 Task: Add White Peach to the cart.
Action: Mouse moved to (290, 140)
Screenshot: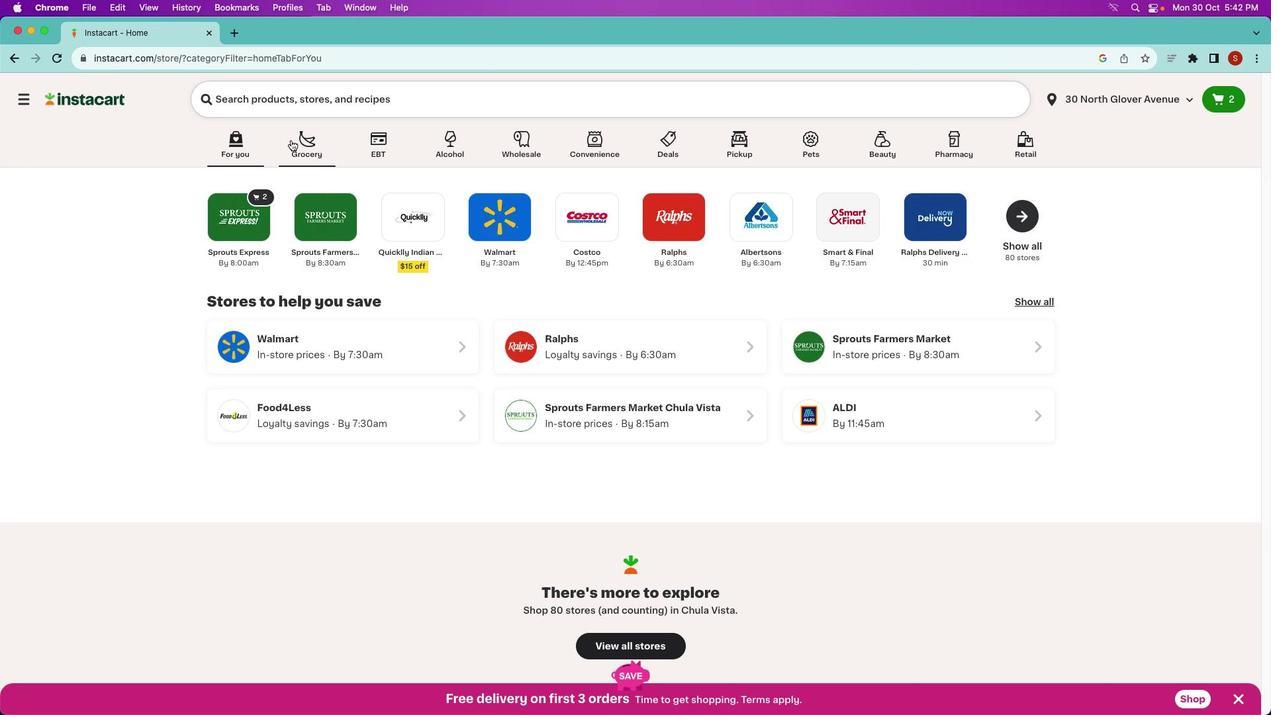 
Action: Mouse pressed left at (290, 140)
Screenshot: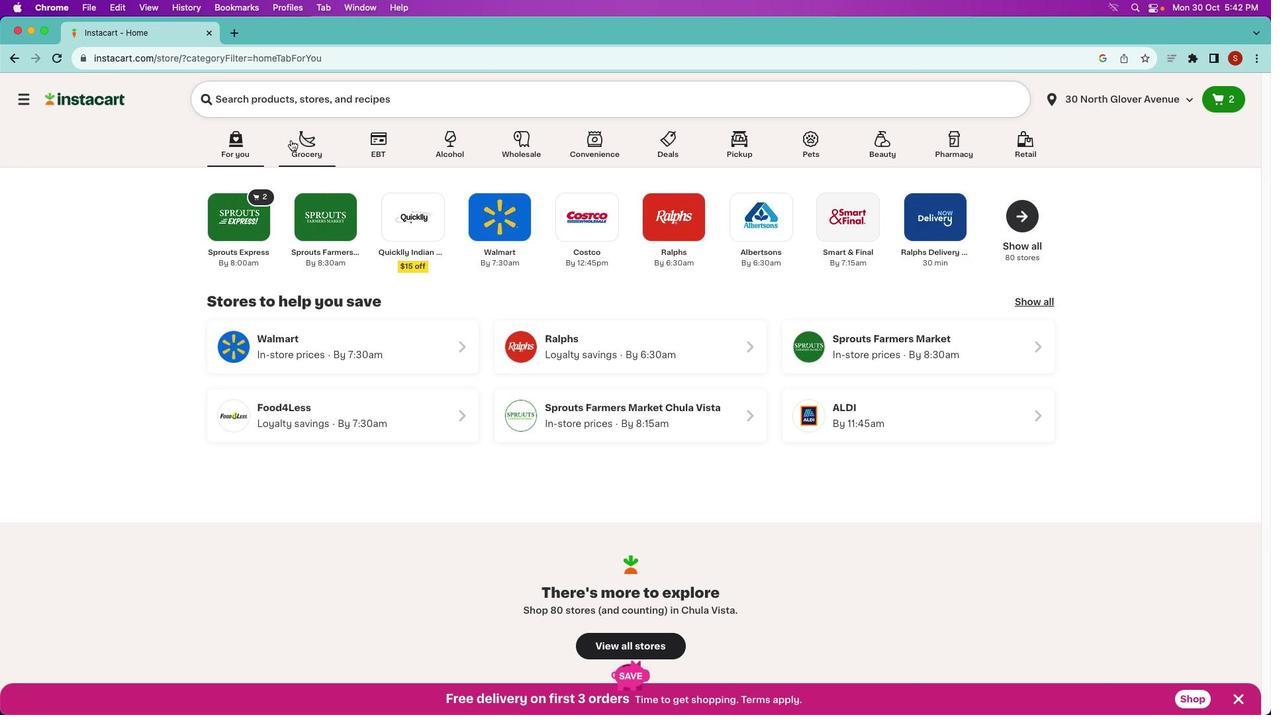 
Action: Mouse moved to (291, 140)
Screenshot: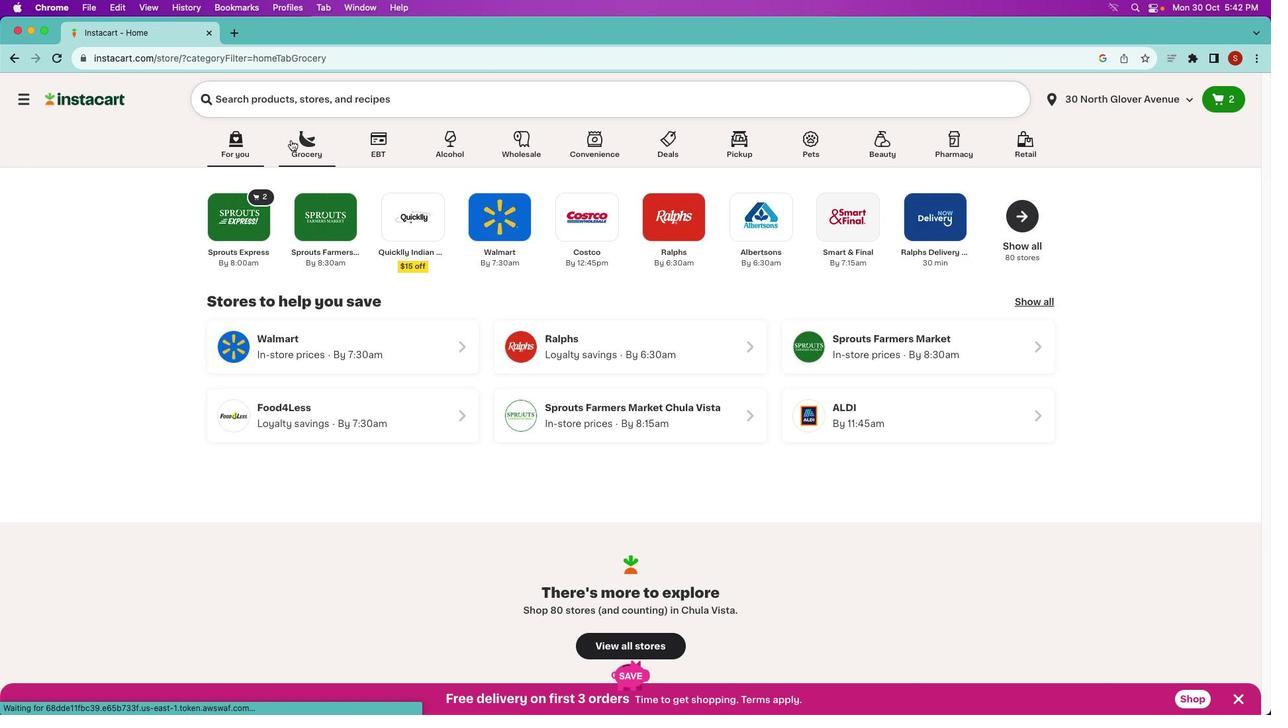 
Action: Mouse pressed left at (291, 140)
Screenshot: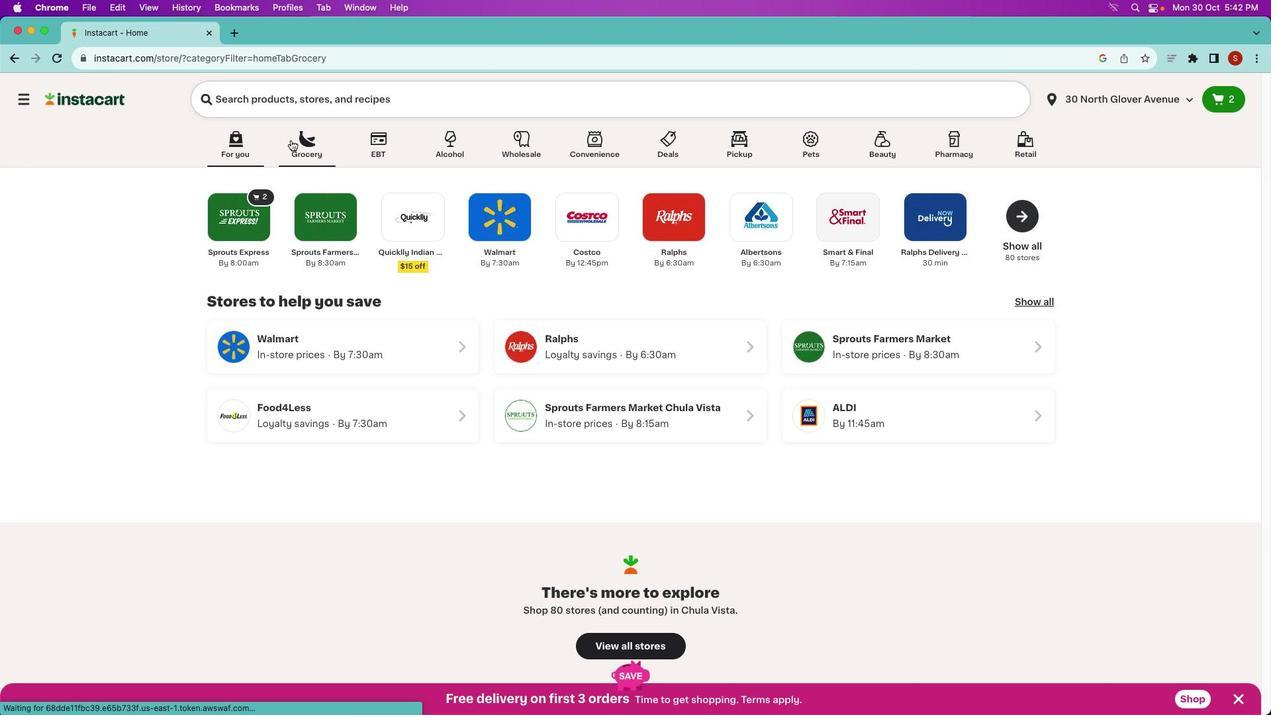 
Action: Mouse moved to (628, 294)
Screenshot: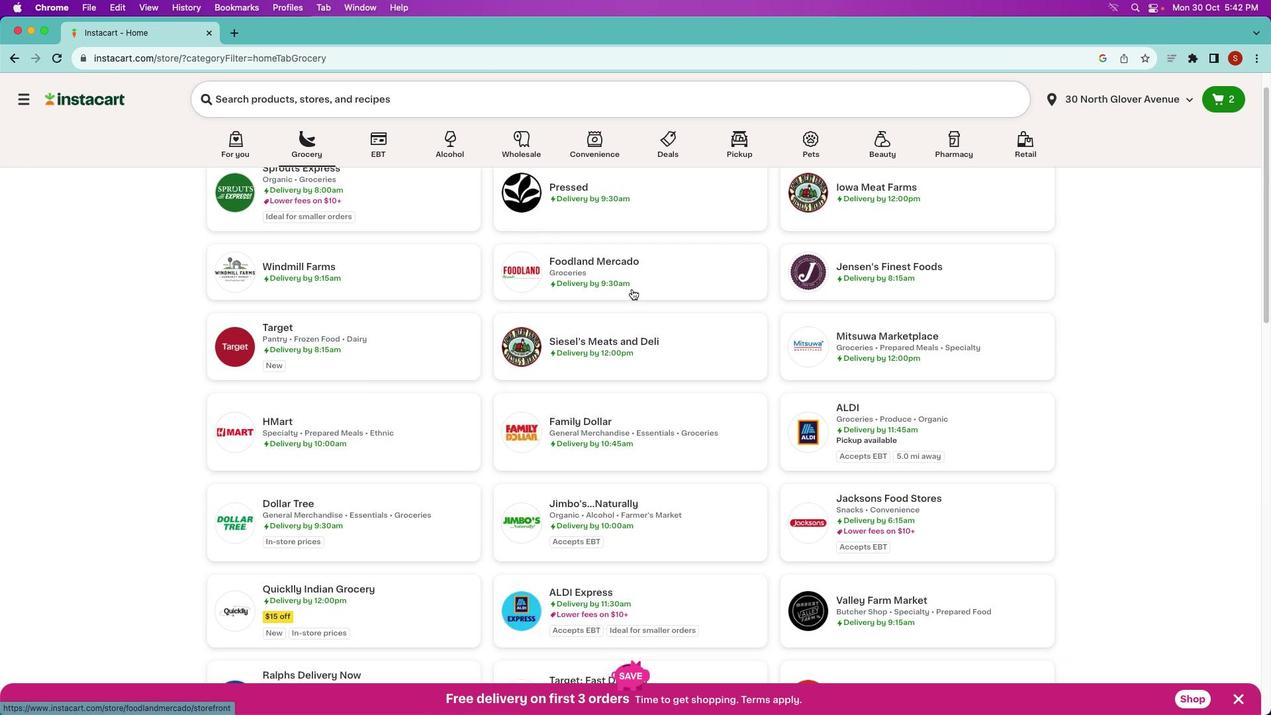 
Action: Mouse scrolled (628, 294) with delta (0, 0)
Screenshot: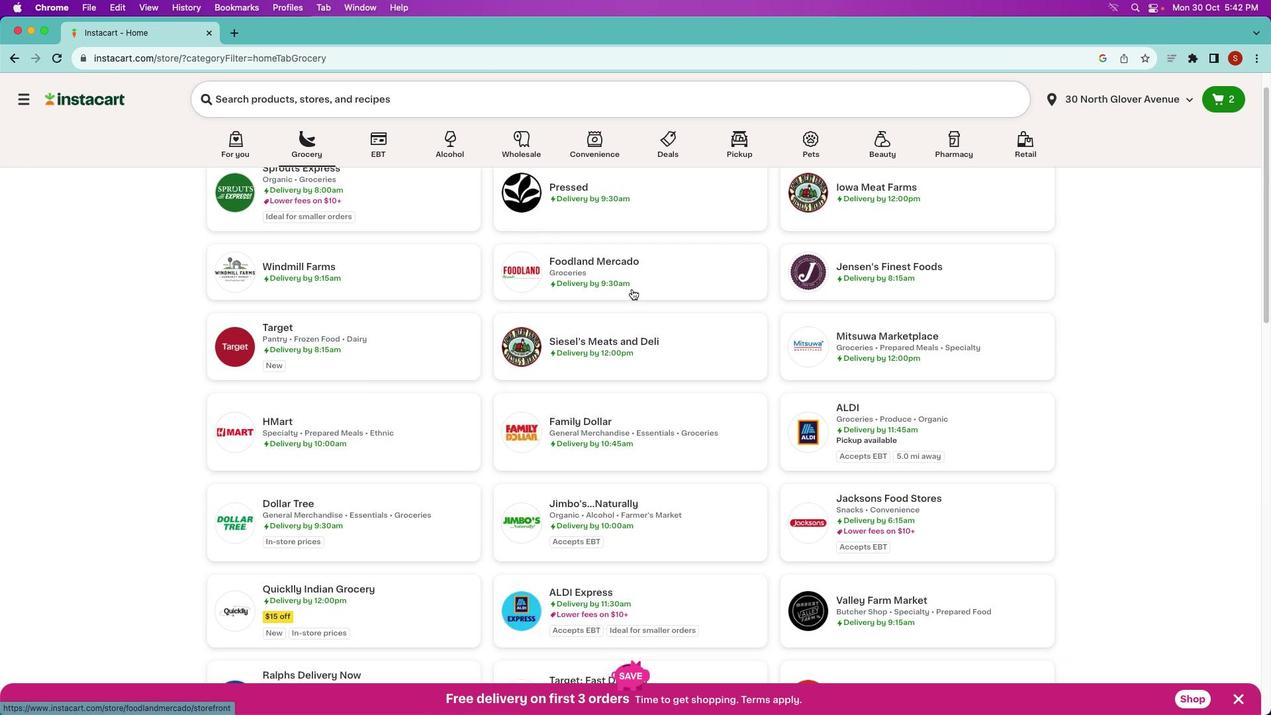 
Action: Mouse moved to (631, 292)
Screenshot: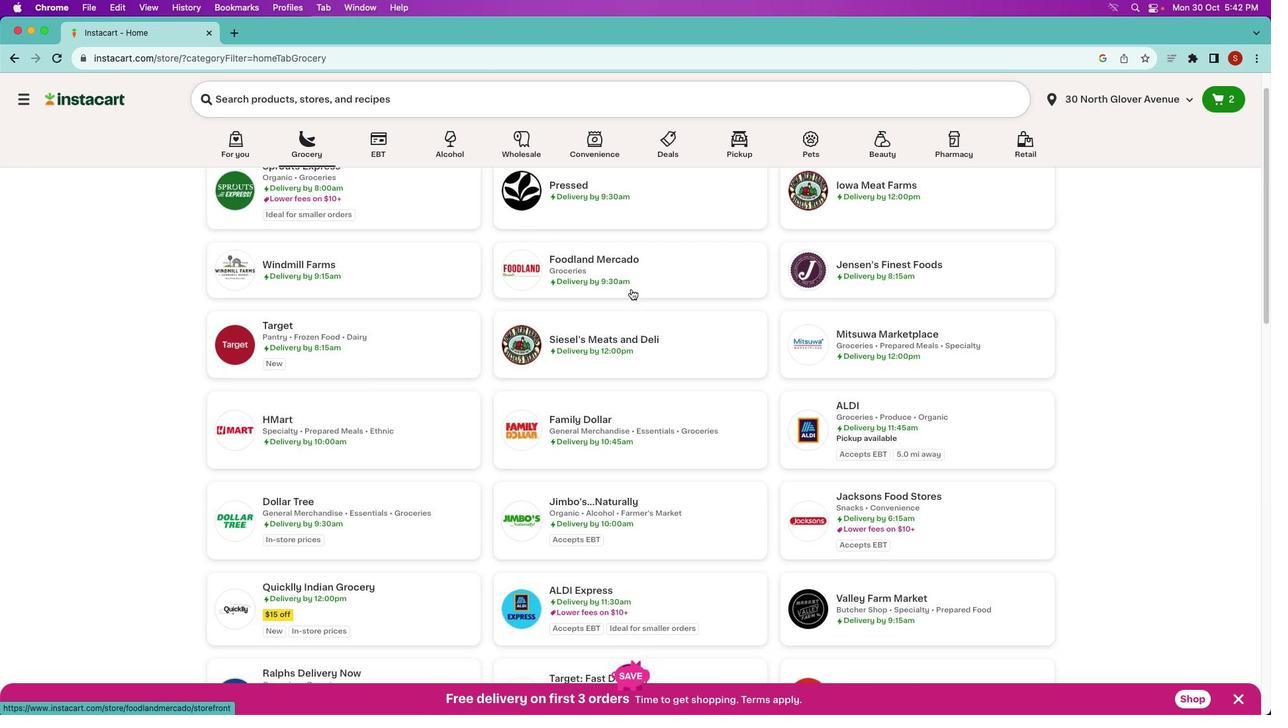 
Action: Mouse scrolled (631, 292) with delta (0, 0)
Screenshot: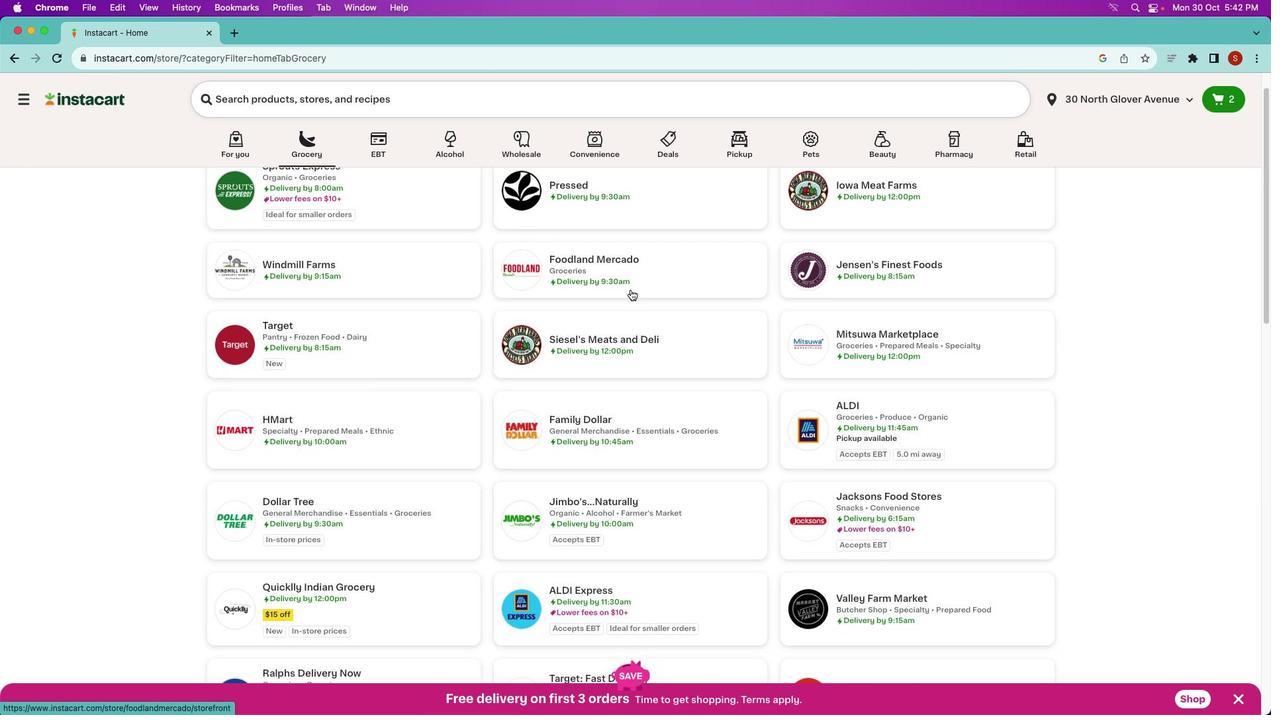 
Action: Mouse moved to (631, 292)
Screenshot: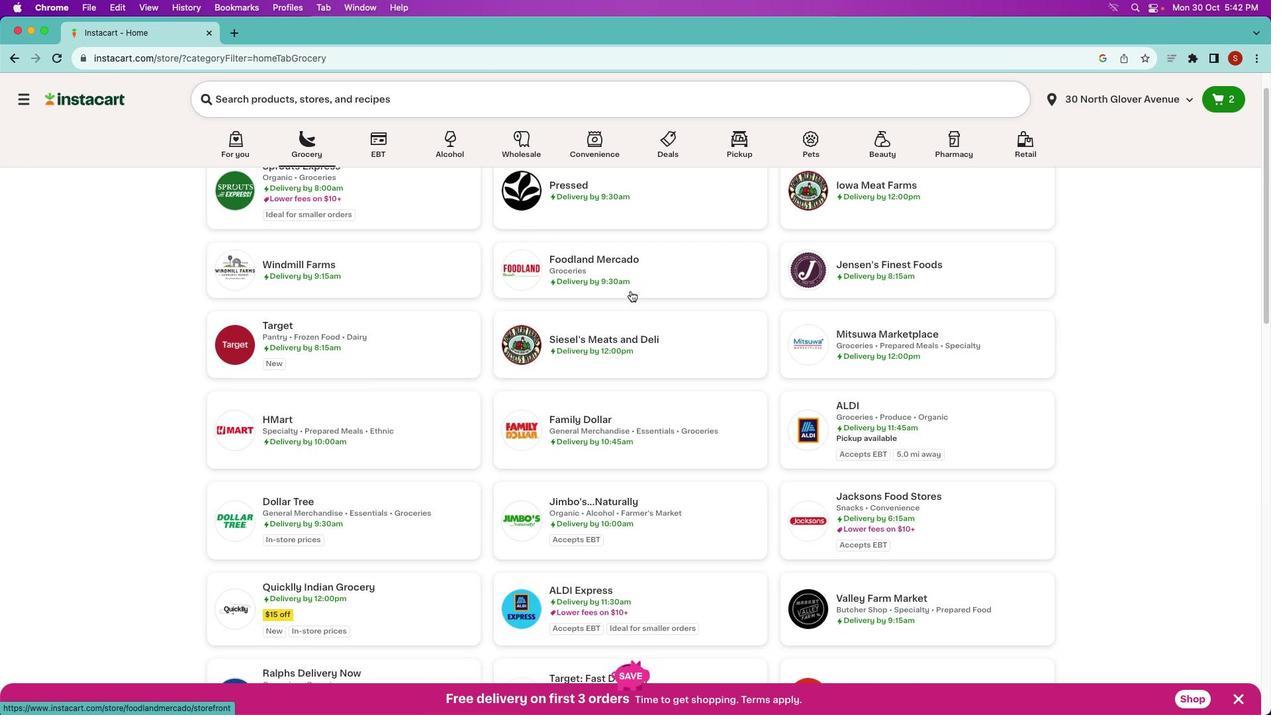 
Action: Mouse scrolled (631, 292) with delta (0, 0)
Screenshot: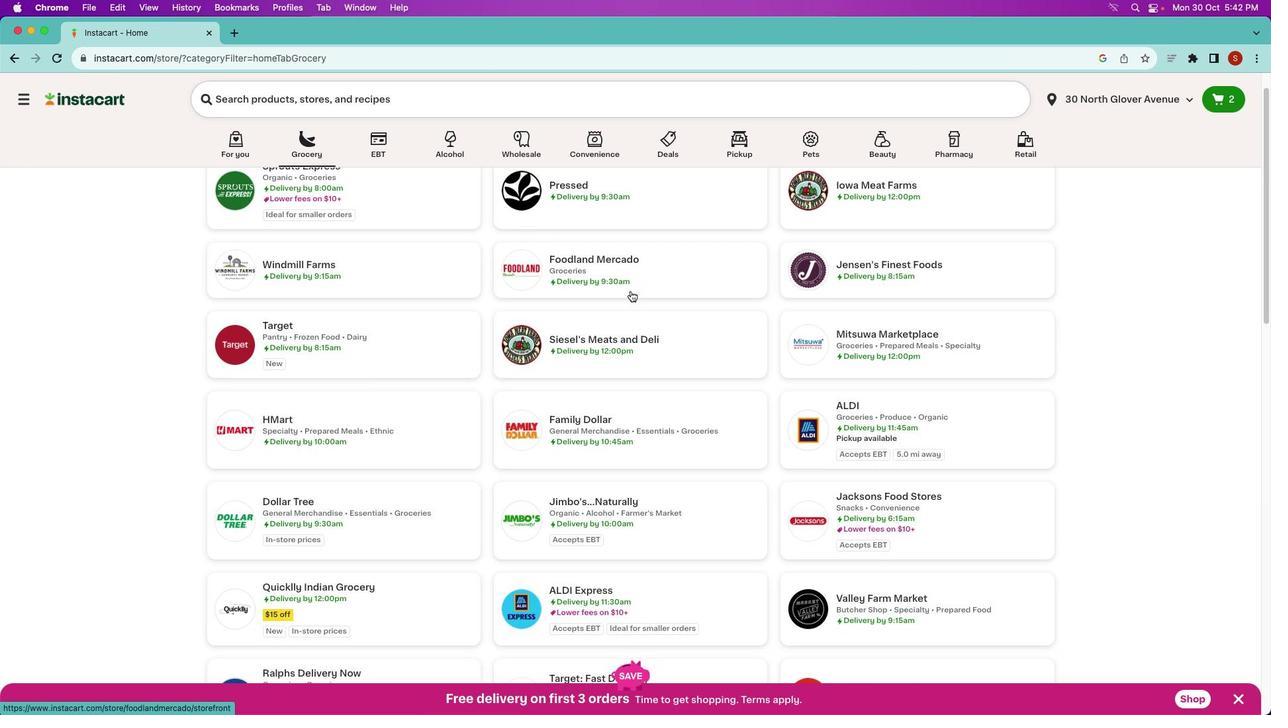 
Action: Mouse moved to (631, 291)
Screenshot: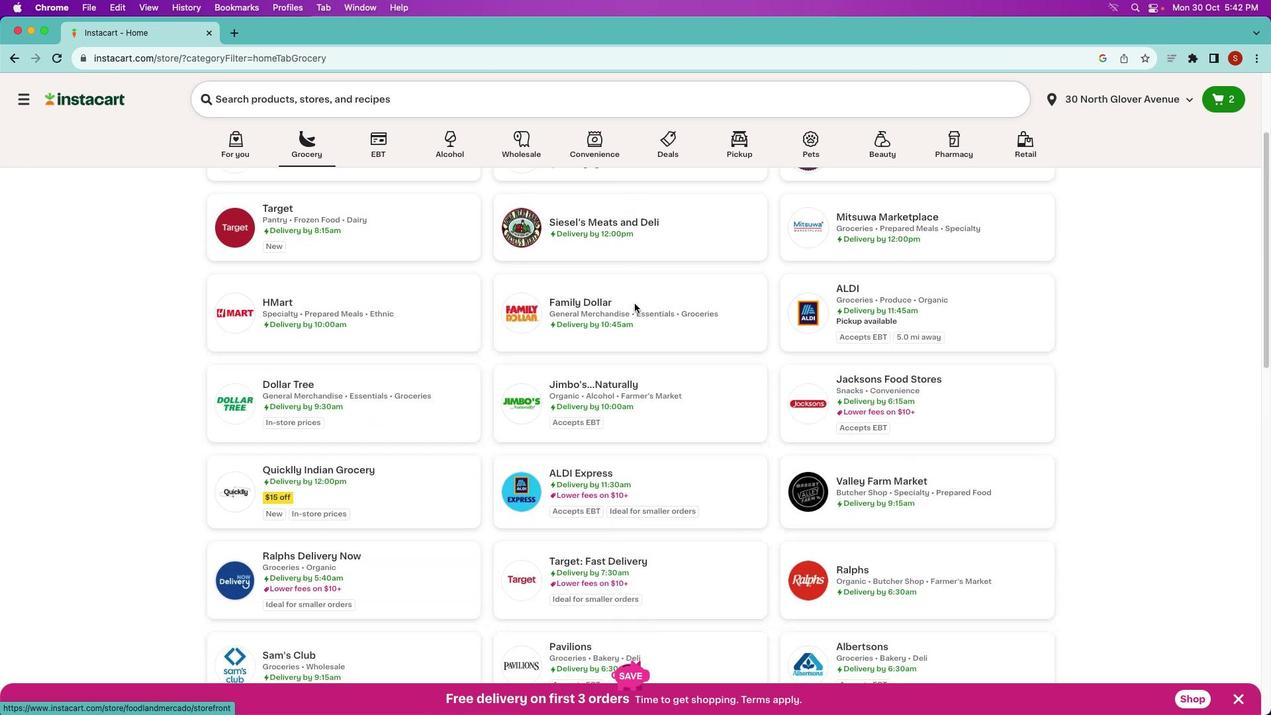 
Action: Mouse scrolled (631, 291) with delta (0, 0)
Screenshot: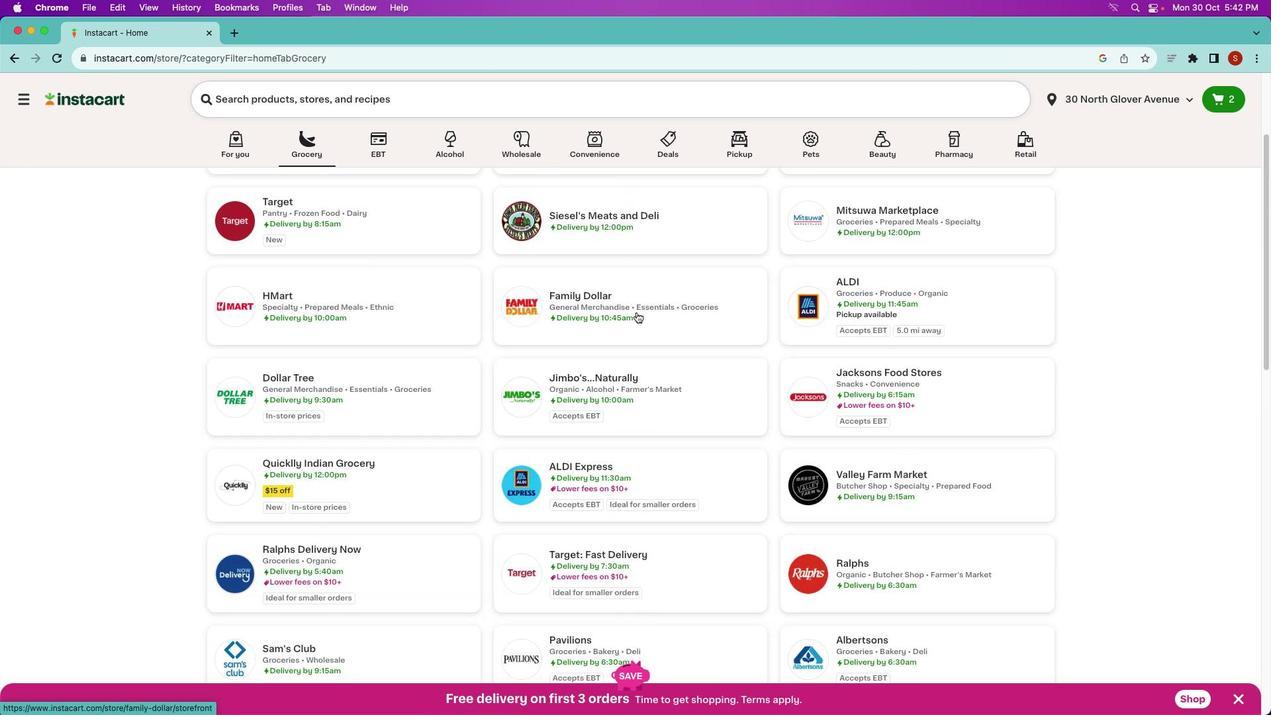 
Action: Mouse moved to (631, 291)
Screenshot: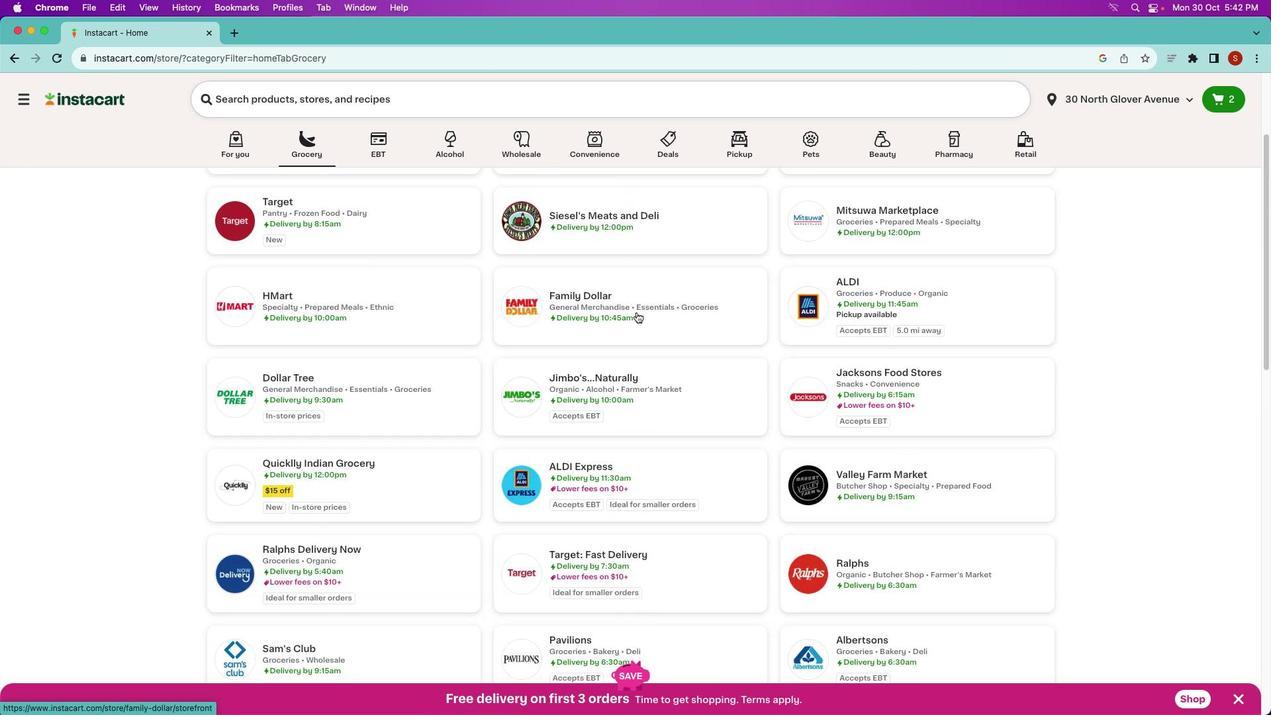 
Action: Mouse scrolled (631, 291) with delta (0, 0)
Screenshot: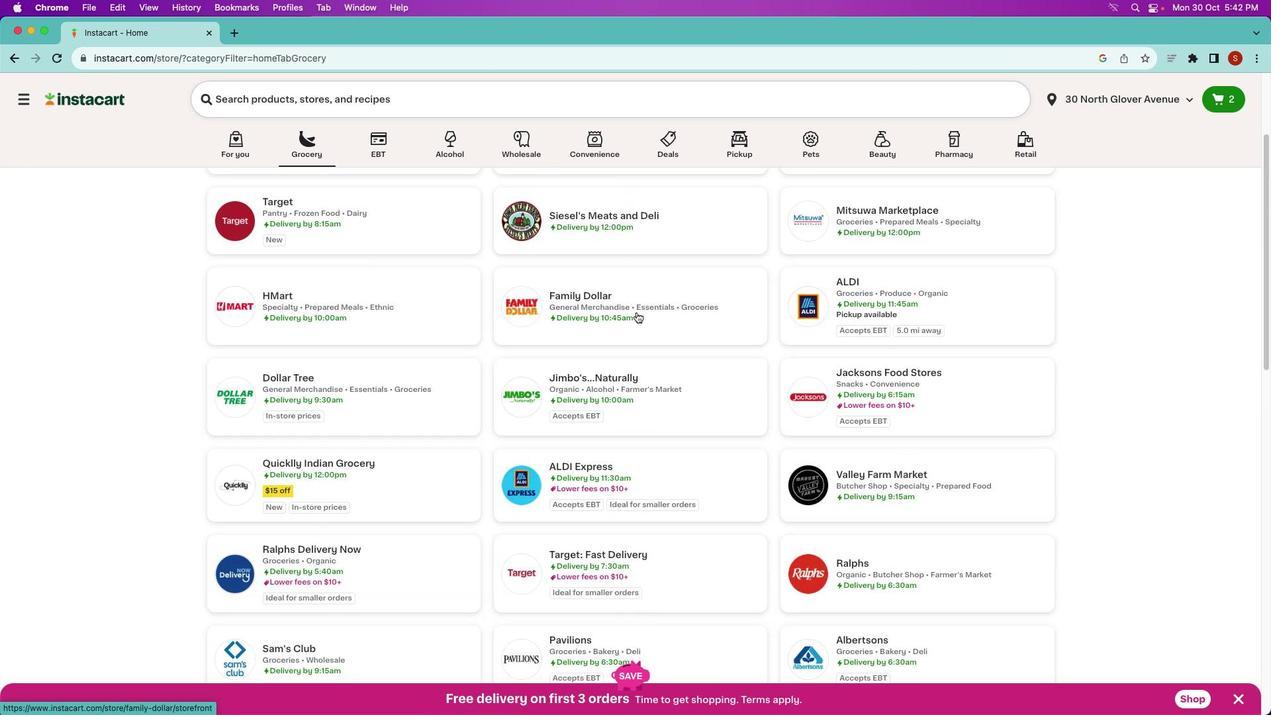 
Action: Mouse moved to (631, 291)
Screenshot: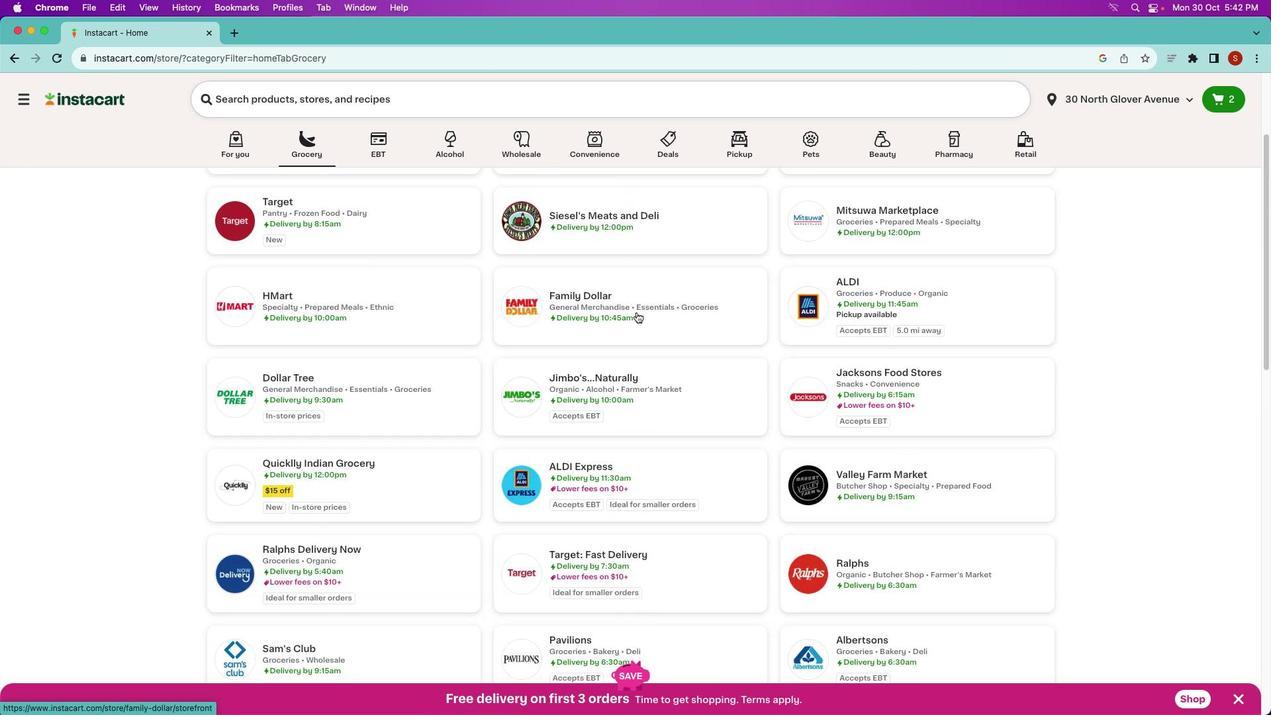 
Action: Mouse scrolled (631, 291) with delta (0, -1)
Screenshot: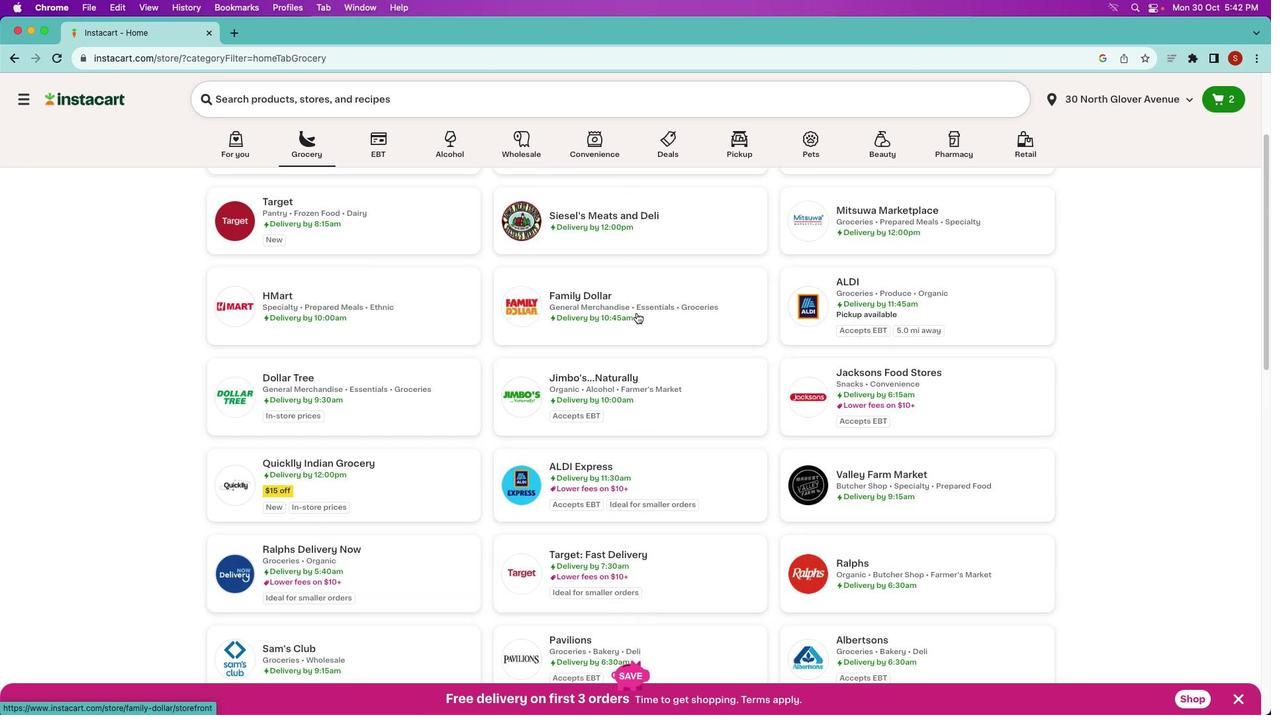 
Action: Mouse moved to (637, 313)
Screenshot: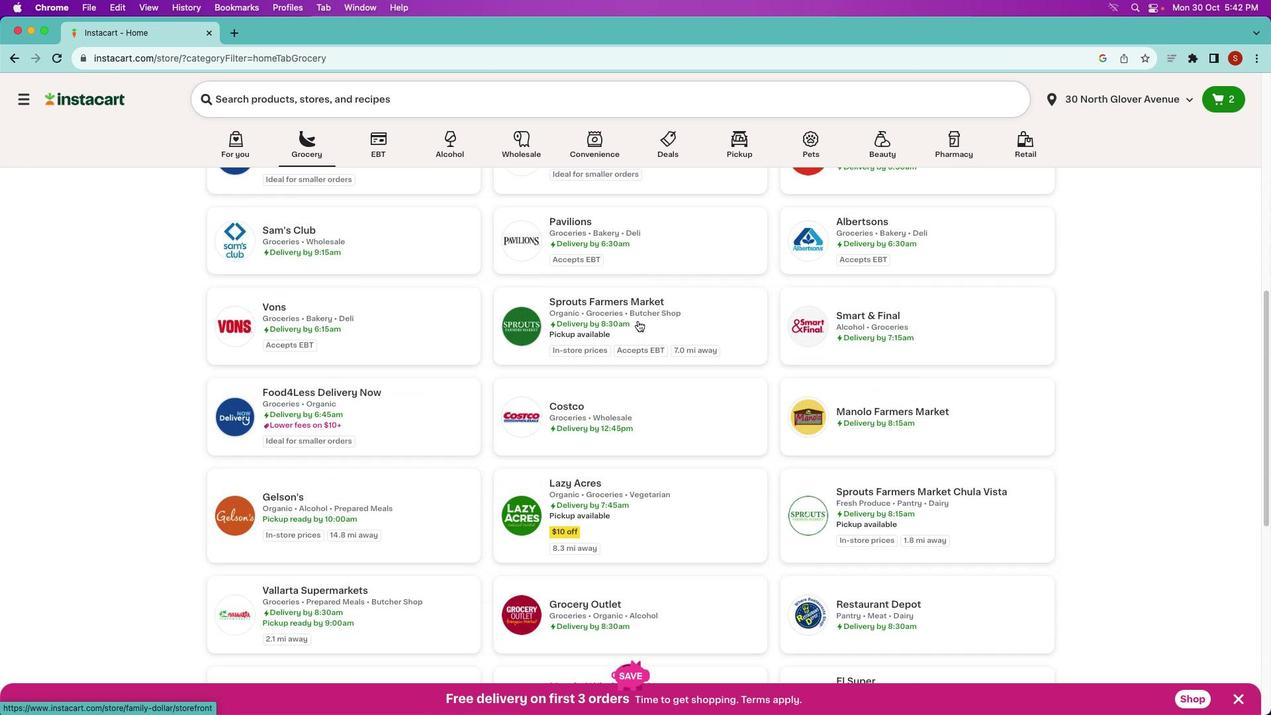 
Action: Mouse scrolled (637, 313) with delta (0, 0)
Screenshot: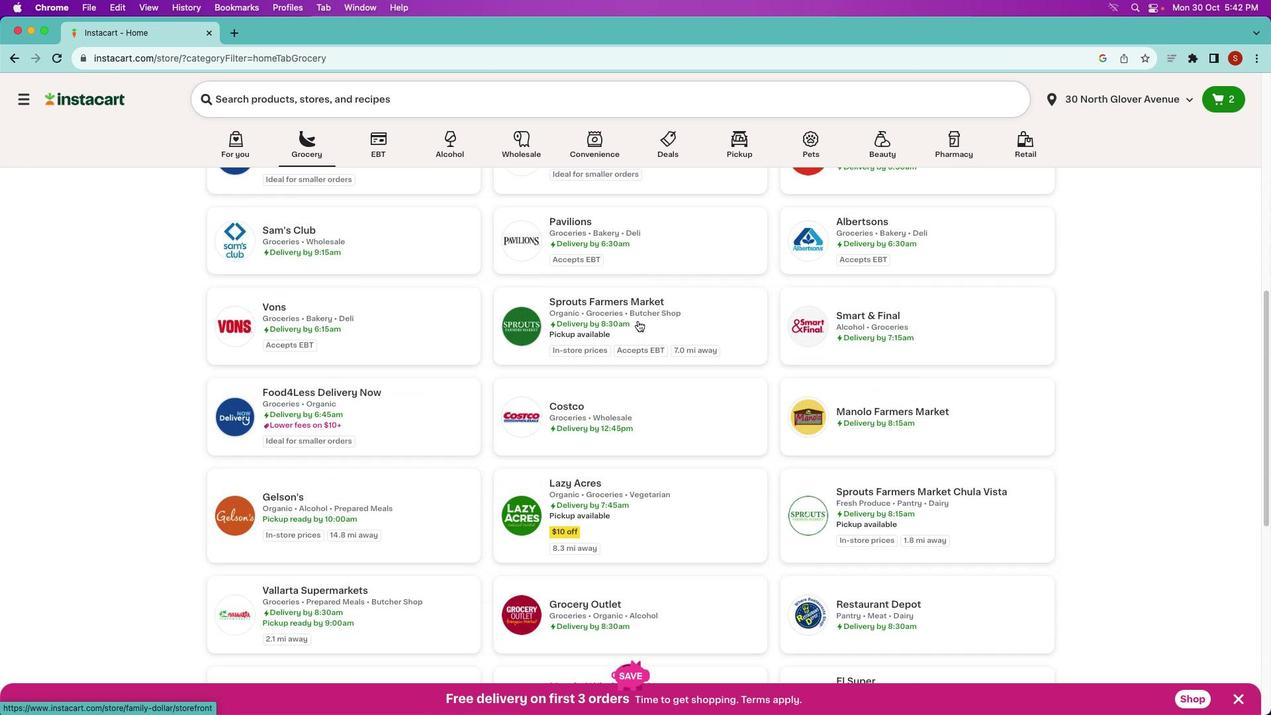 
Action: Mouse moved to (640, 315)
Screenshot: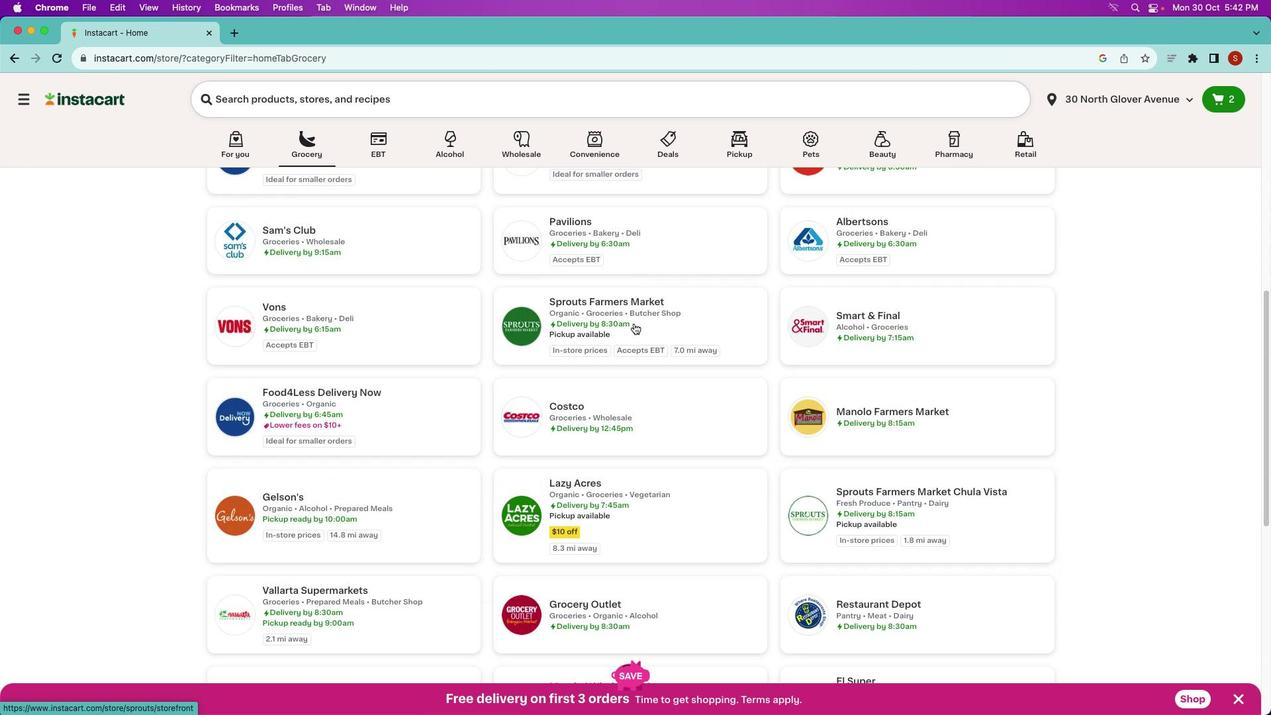 
Action: Mouse scrolled (640, 315) with delta (0, 0)
Screenshot: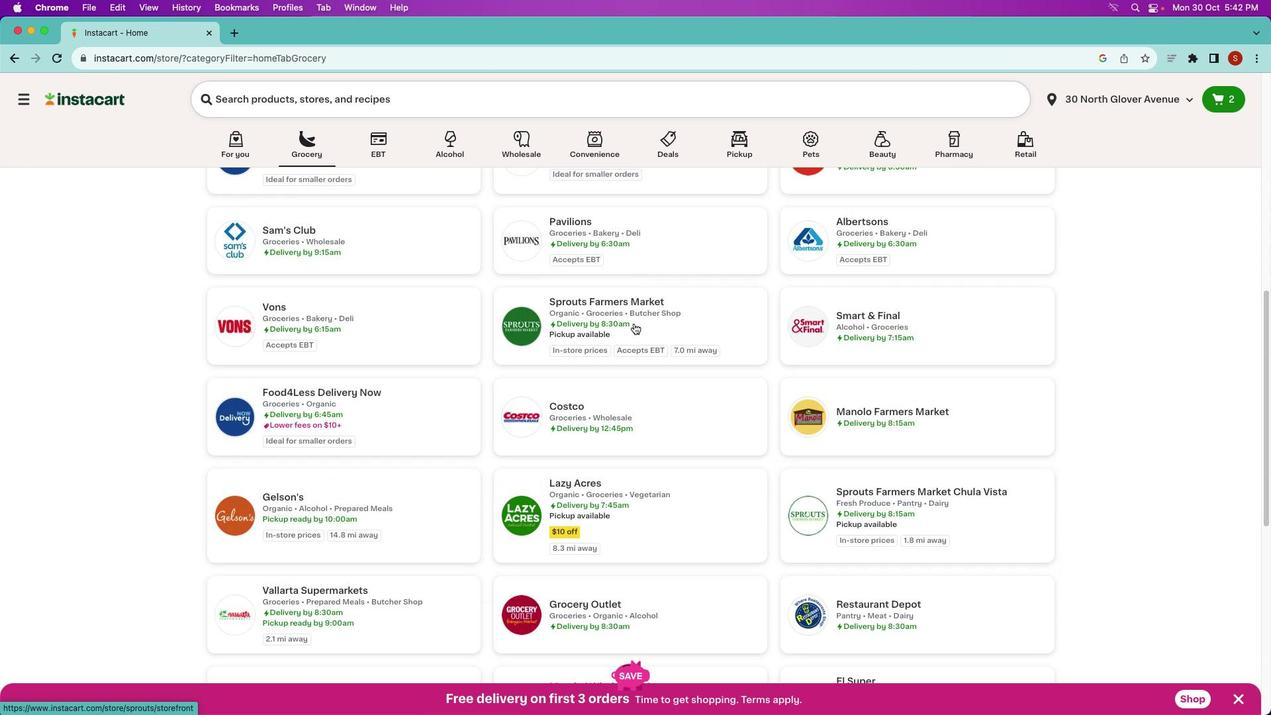 
Action: Mouse moved to (641, 316)
Screenshot: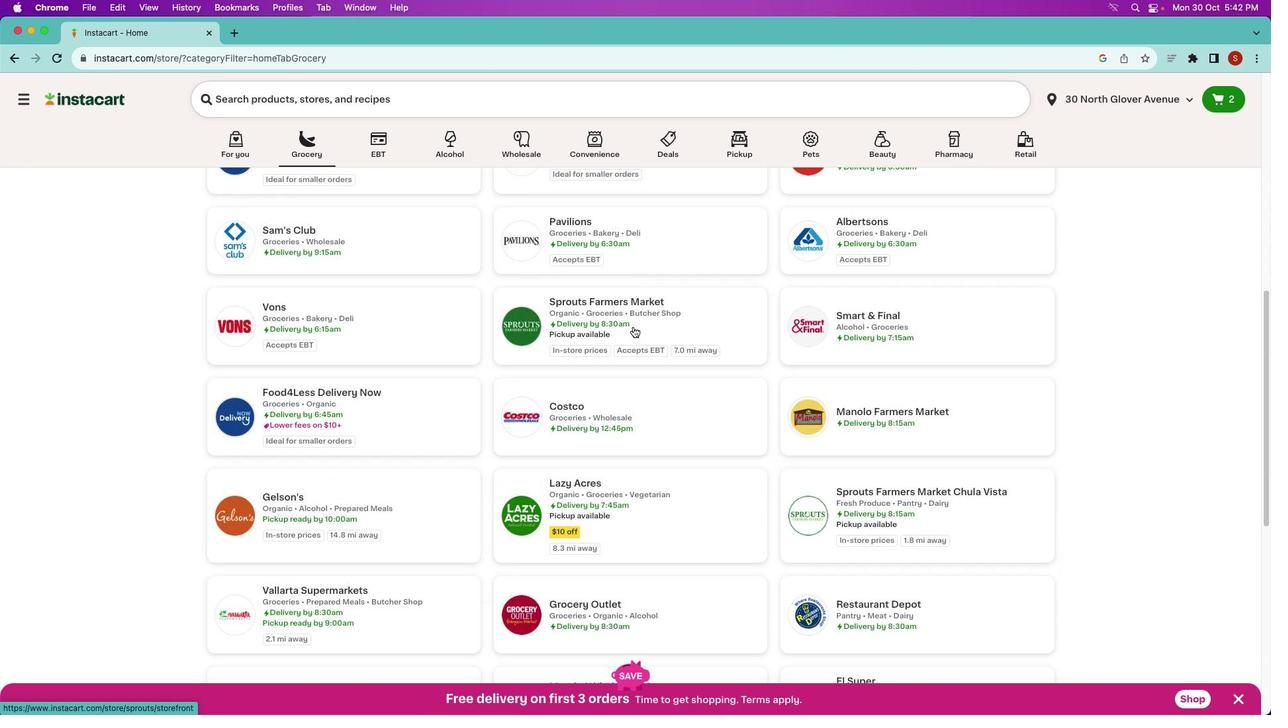 
Action: Mouse scrolled (641, 316) with delta (0, -1)
Screenshot: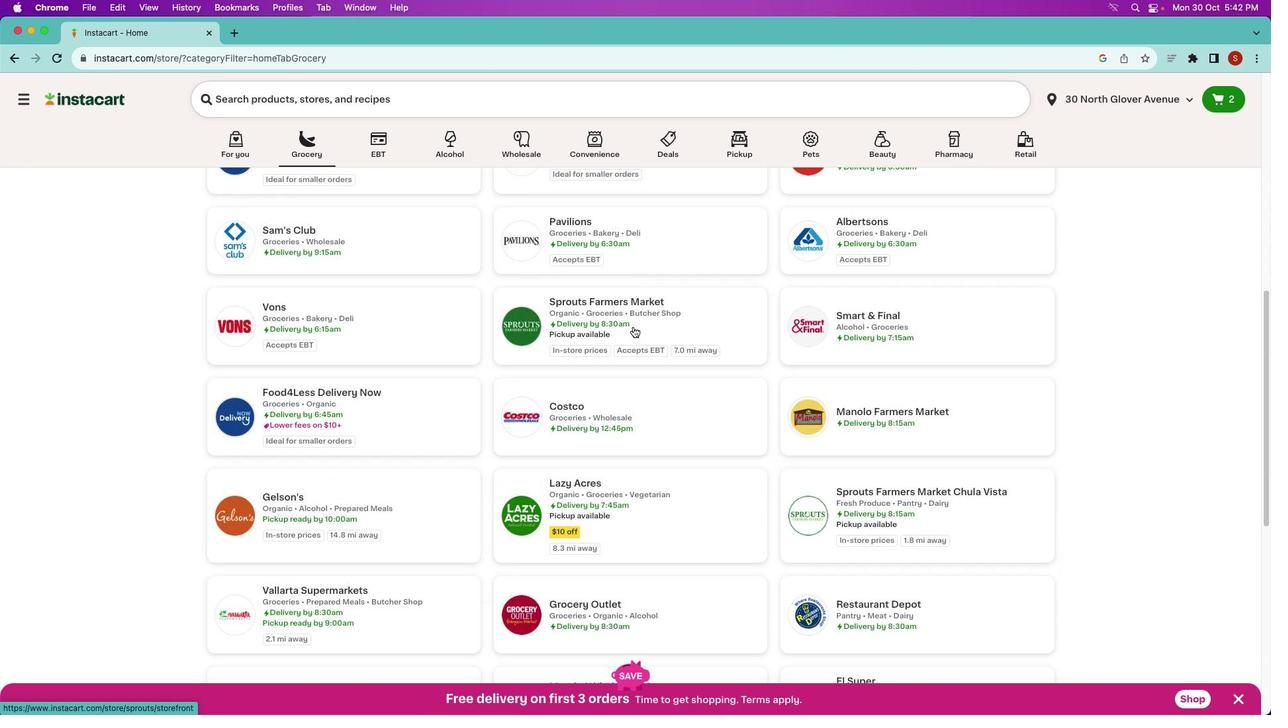 
Action: Mouse moved to (641, 316)
Screenshot: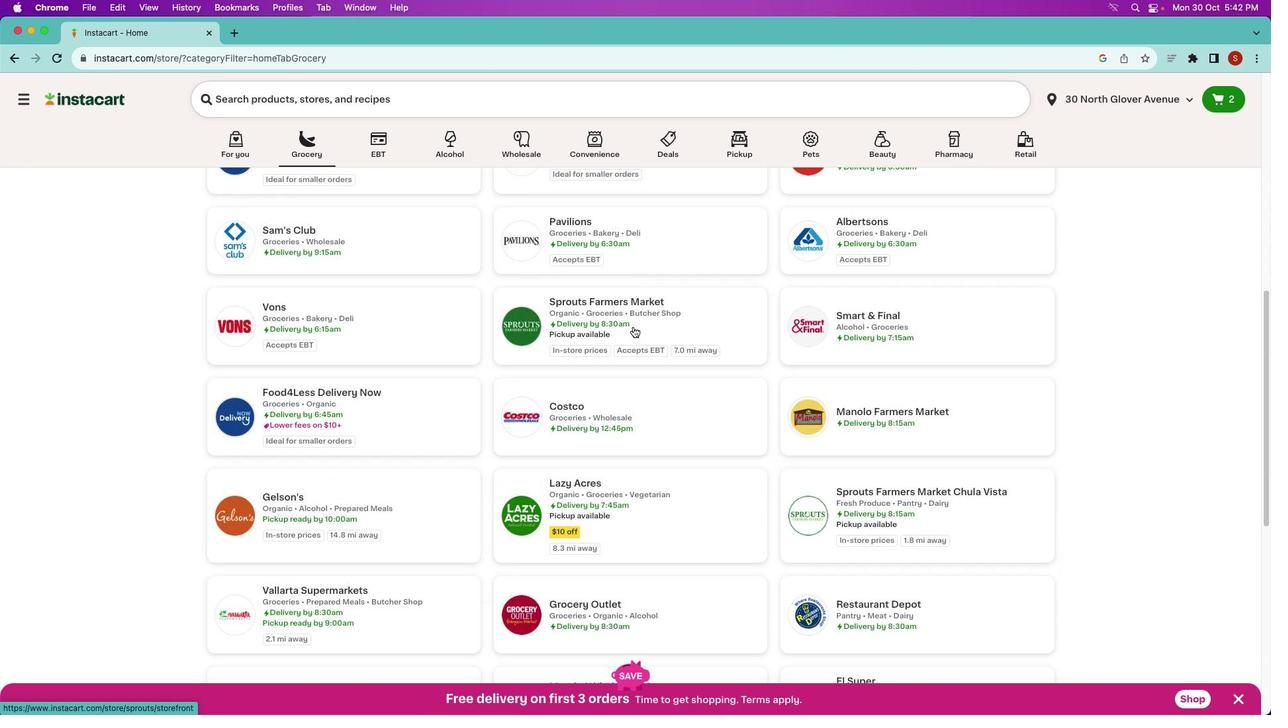
Action: Mouse scrolled (641, 316) with delta (0, -3)
Screenshot: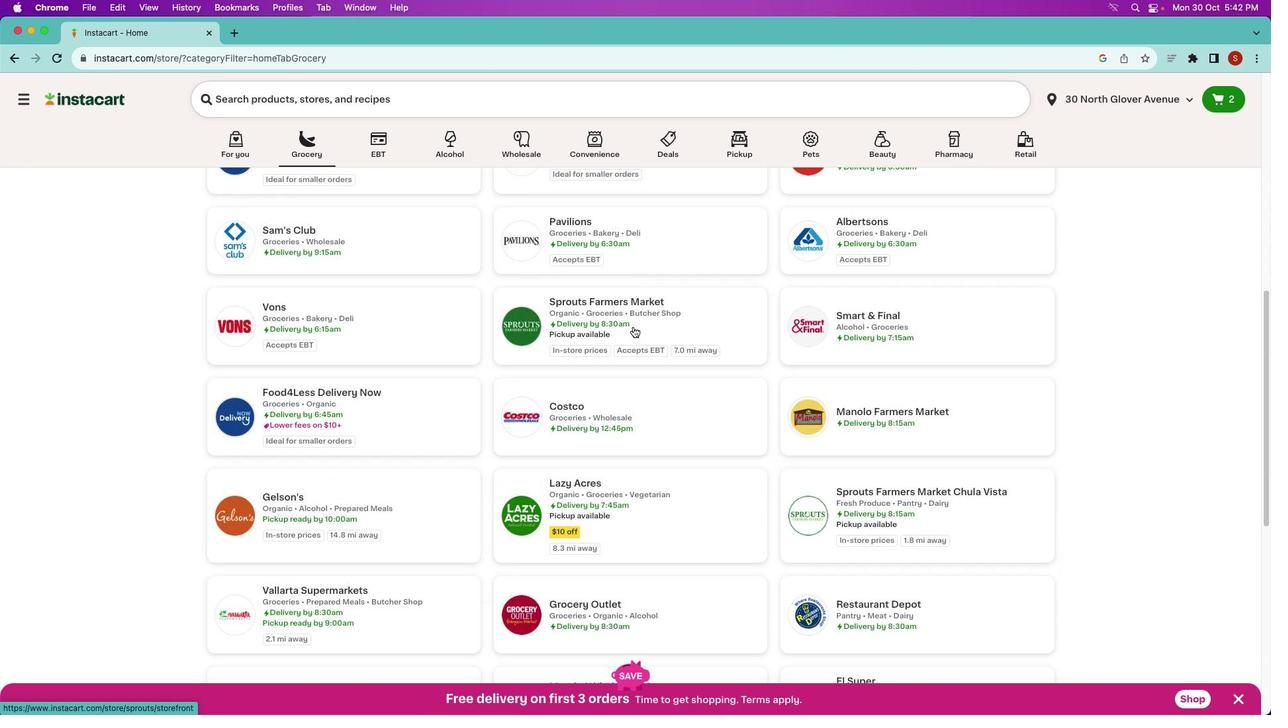 
Action: Mouse scrolled (641, 316) with delta (0, -3)
Screenshot: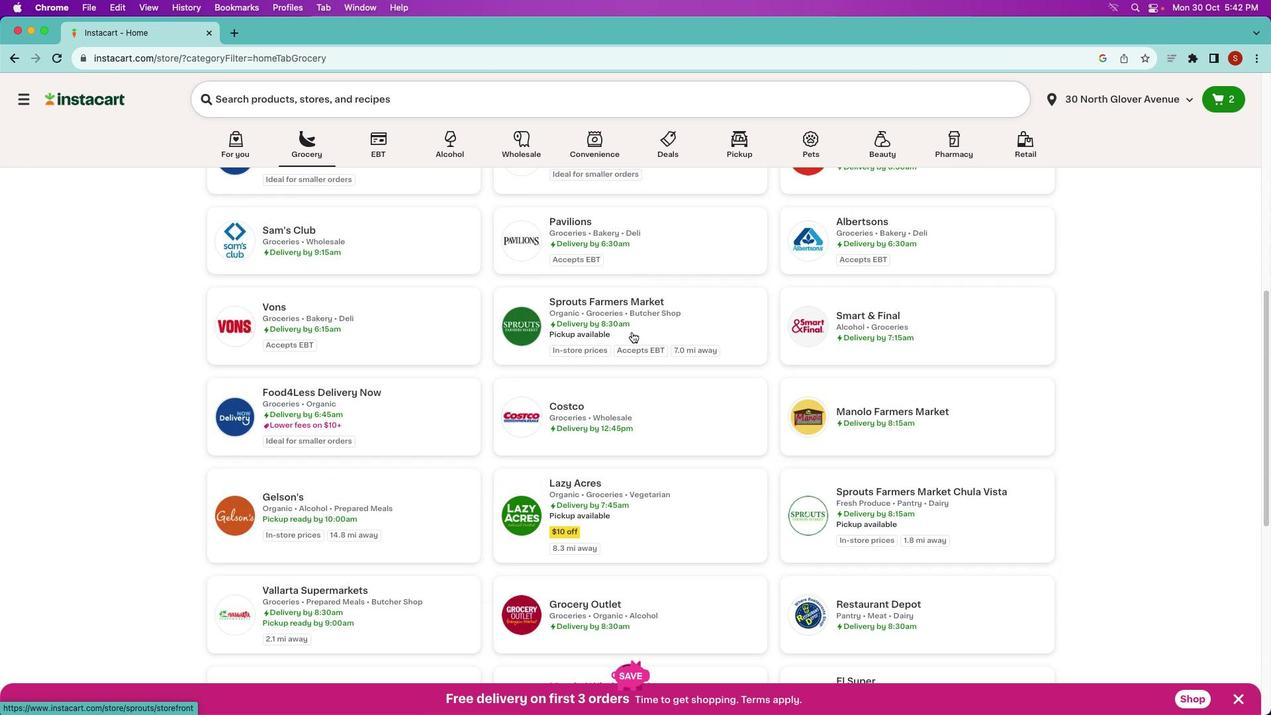 
Action: Mouse moved to (596, 303)
Screenshot: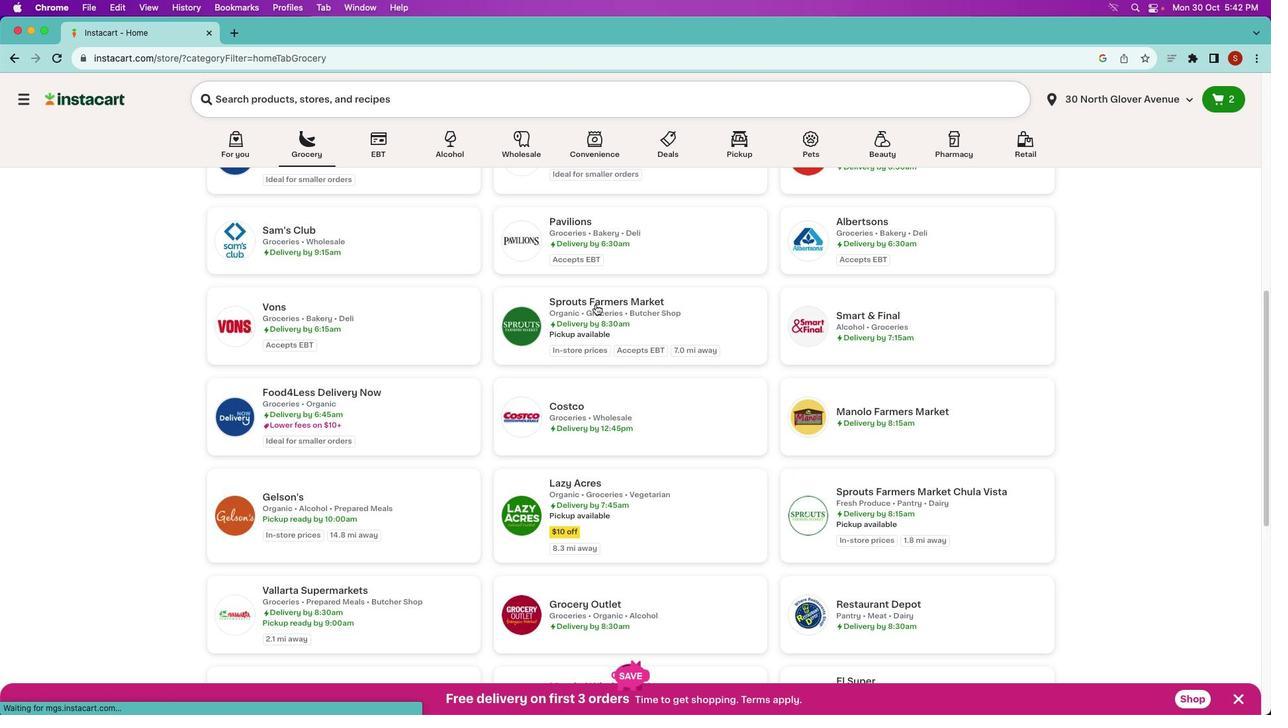 
Action: Mouse pressed left at (596, 303)
Screenshot: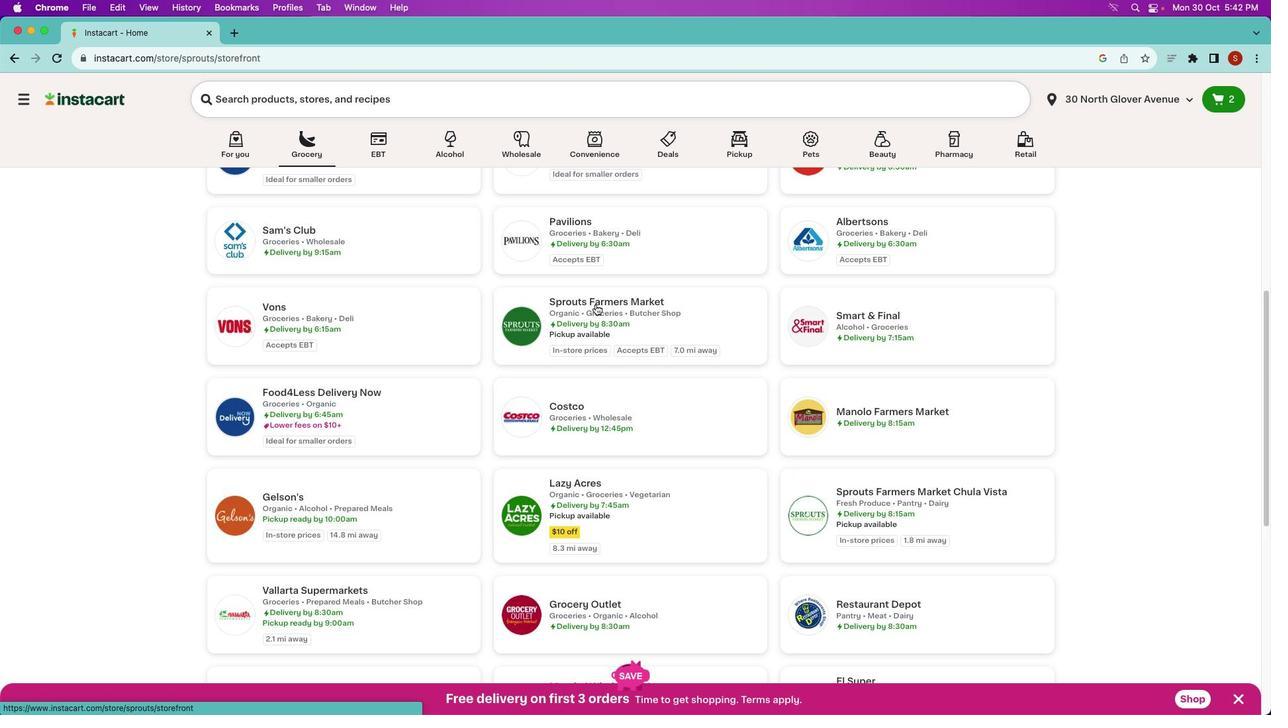 
Action: Mouse moved to (481, 147)
Screenshot: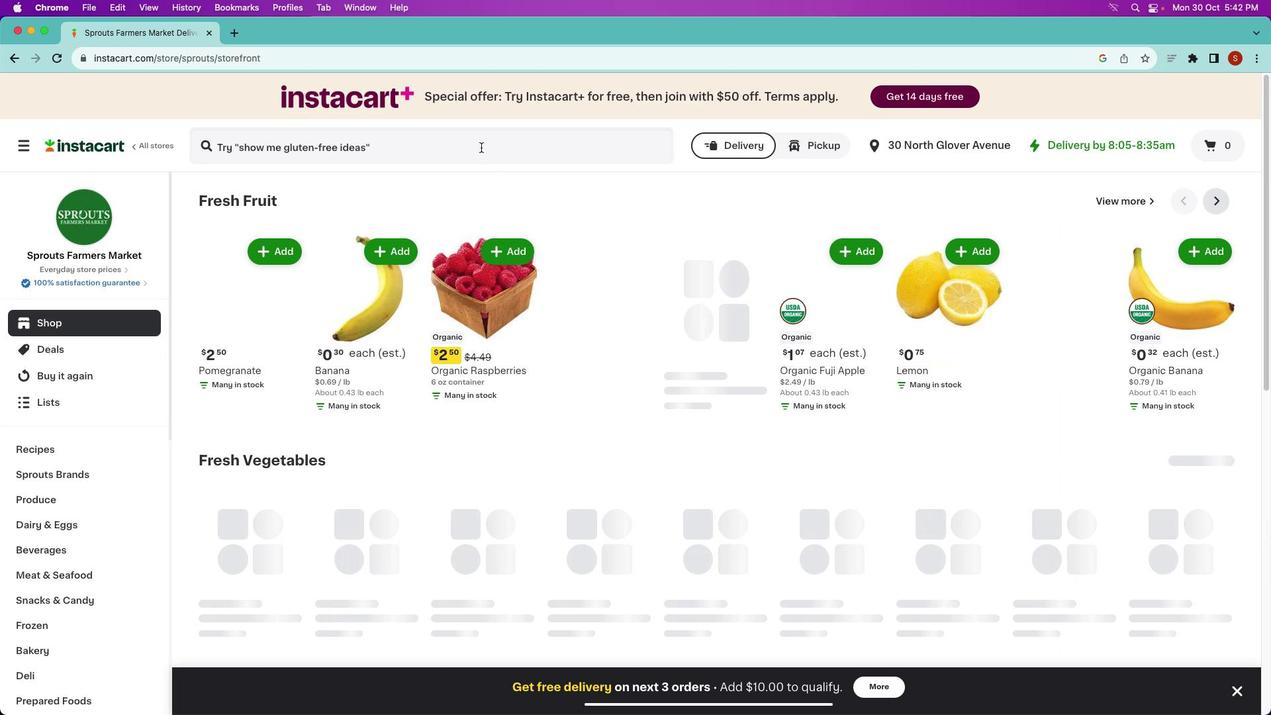 
Action: Mouse pressed left at (481, 147)
Screenshot: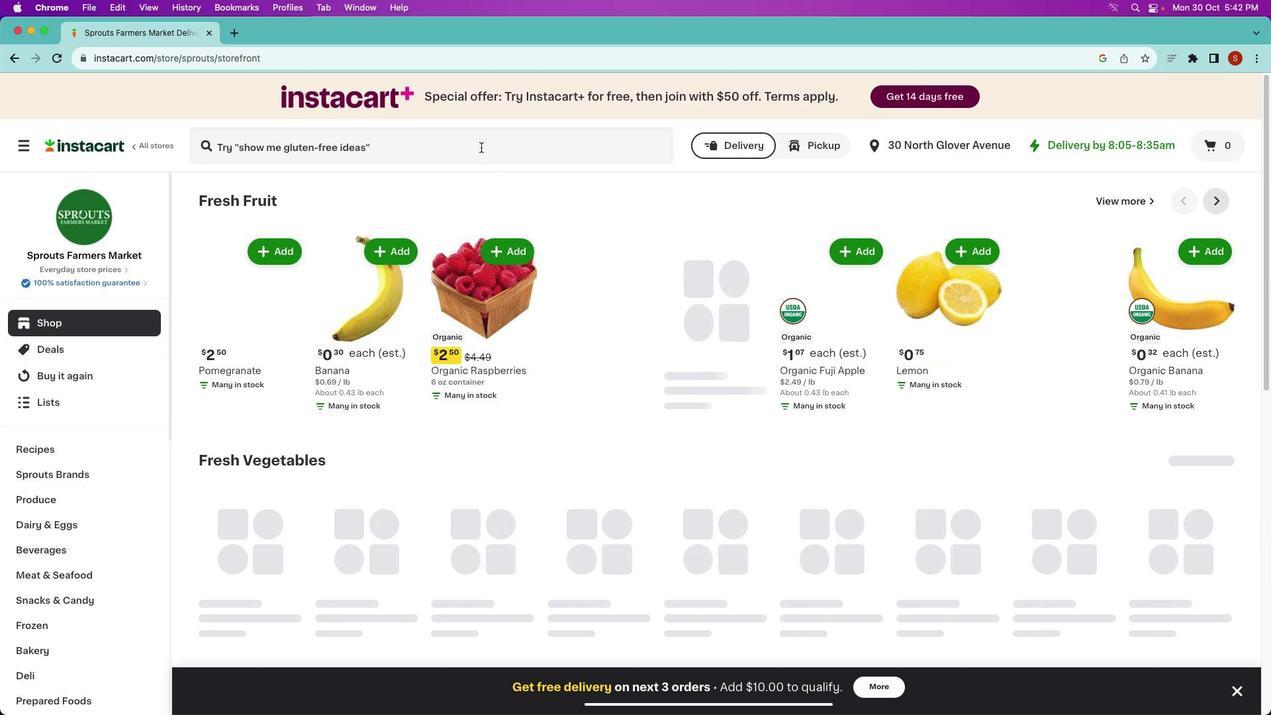 
Action: Key pressed 'w''h''i''t''e'Key.space'p''e''a''c''h'Key.enter
Screenshot: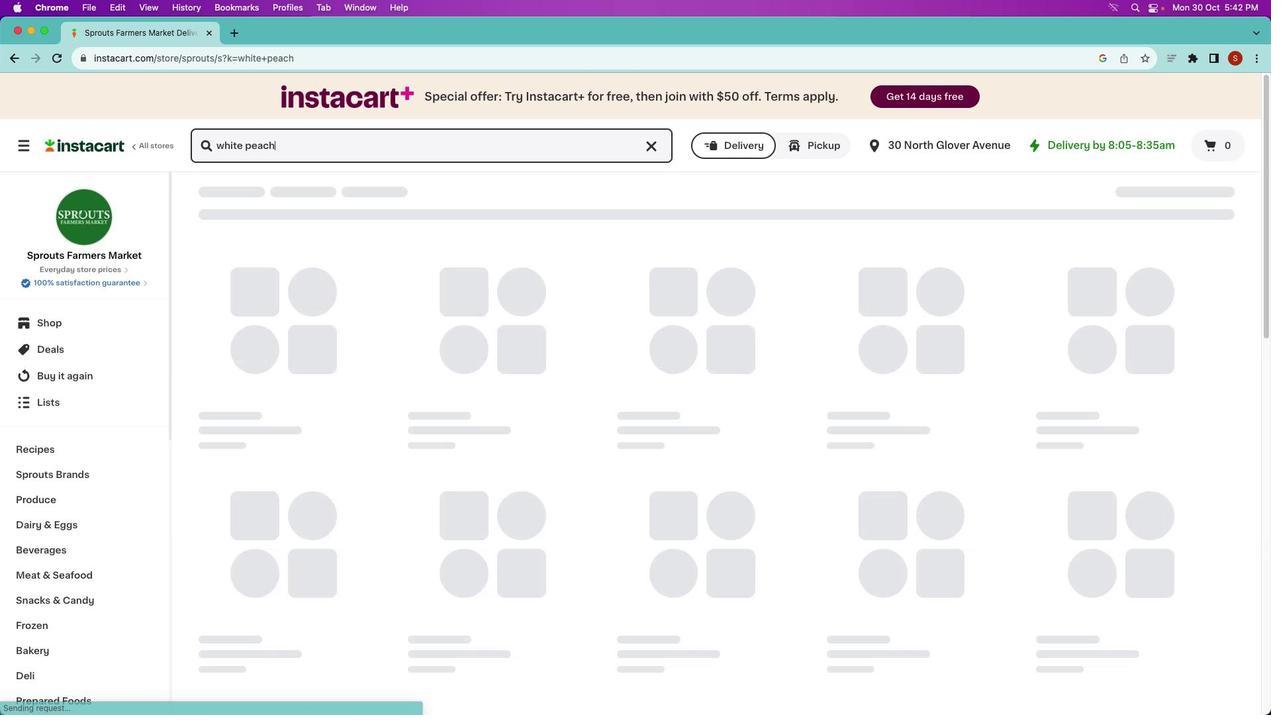 
Action: Mouse moved to (584, 449)
Screenshot: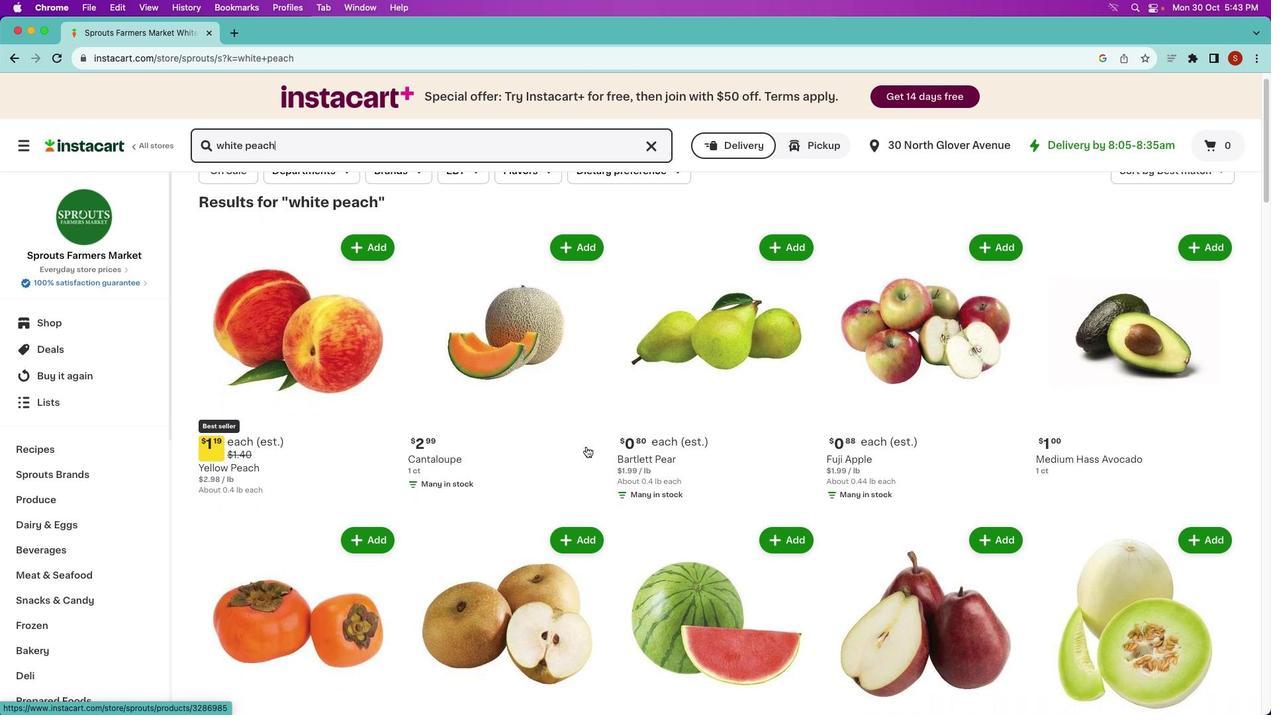 
Action: Mouse scrolled (584, 449) with delta (0, 0)
Screenshot: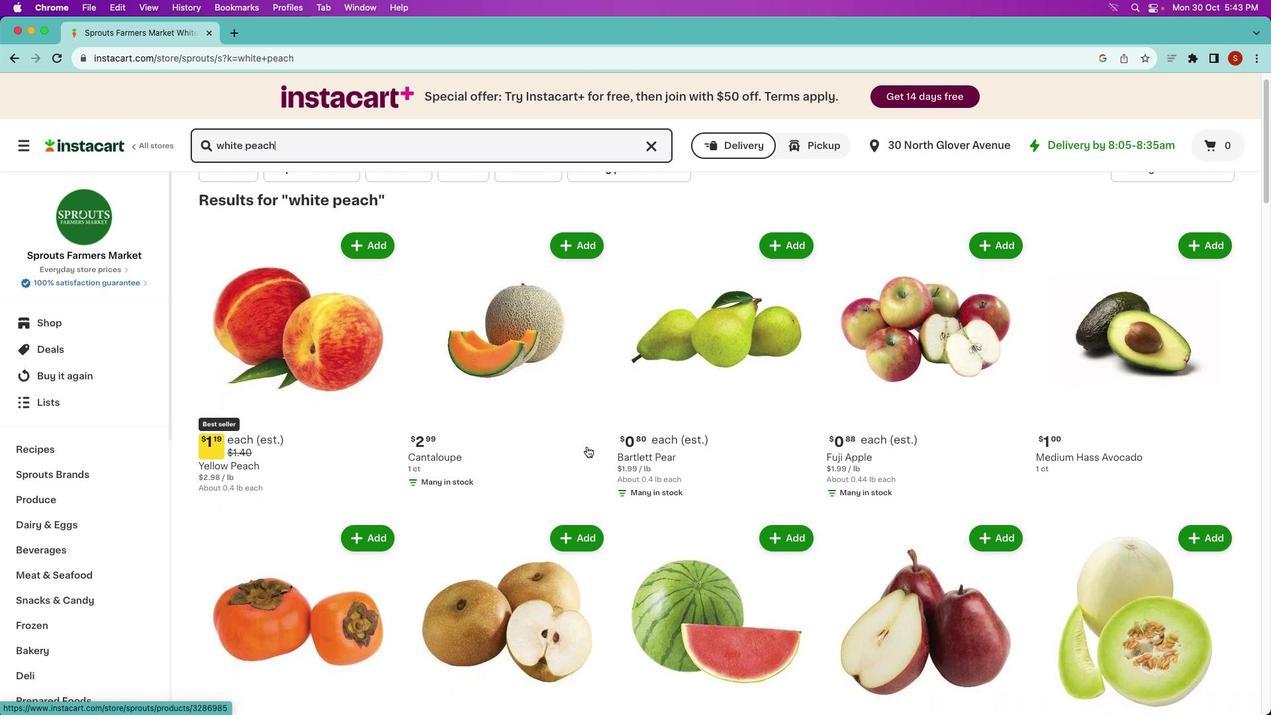 
Action: Mouse moved to (583, 449)
Screenshot: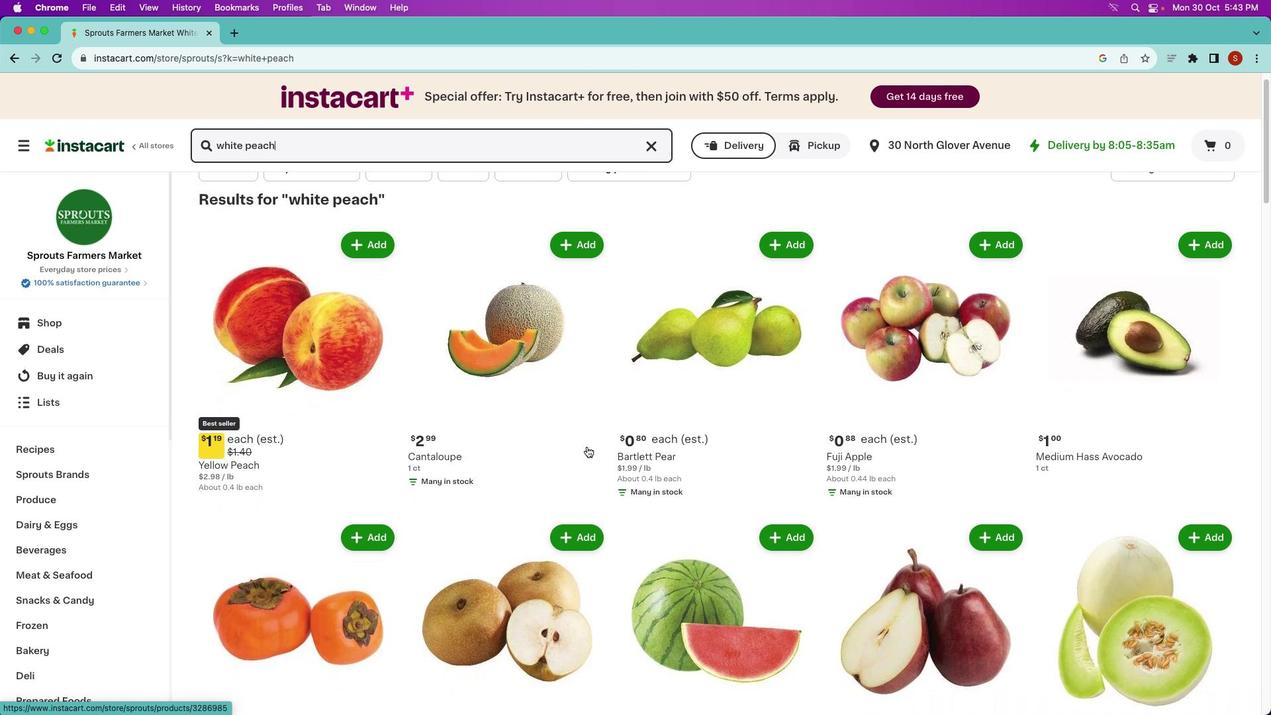 
Action: Mouse scrolled (583, 449) with delta (0, 0)
Screenshot: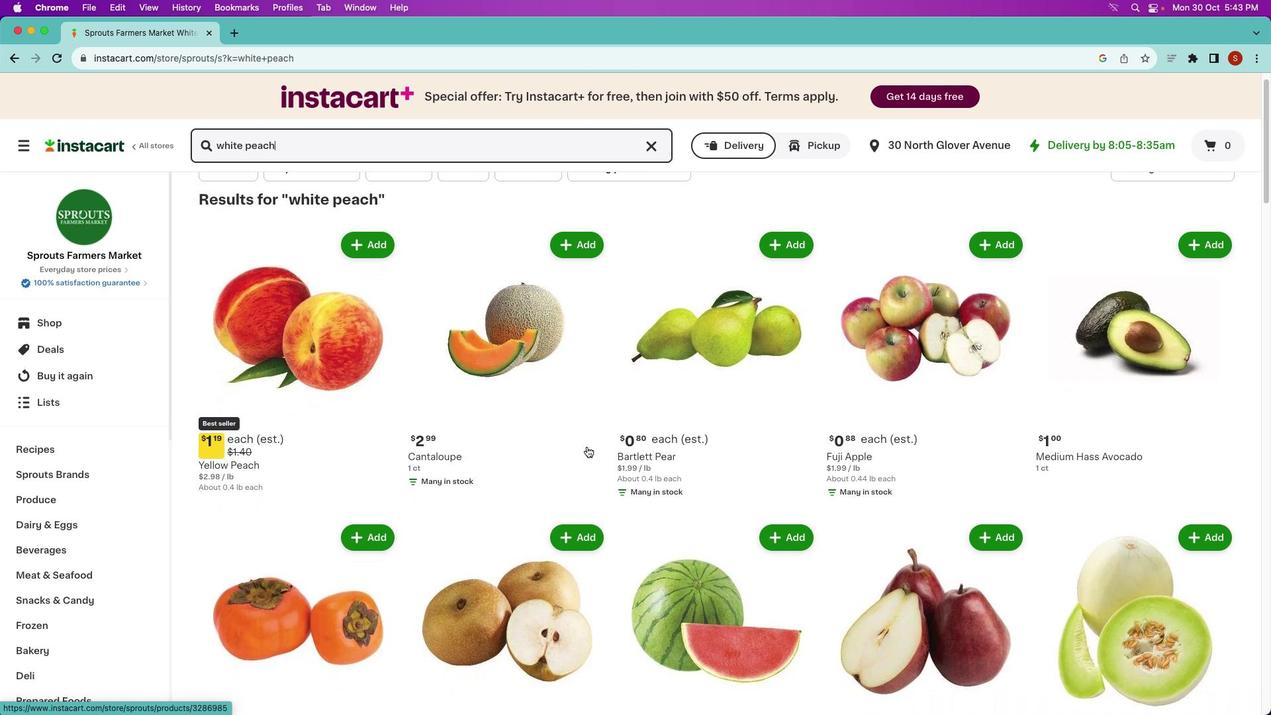 
Action: Mouse moved to (586, 447)
Screenshot: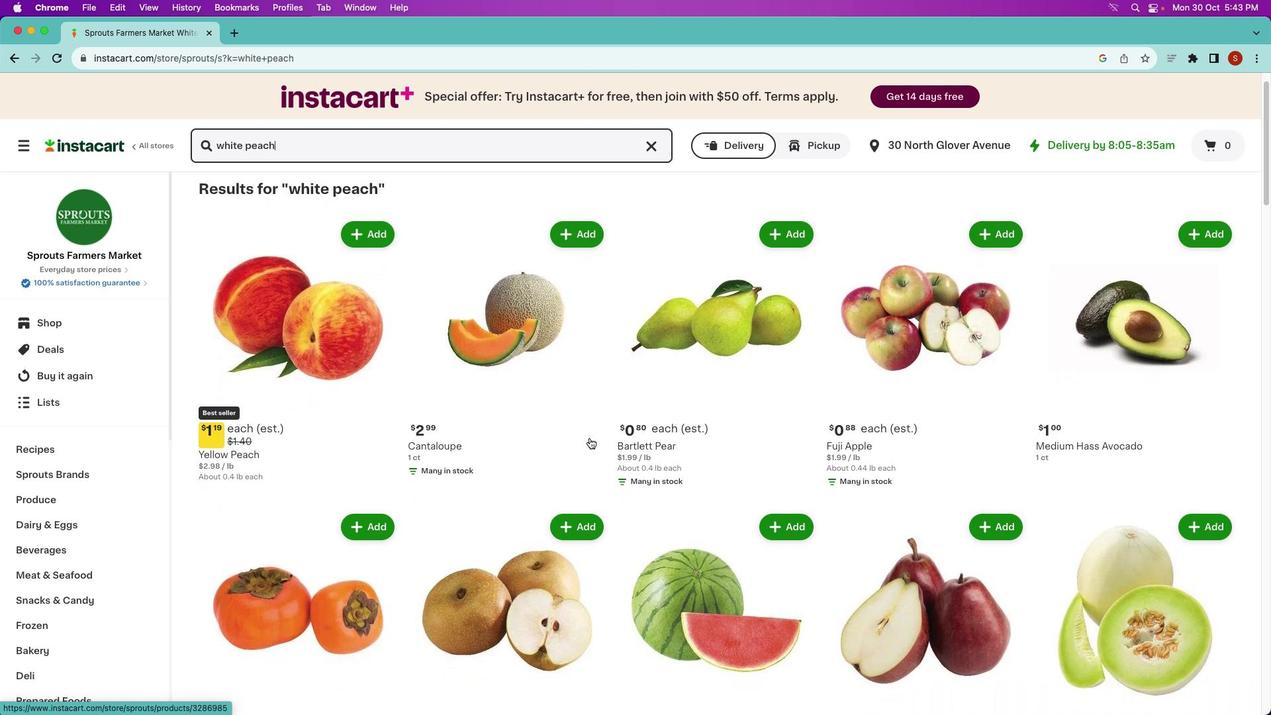 
Action: Mouse scrolled (586, 447) with delta (0, 0)
Screenshot: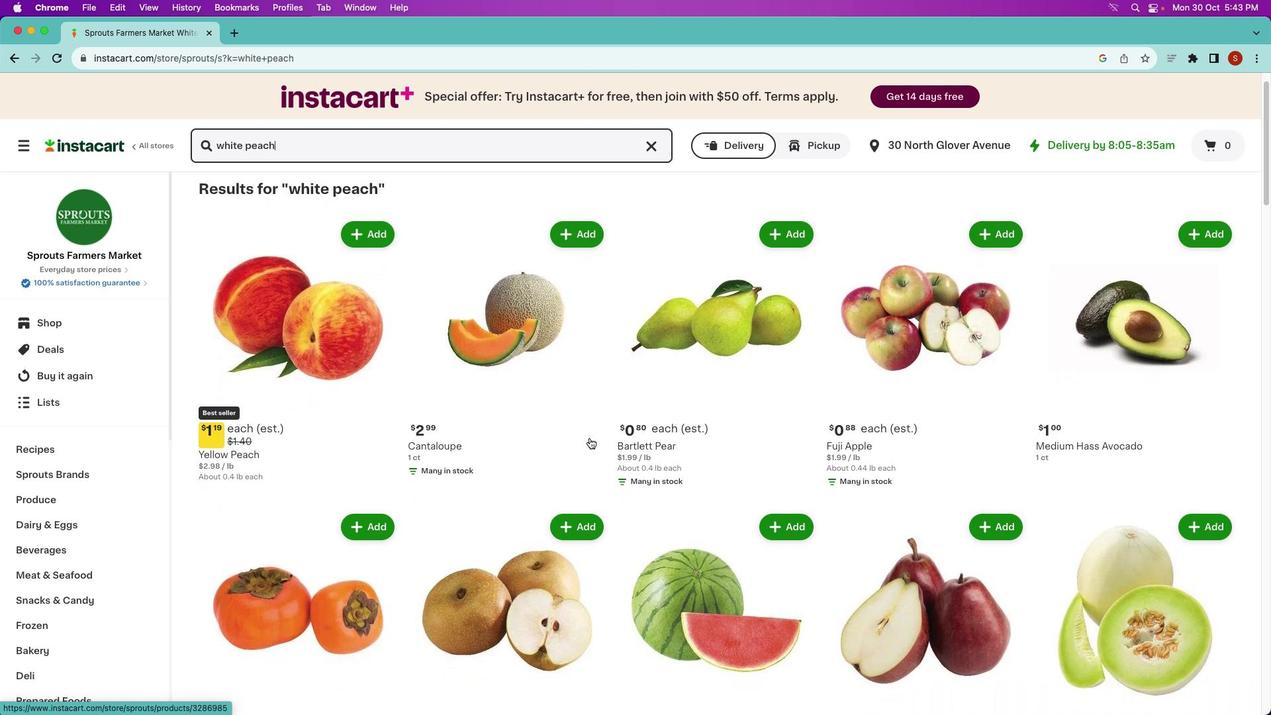 
Action: Mouse moved to (586, 446)
Screenshot: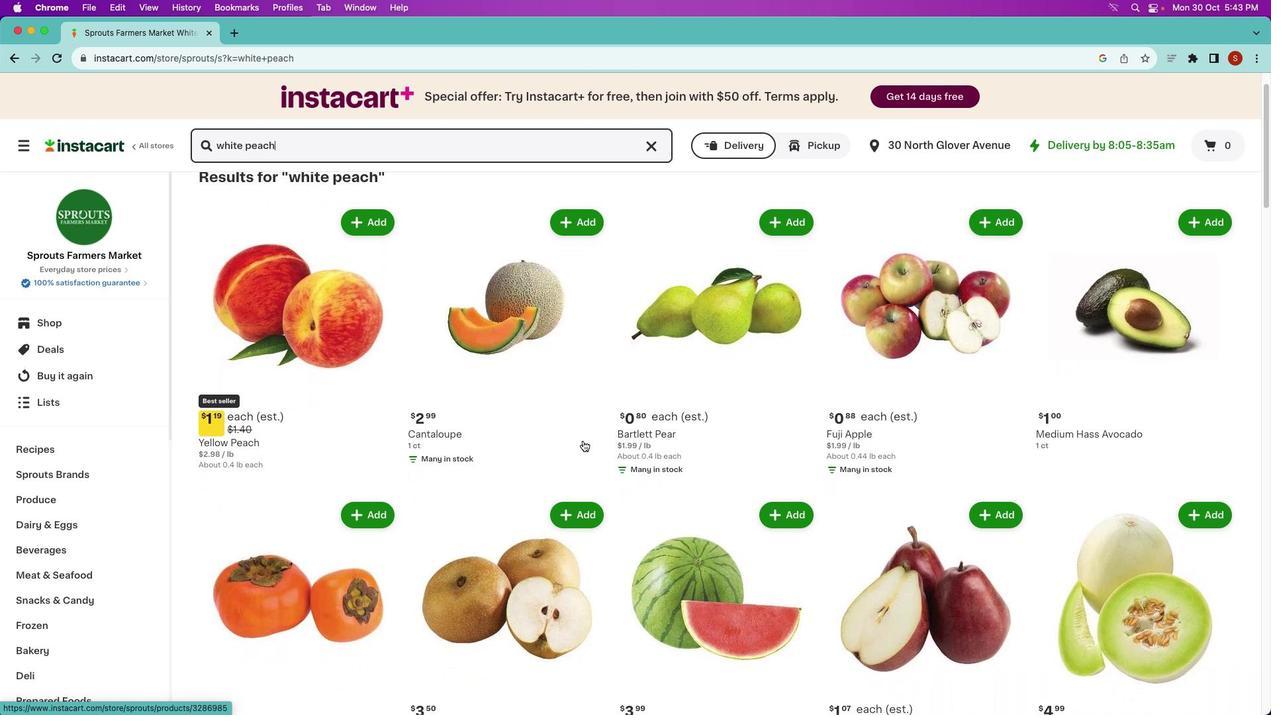 
Action: Mouse scrolled (586, 446) with delta (0, 0)
Screenshot: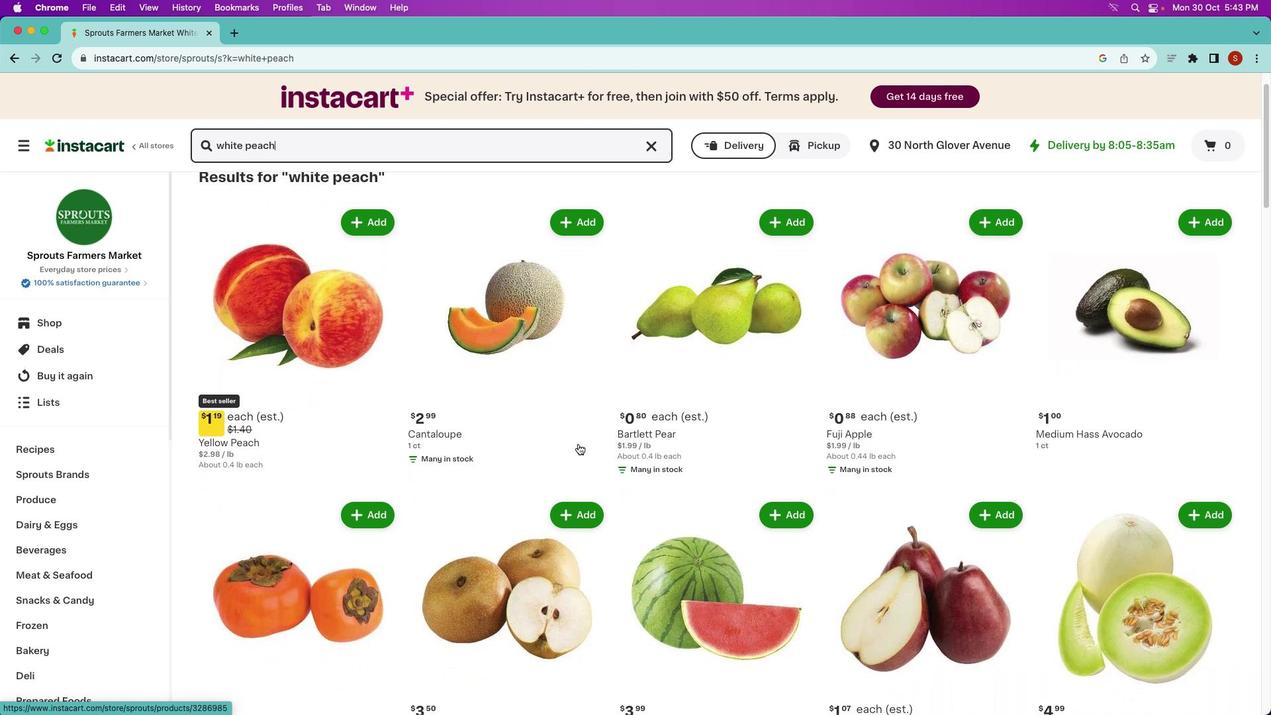 
Action: Mouse moved to (588, 445)
Screenshot: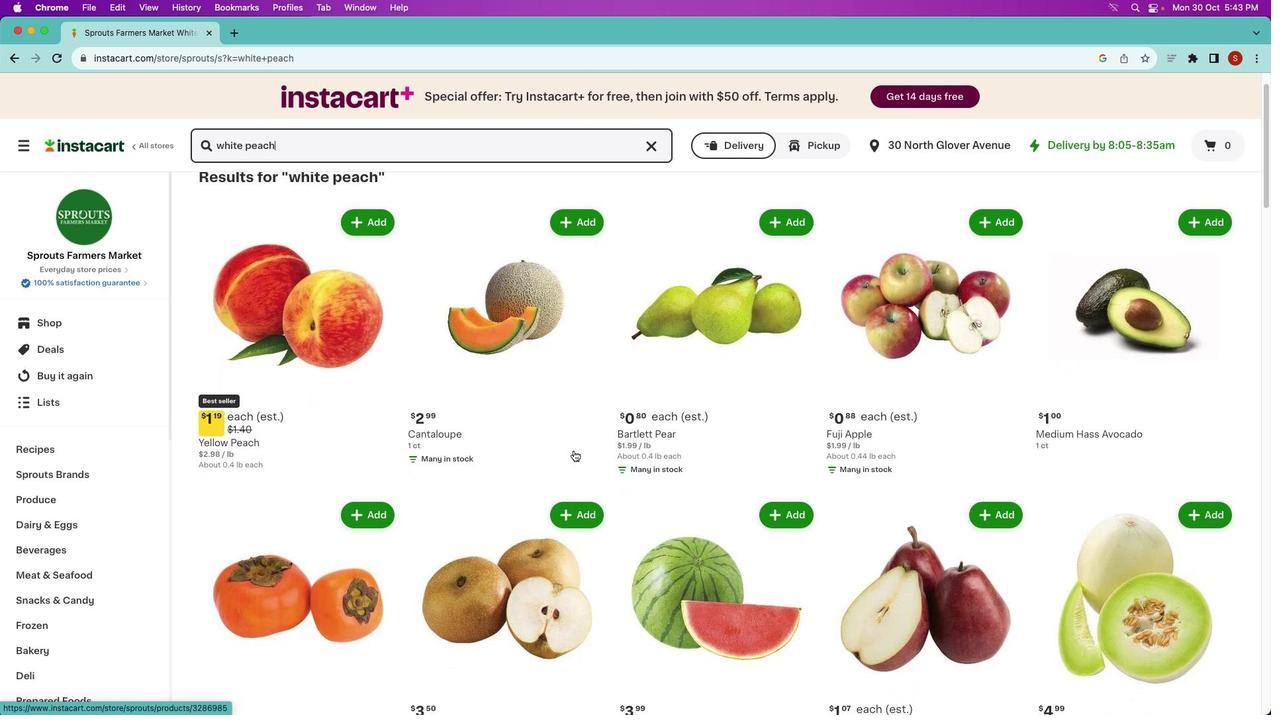 
Action: Mouse scrolled (588, 445) with delta (0, 0)
Screenshot: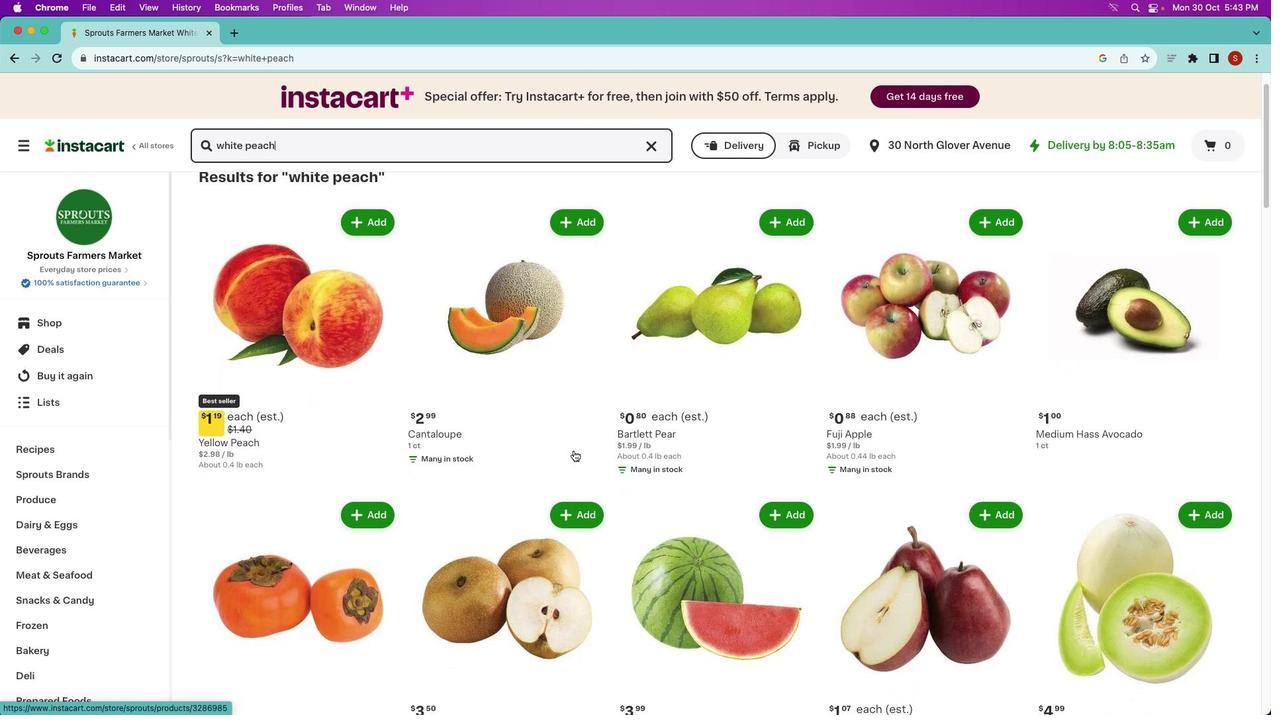 
Action: Mouse moved to (572, 451)
Screenshot: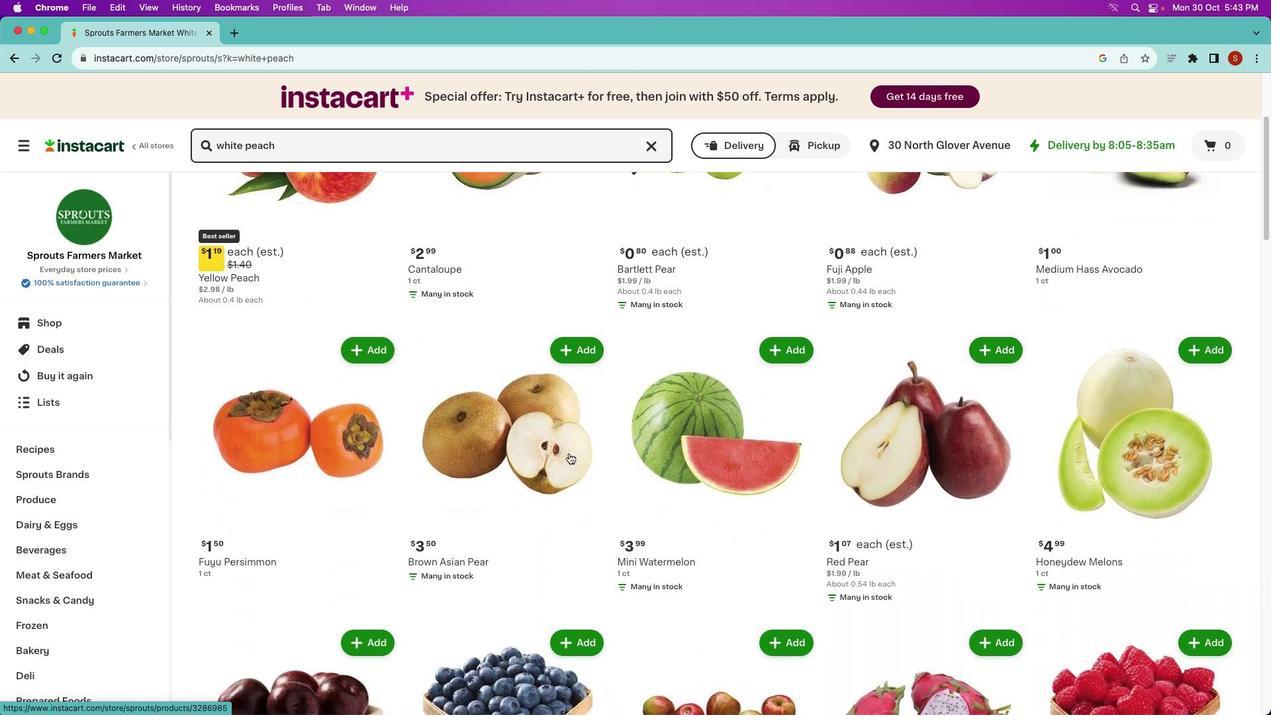 
Action: Mouse scrolled (572, 451) with delta (0, 0)
Screenshot: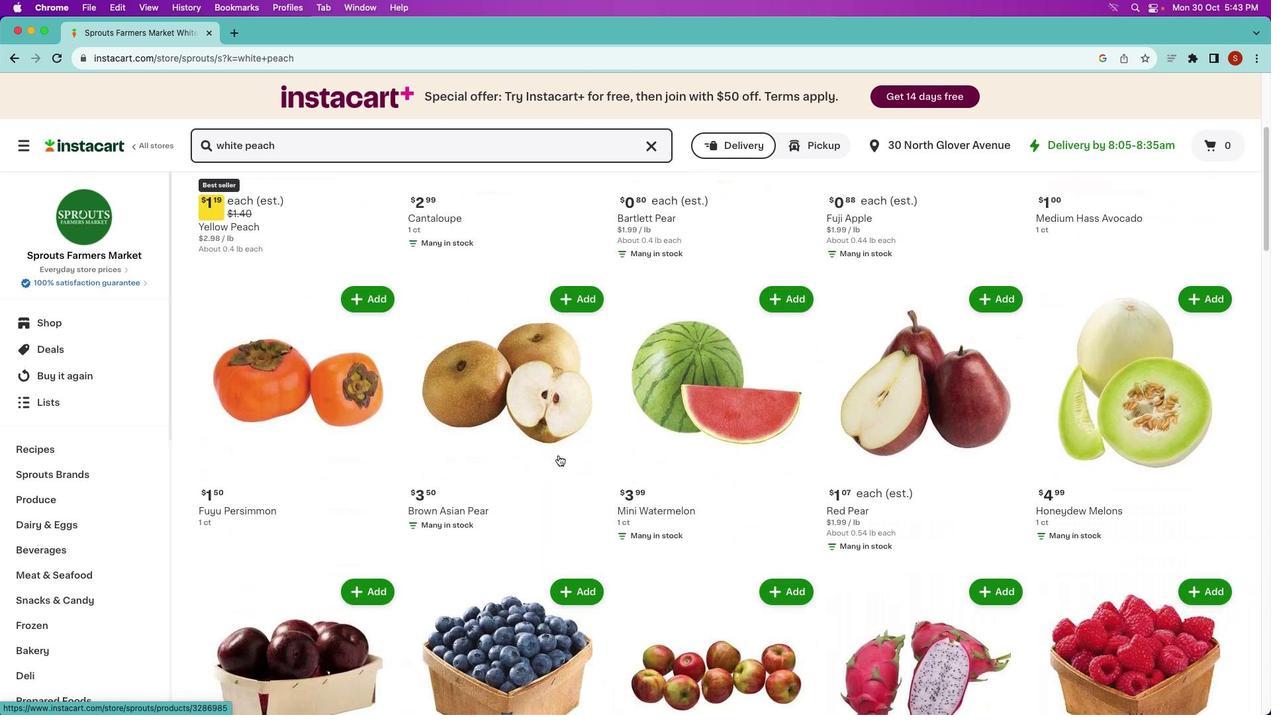 
Action: Mouse scrolled (572, 451) with delta (0, 0)
Screenshot: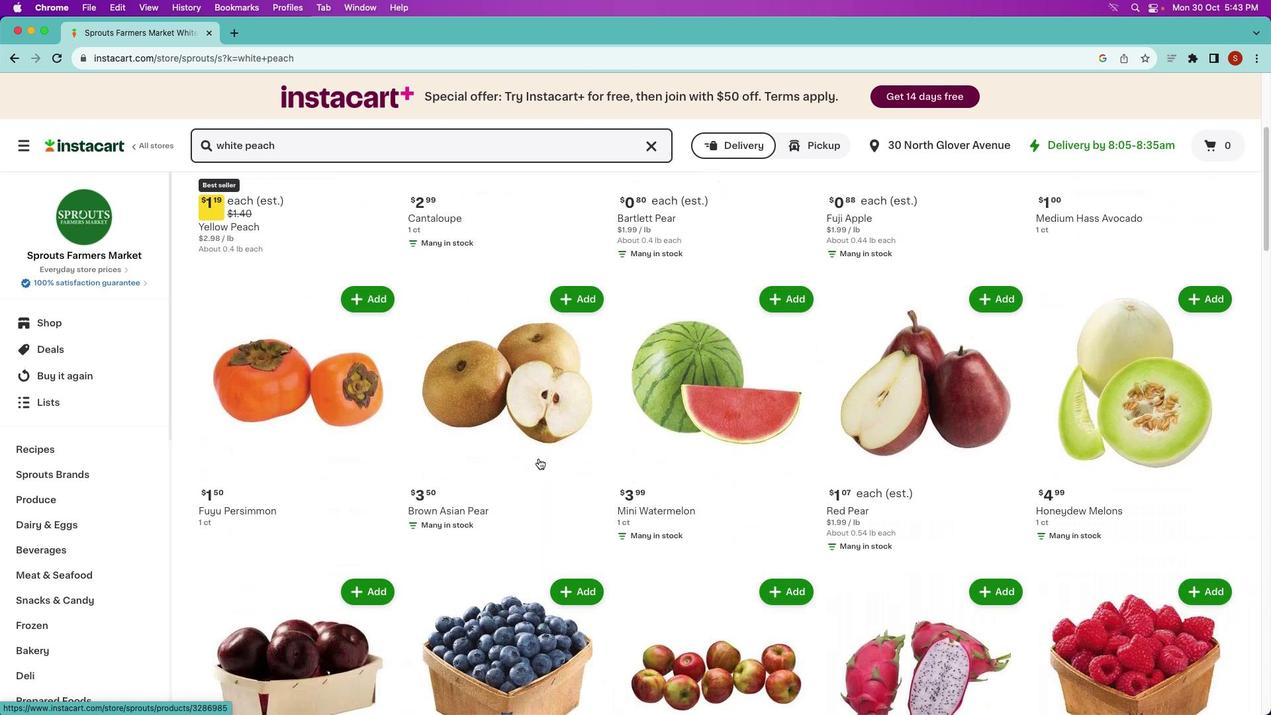 
Action: Mouse scrolled (572, 451) with delta (0, -1)
Screenshot: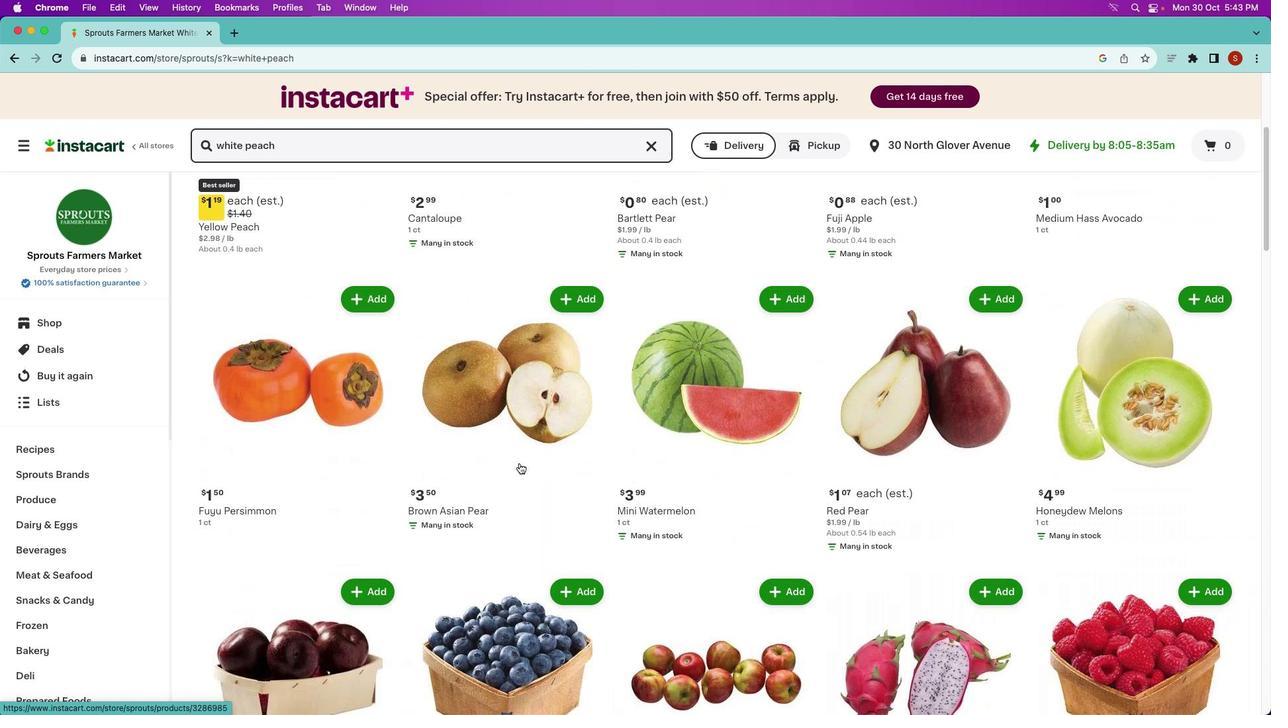
Action: Mouse scrolled (572, 451) with delta (0, -2)
Screenshot: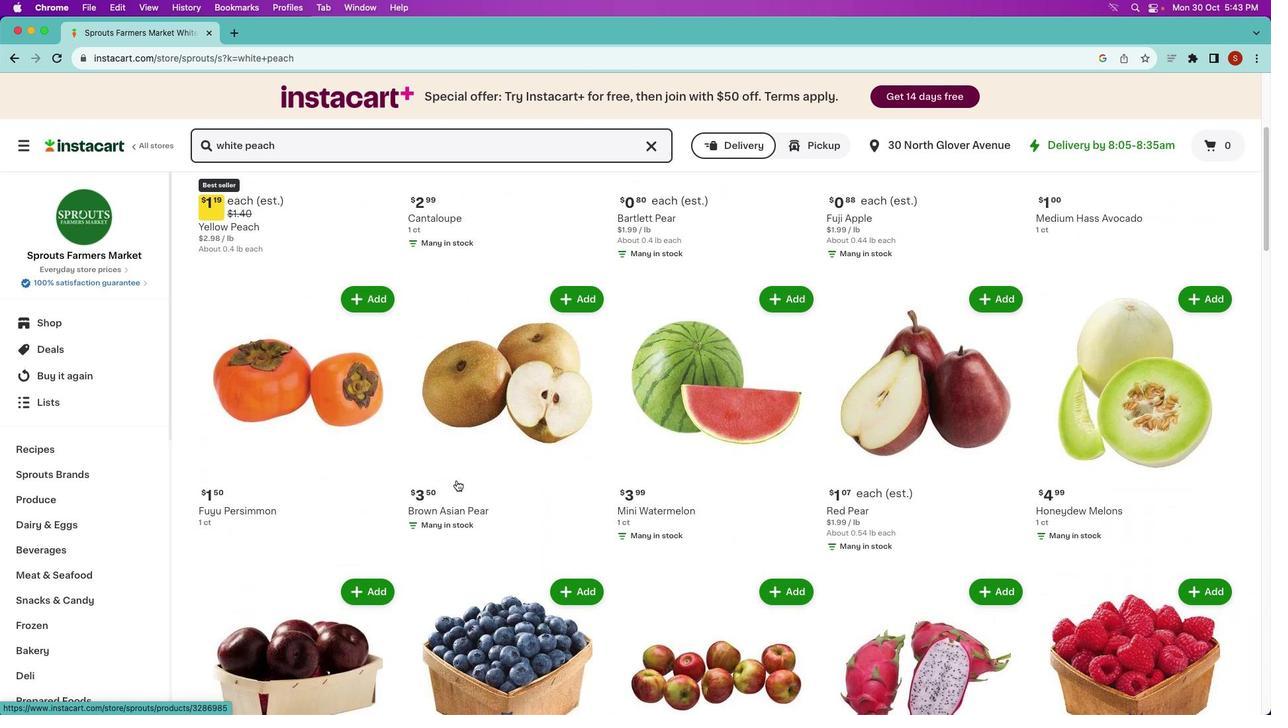 
Action: Mouse moved to (780, 486)
Screenshot: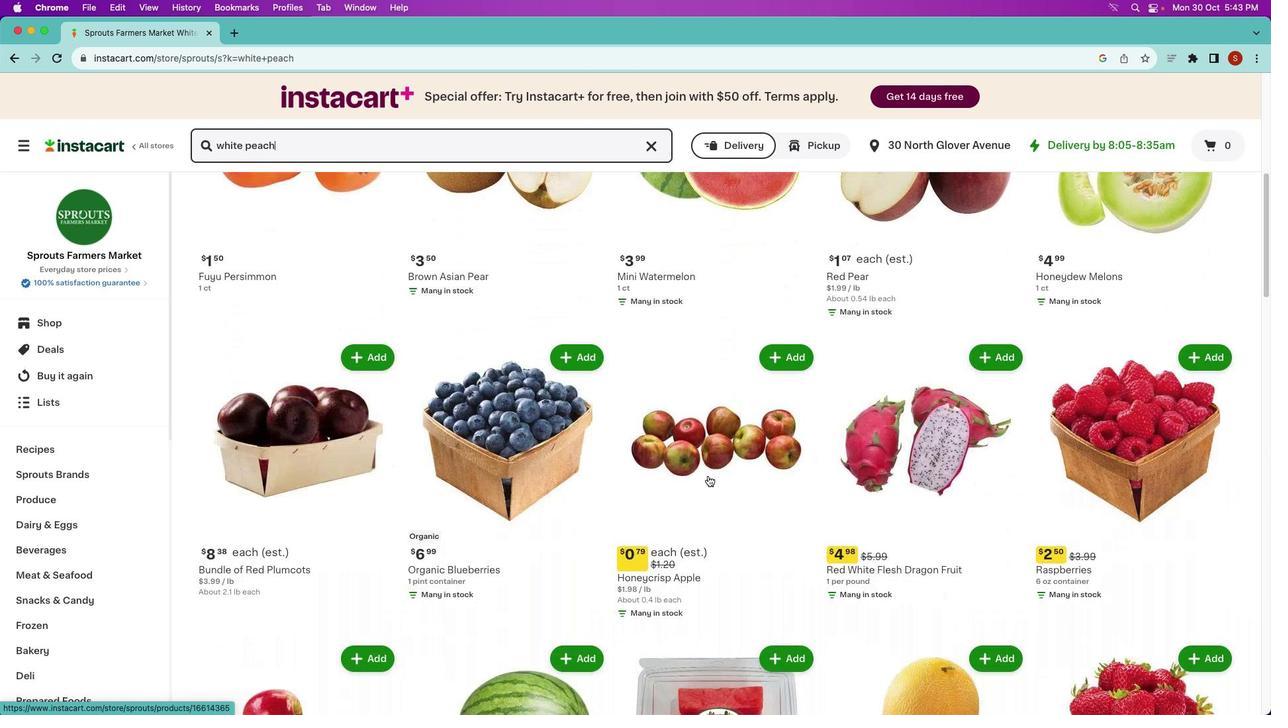 
Action: Mouse scrolled (780, 486) with delta (0, 0)
Screenshot: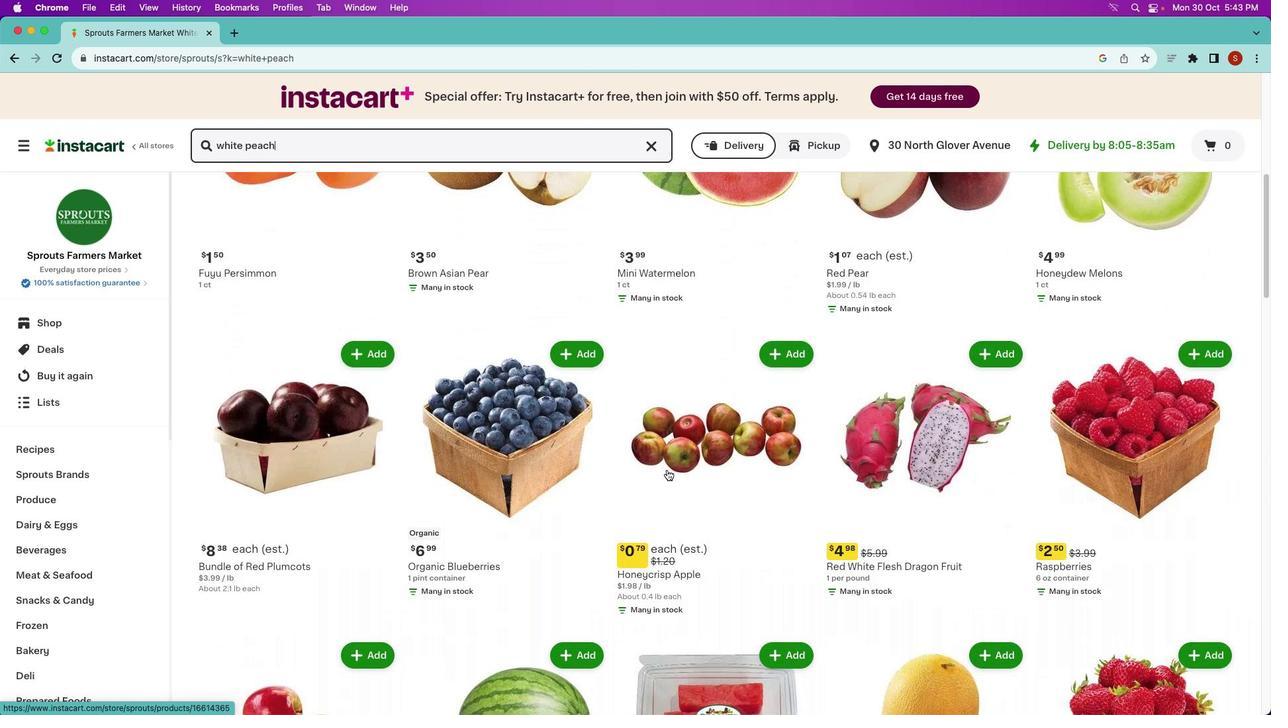 
Action: Mouse scrolled (780, 486) with delta (0, 0)
Screenshot: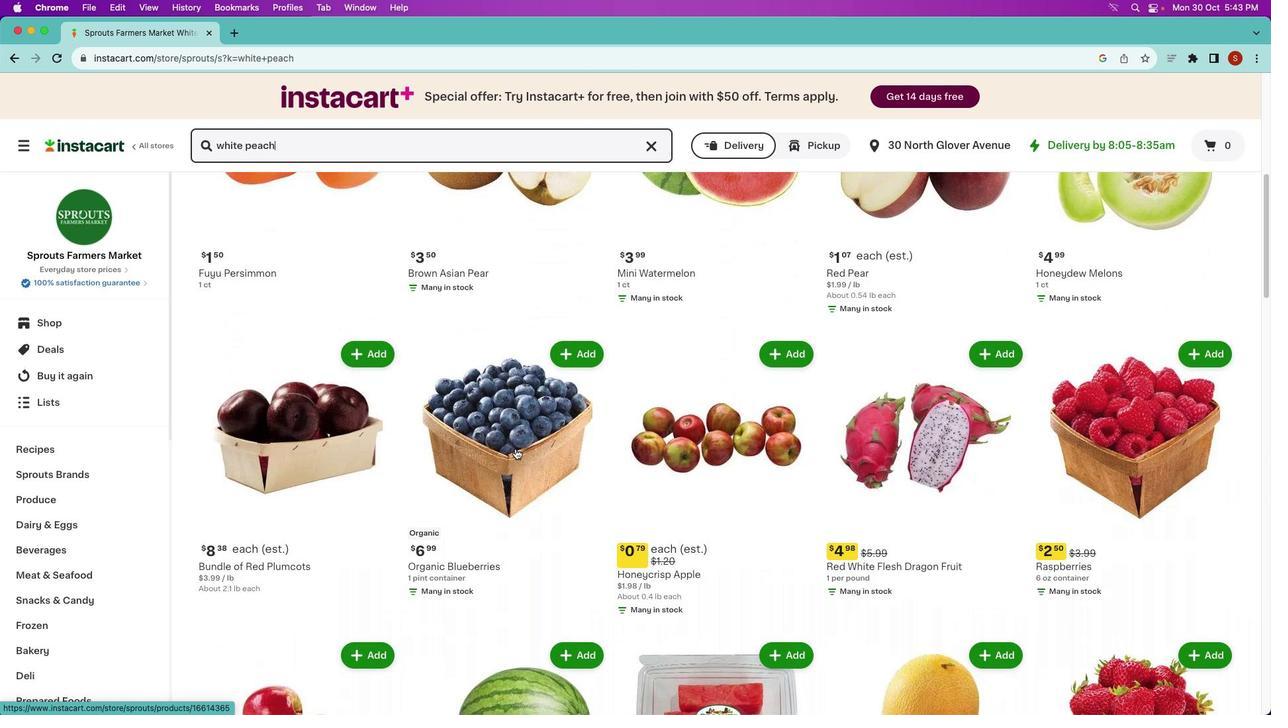 
Action: Mouse moved to (780, 486)
Screenshot: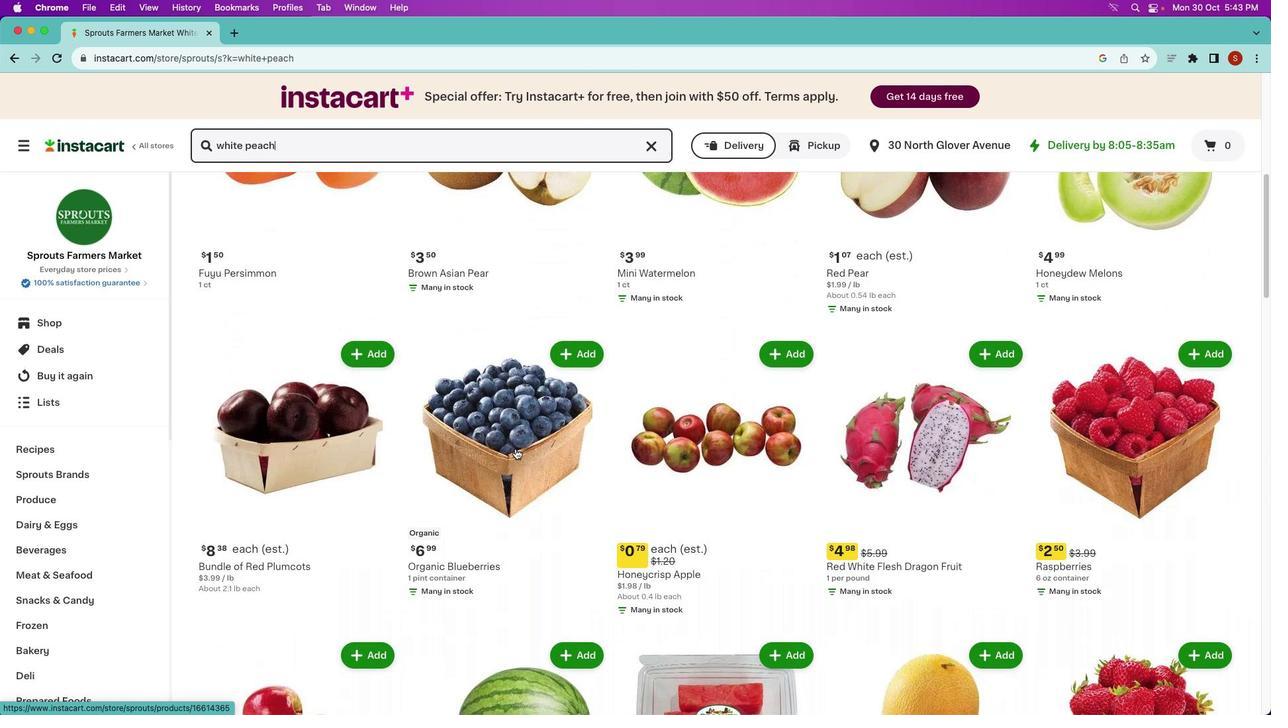 
Action: Mouse scrolled (780, 486) with delta (0, -1)
Screenshot: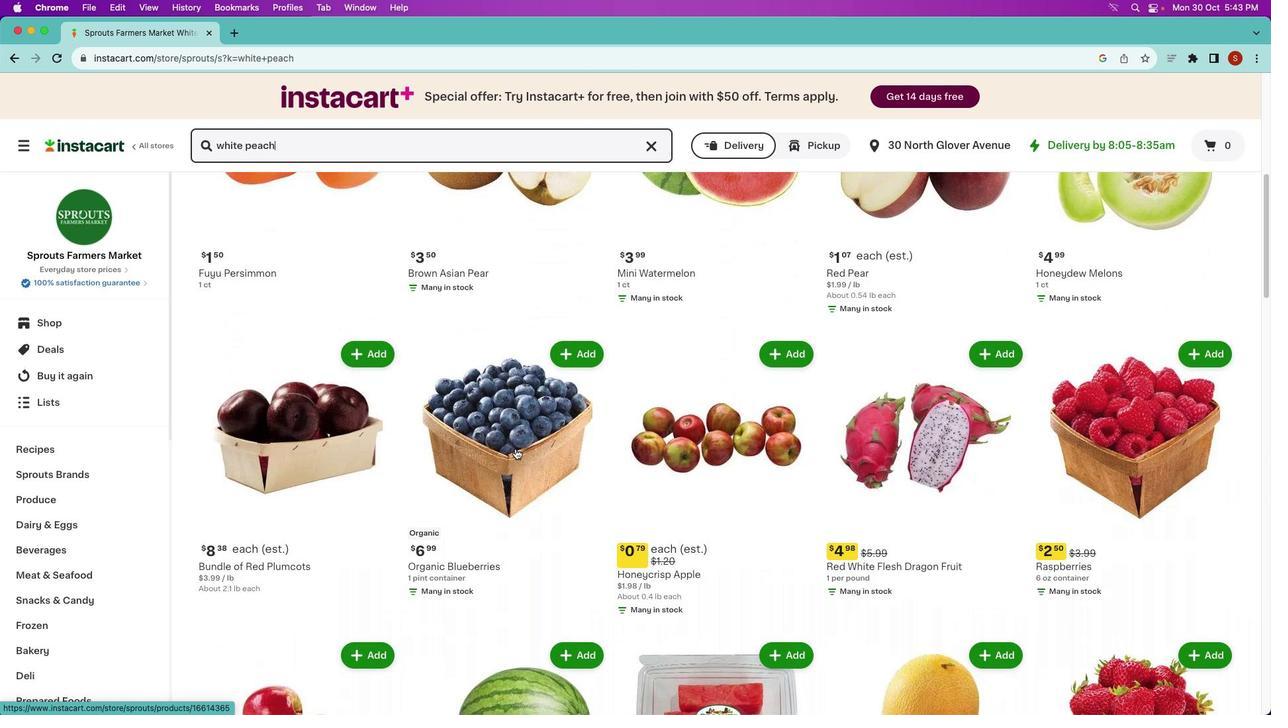 
Action: Mouse moved to (780, 485)
Screenshot: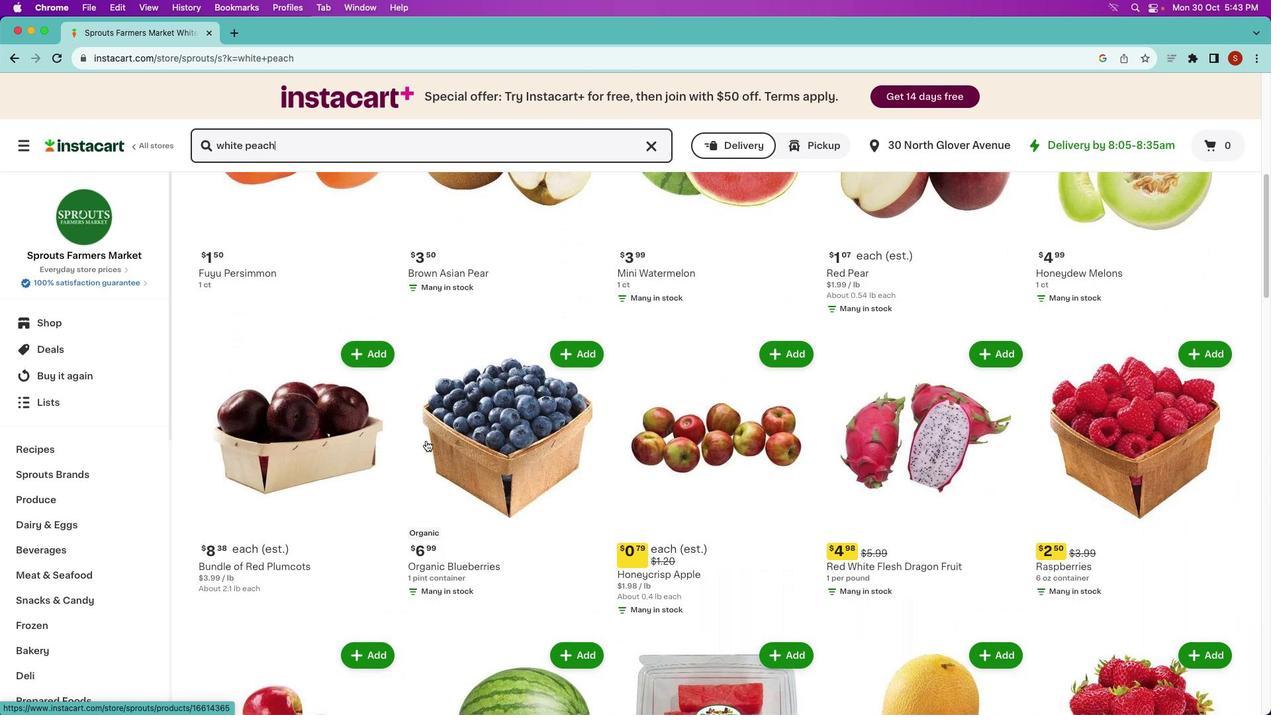 
Action: Mouse scrolled (780, 485) with delta (0, -2)
Screenshot: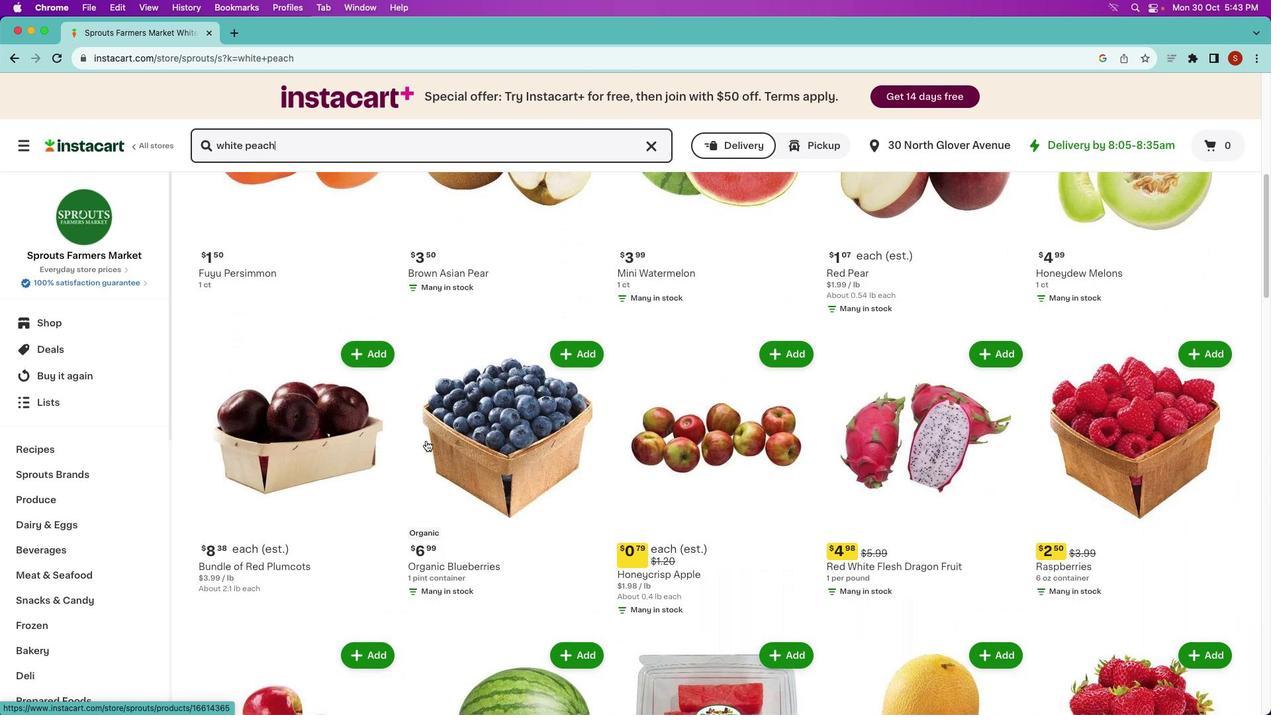 
Action: Mouse moved to (421, 444)
Screenshot: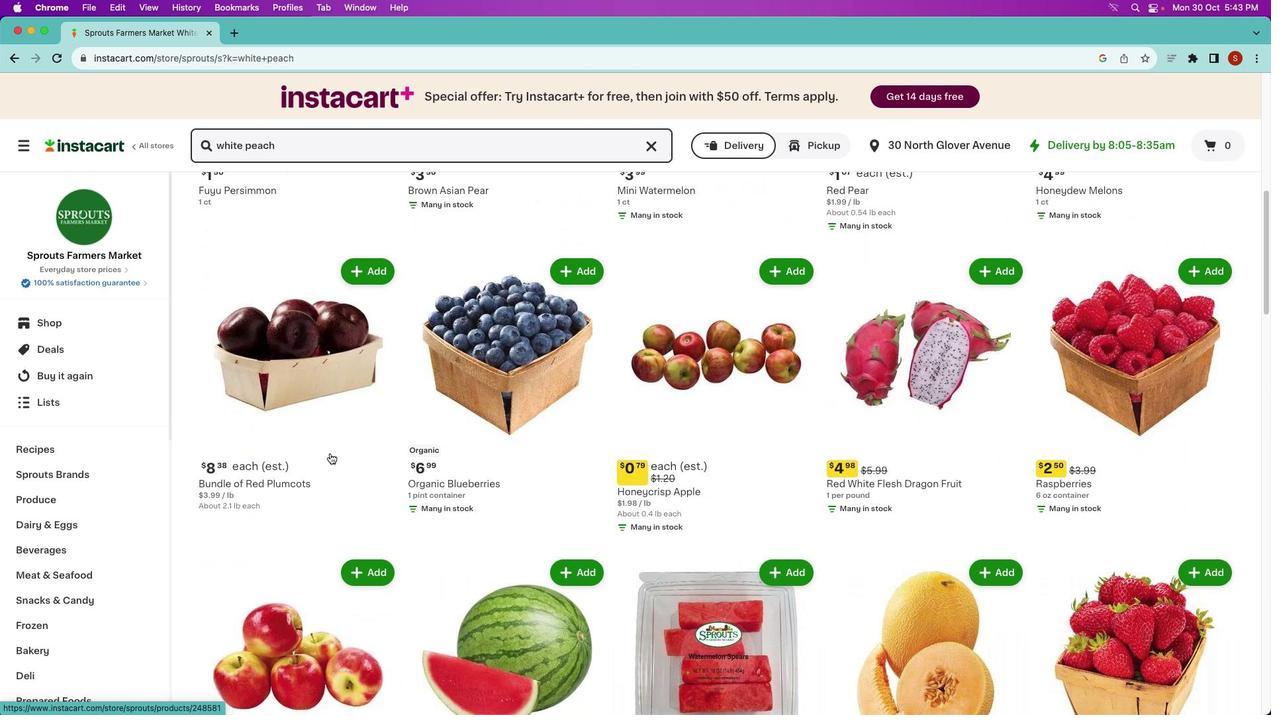 
Action: Mouse scrolled (421, 444) with delta (0, 0)
Screenshot: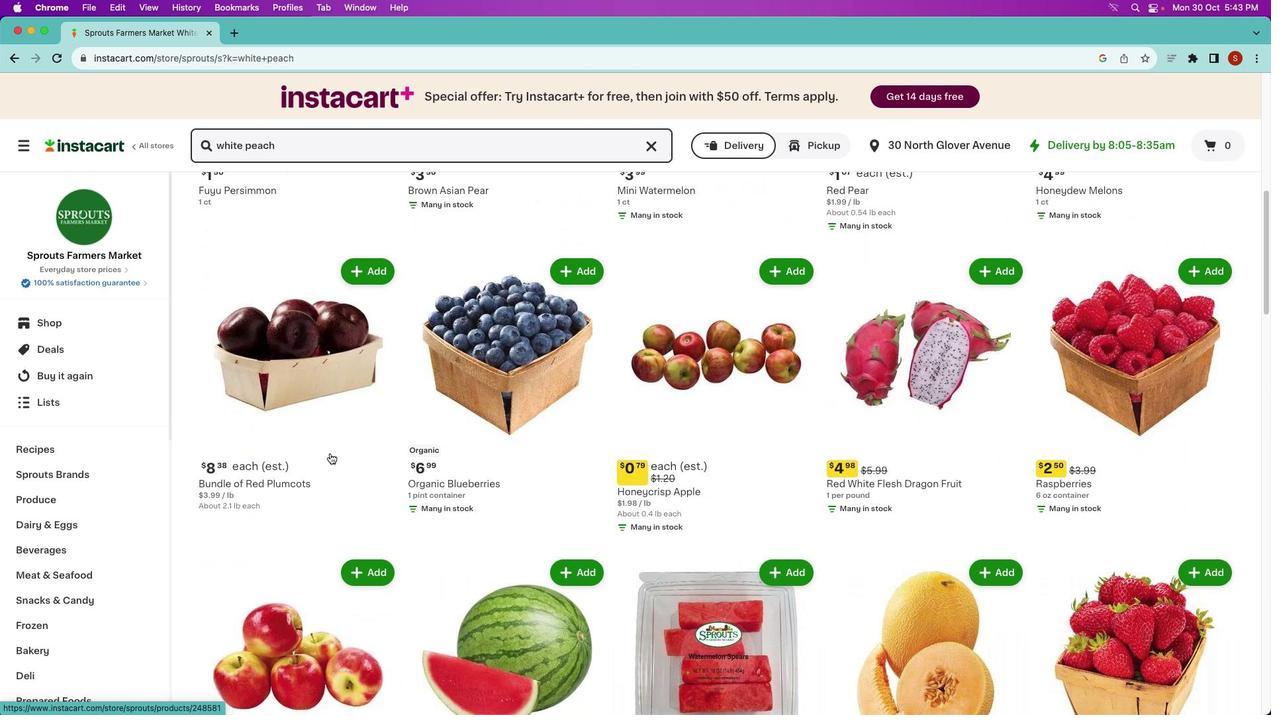 
Action: Mouse moved to (421, 444)
Screenshot: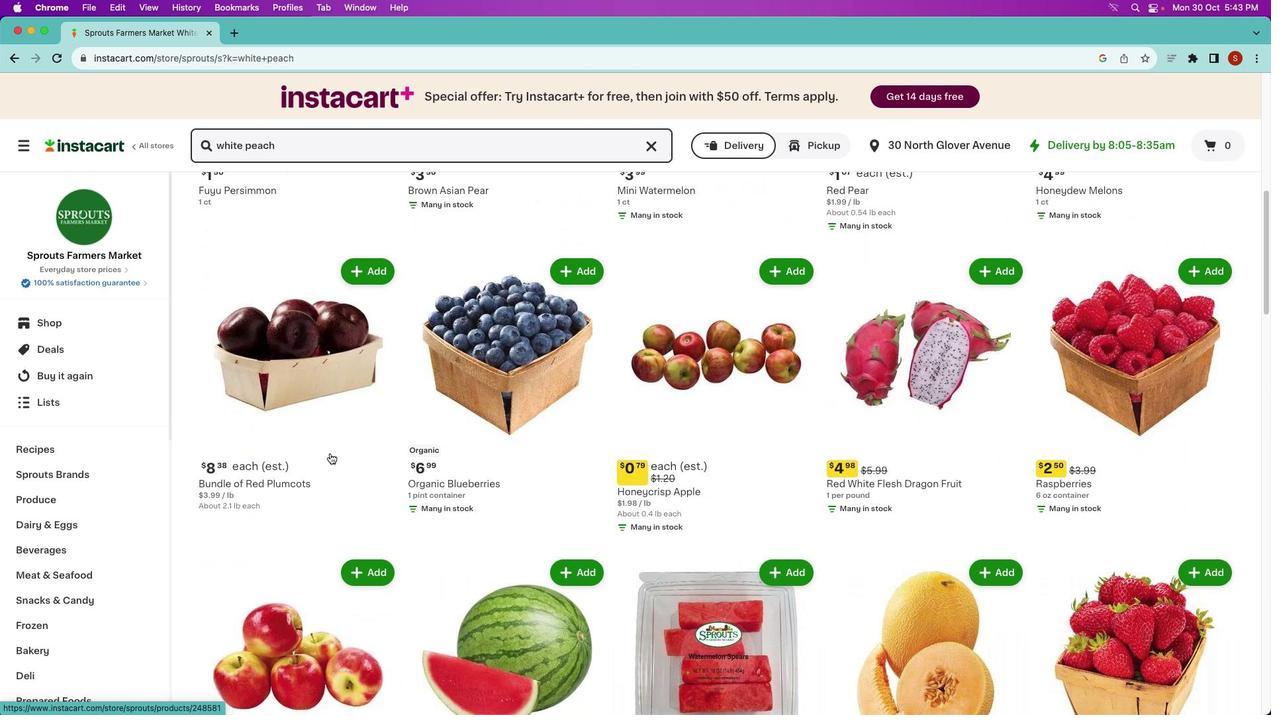 
Action: Mouse scrolled (421, 444) with delta (0, 0)
Screenshot: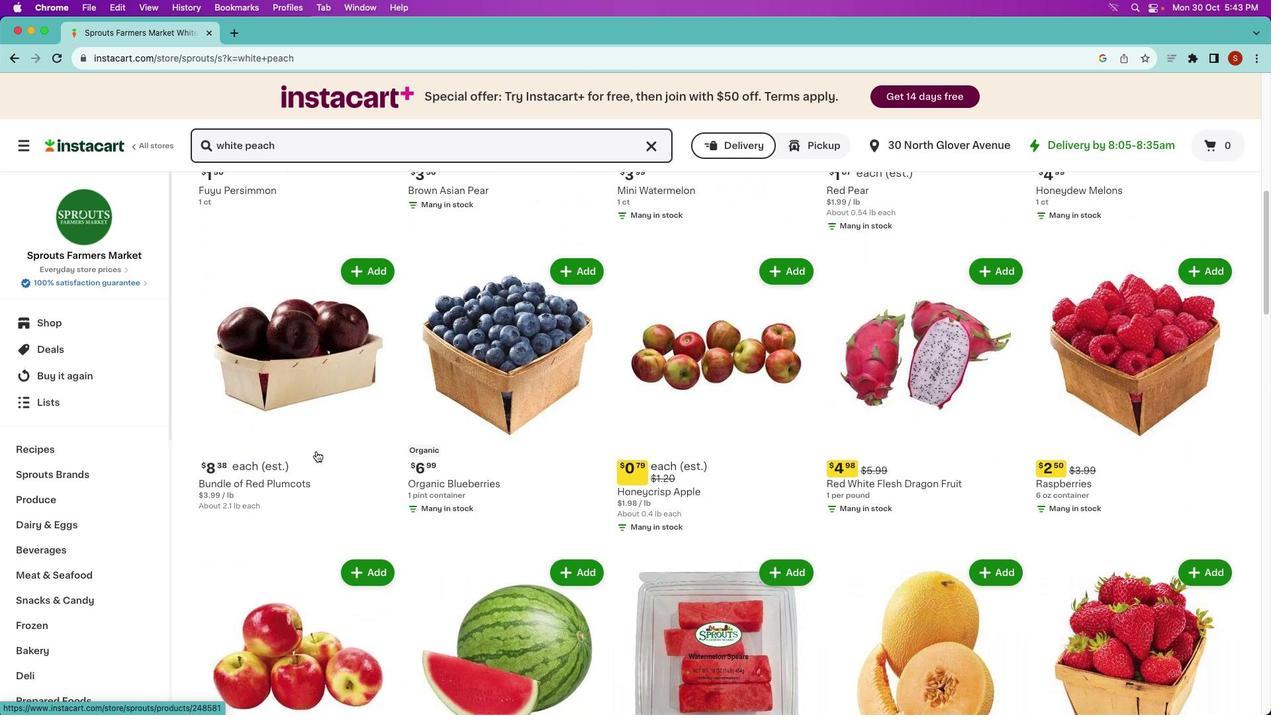 
Action: Mouse scrolled (421, 444) with delta (0, -1)
Screenshot: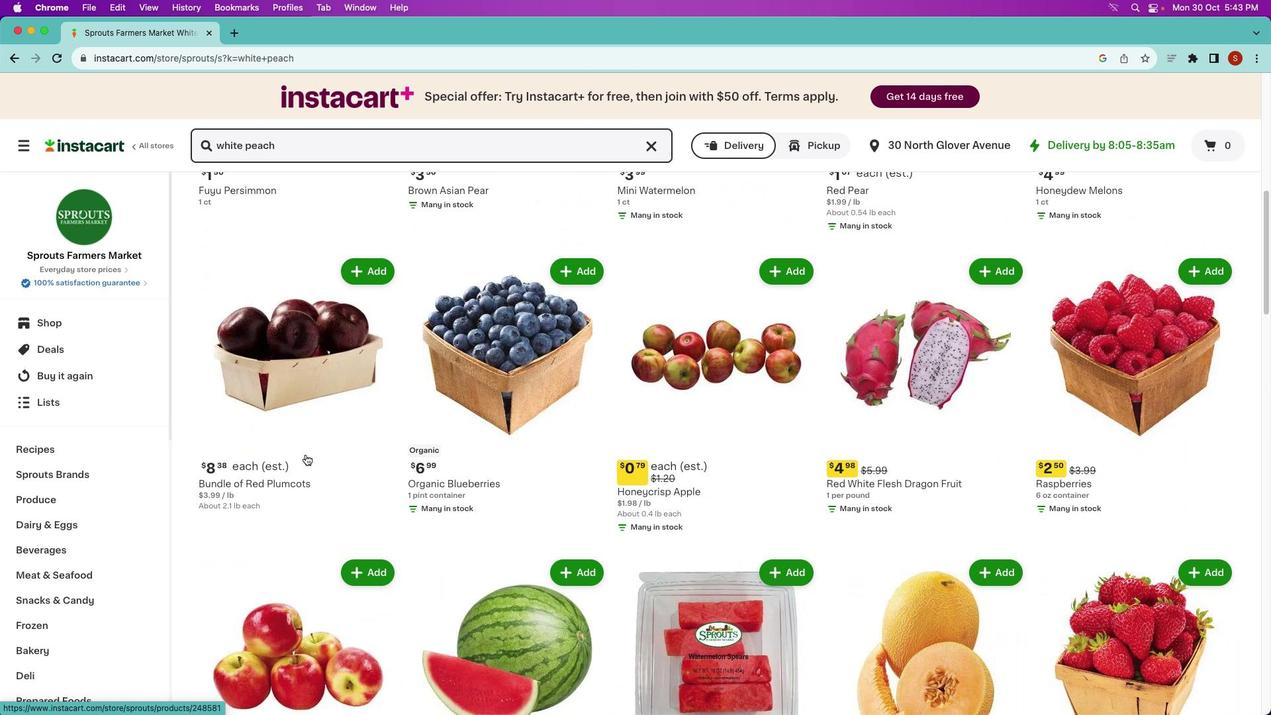 
Action: Mouse moved to (835, 503)
Screenshot: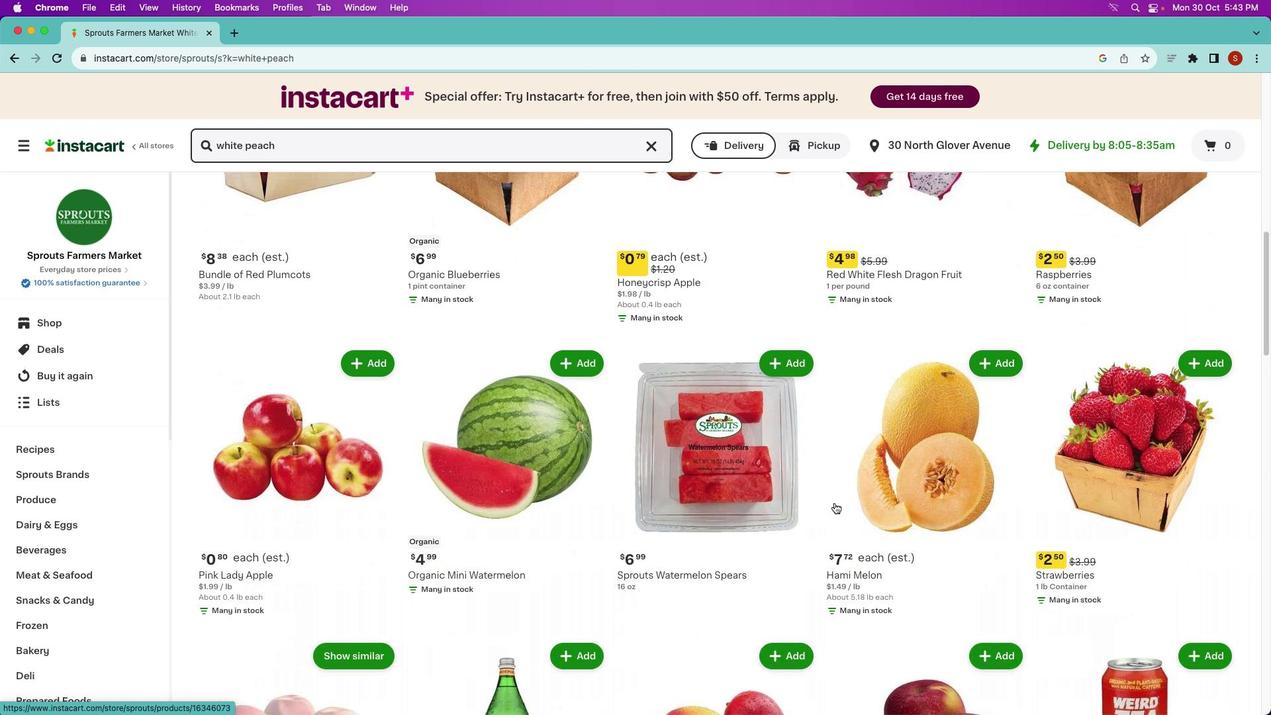 
Action: Mouse scrolled (835, 503) with delta (0, 0)
Screenshot: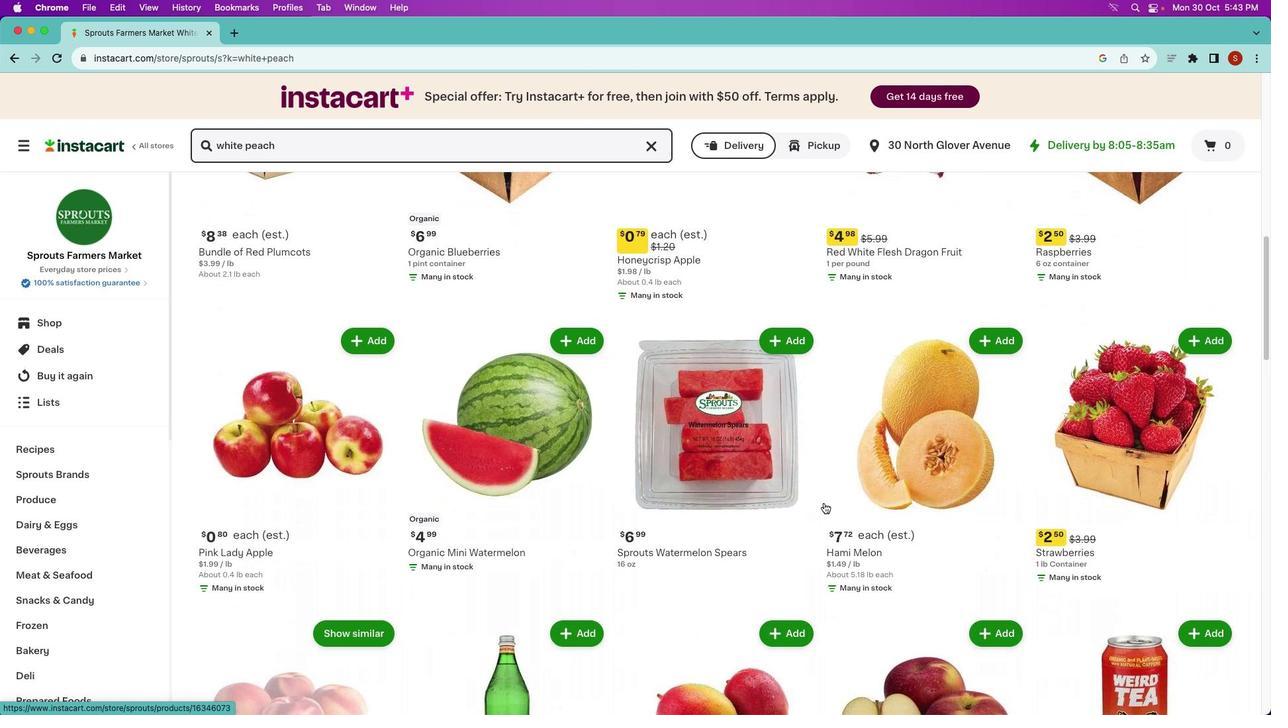 
Action: Mouse scrolled (835, 503) with delta (0, 0)
Screenshot: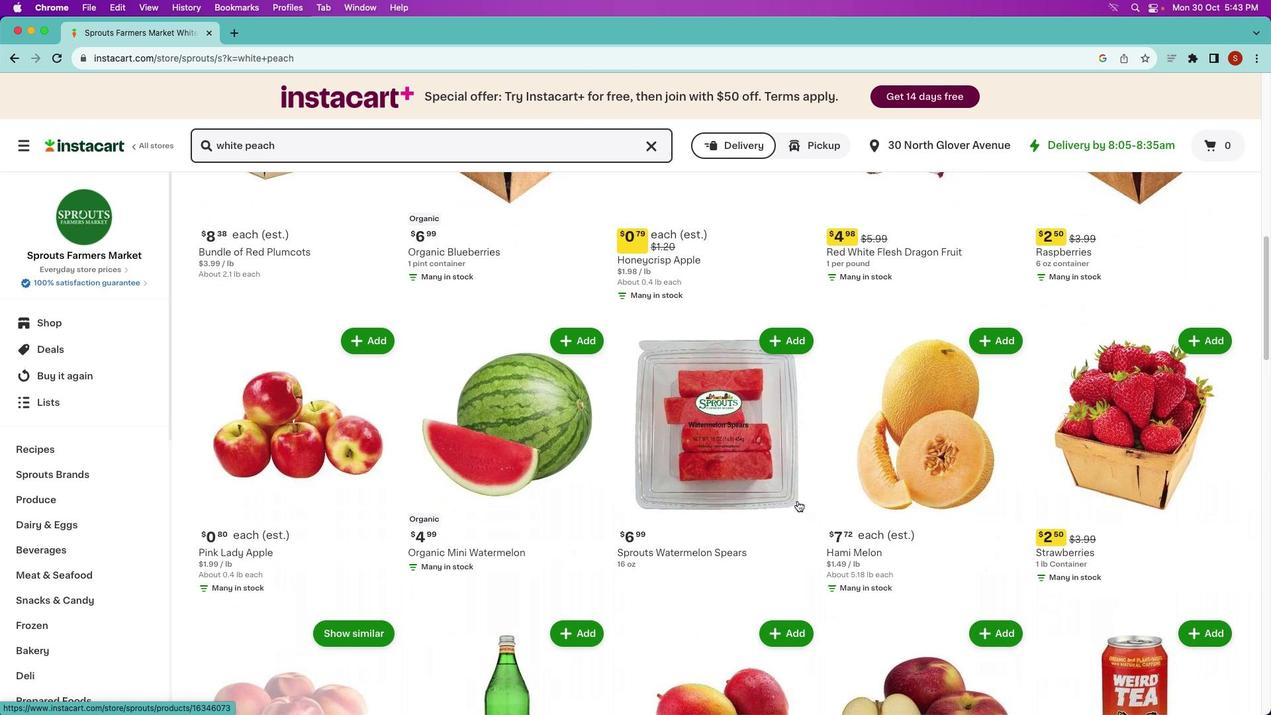 
Action: Mouse scrolled (835, 503) with delta (0, -1)
Screenshot: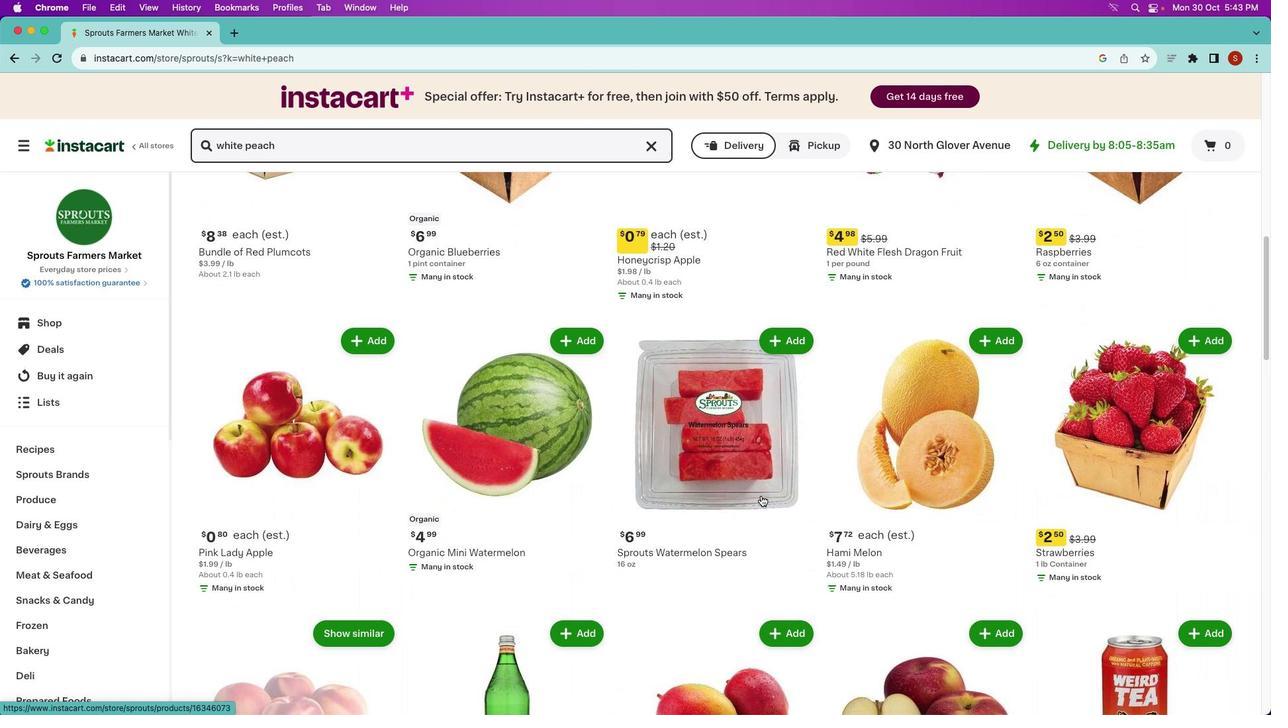
Action: Mouse scrolled (835, 503) with delta (0, -2)
Screenshot: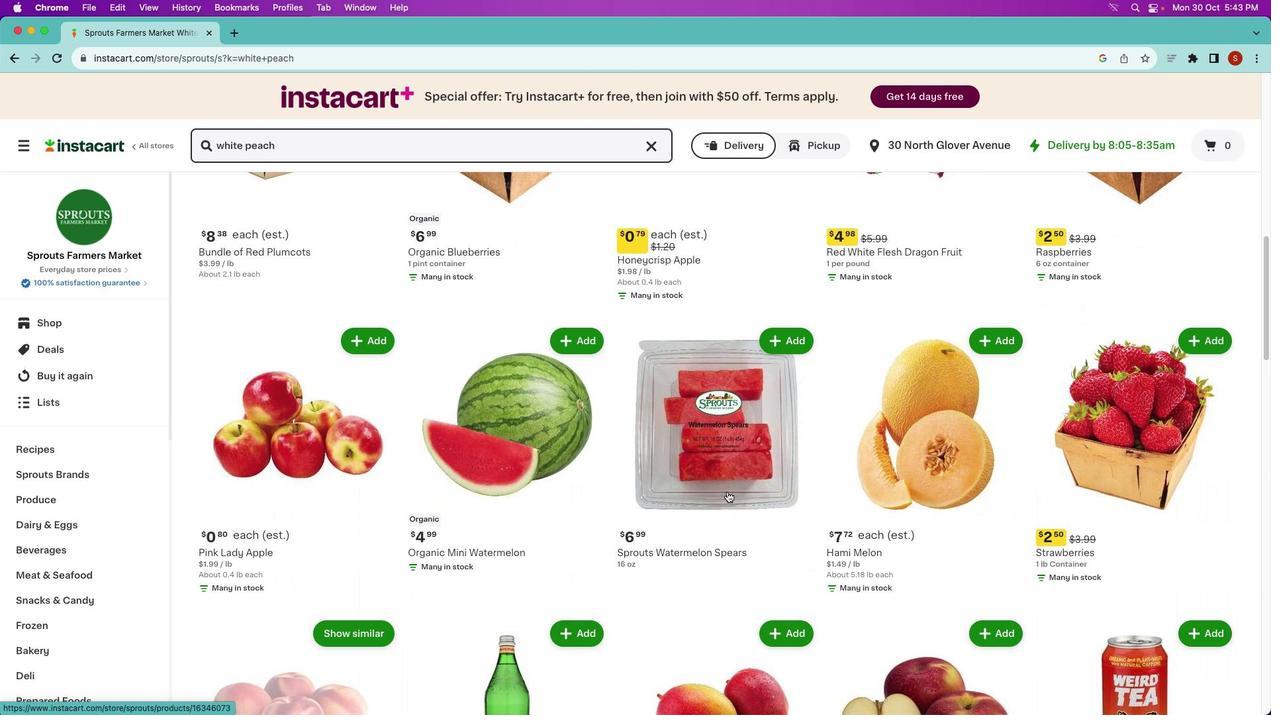 
Action: Mouse moved to (972, 542)
Screenshot: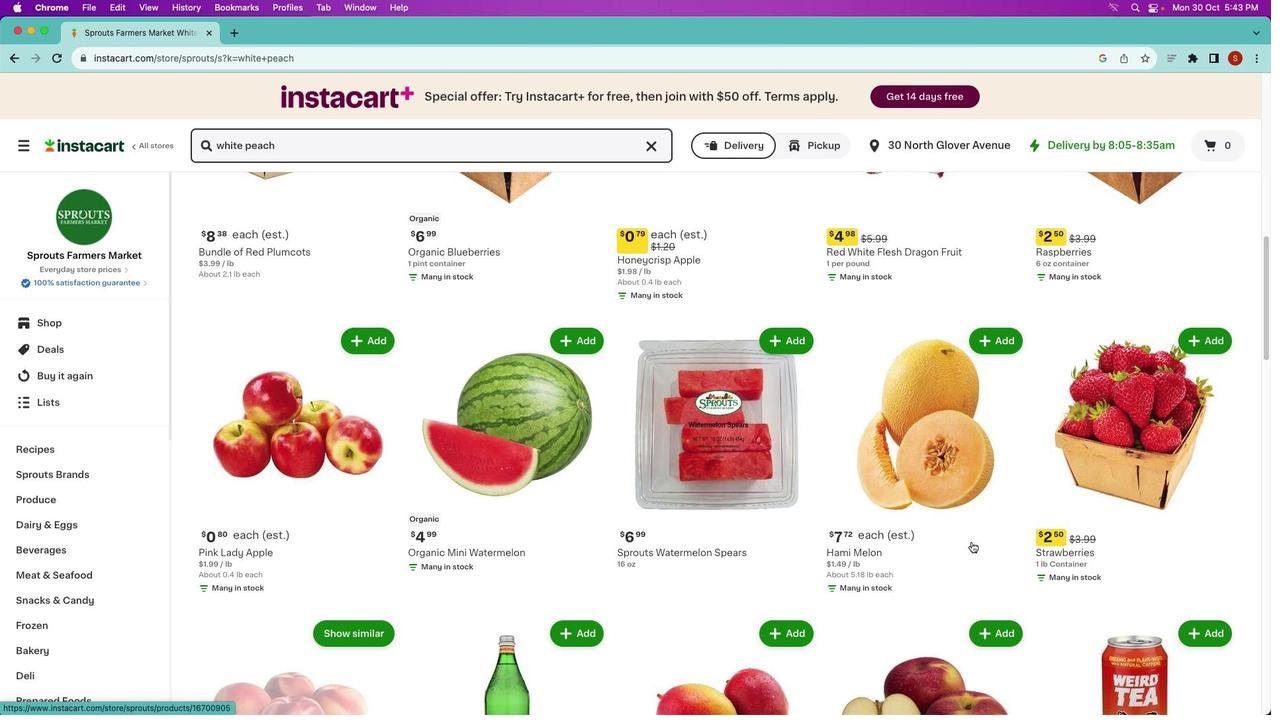 
Action: Mouse scrolled (972, 542) with delta (0, 0)
Screenshot: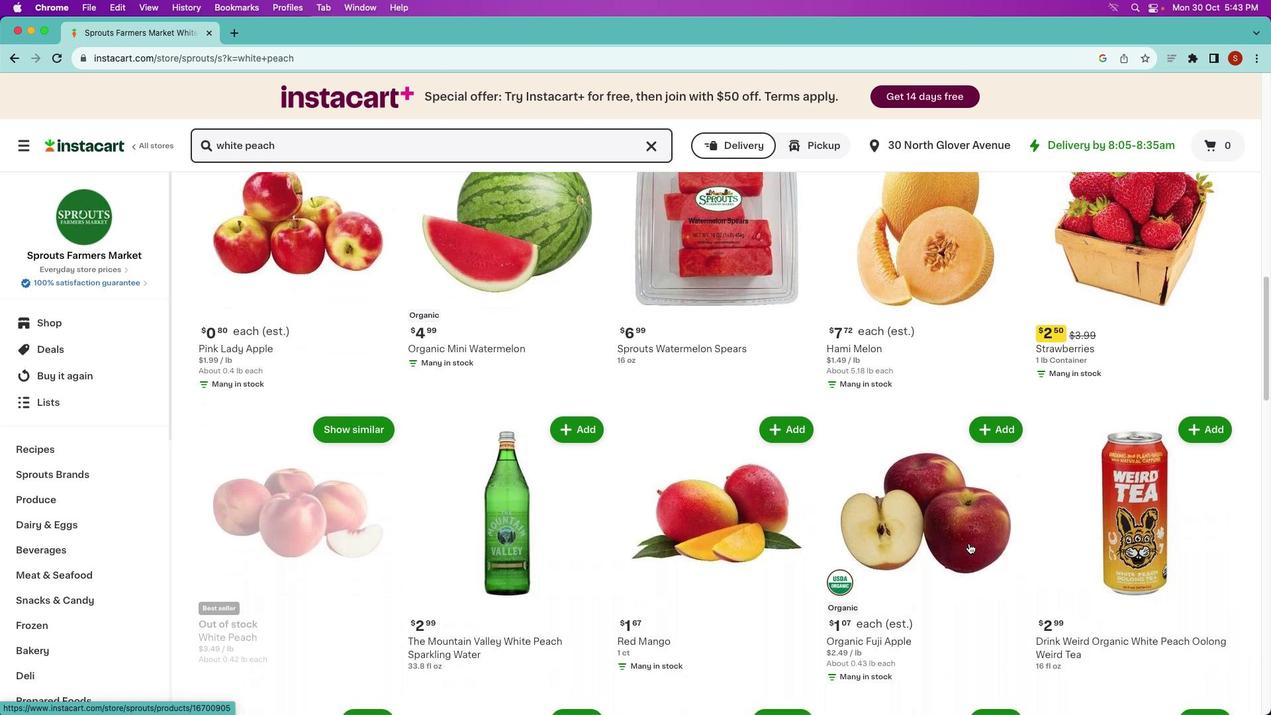 
Action: Mouse scrolled (972, 542) with delta (0, 0)
Screenshot: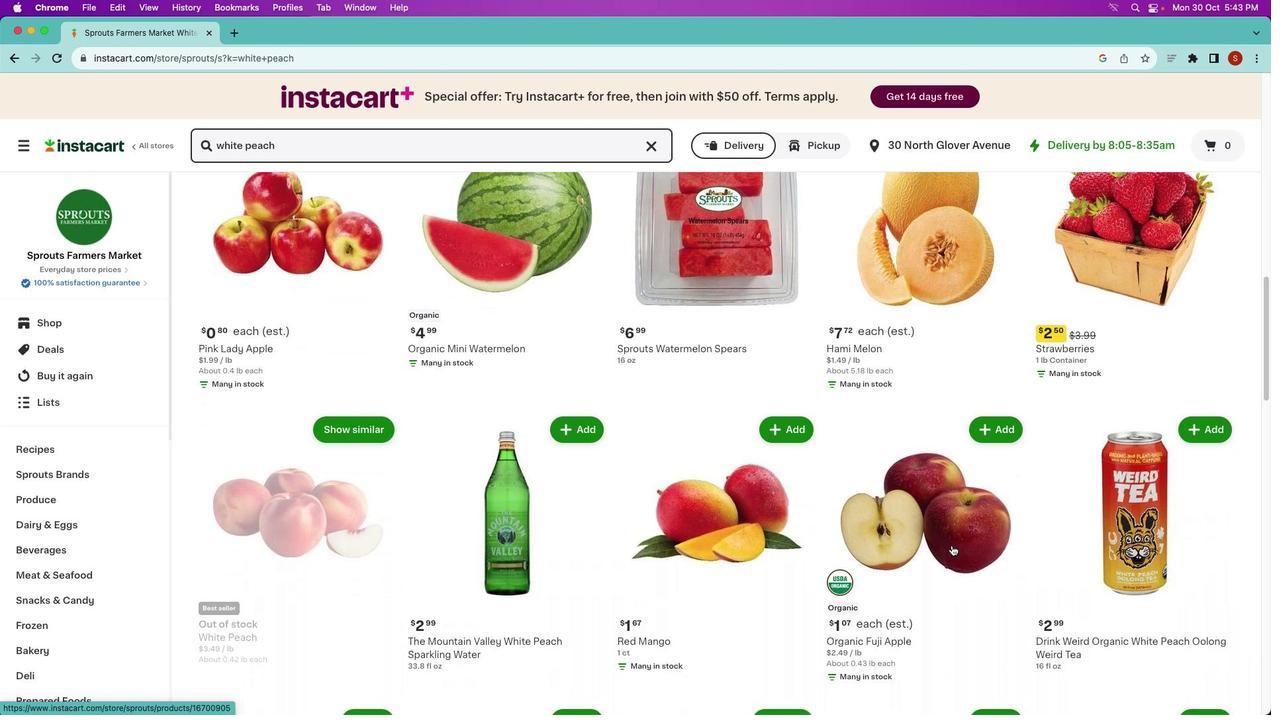 
Action: Mouse scrolled (972, 542) with delta (0, -1)
Screenshot: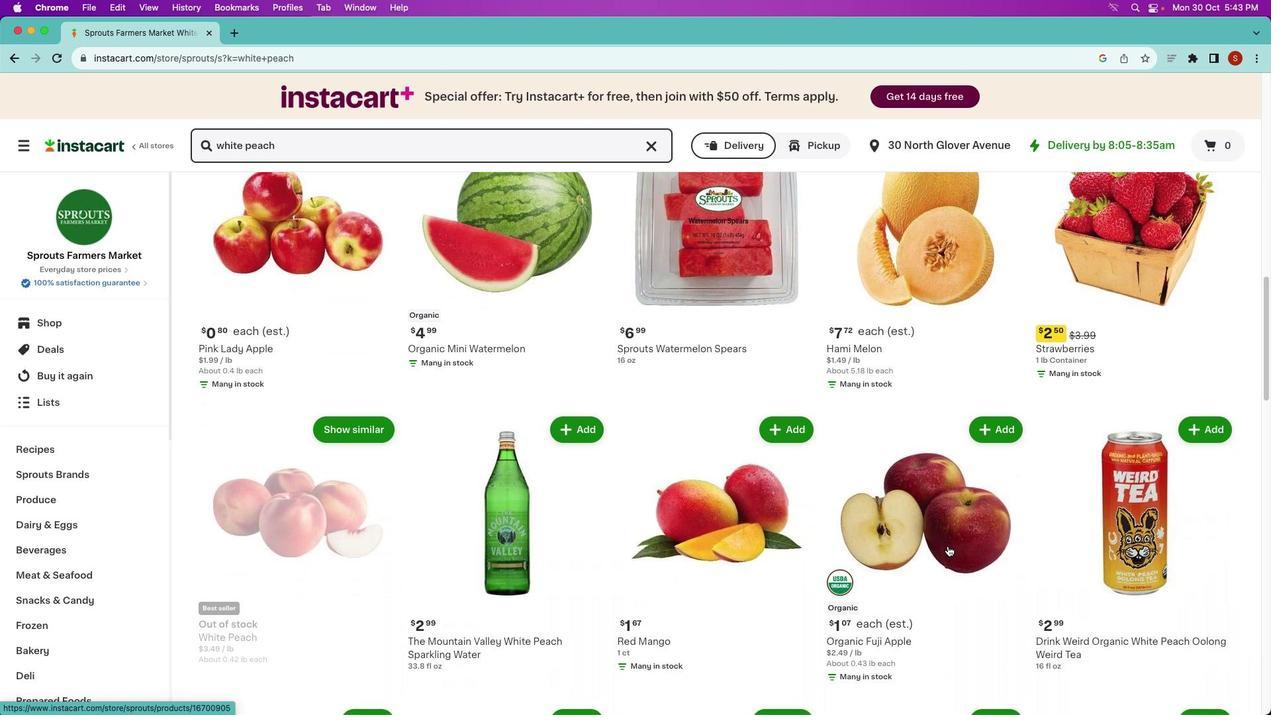 
Action: Mouse moved to (972, 541)
Screenshot: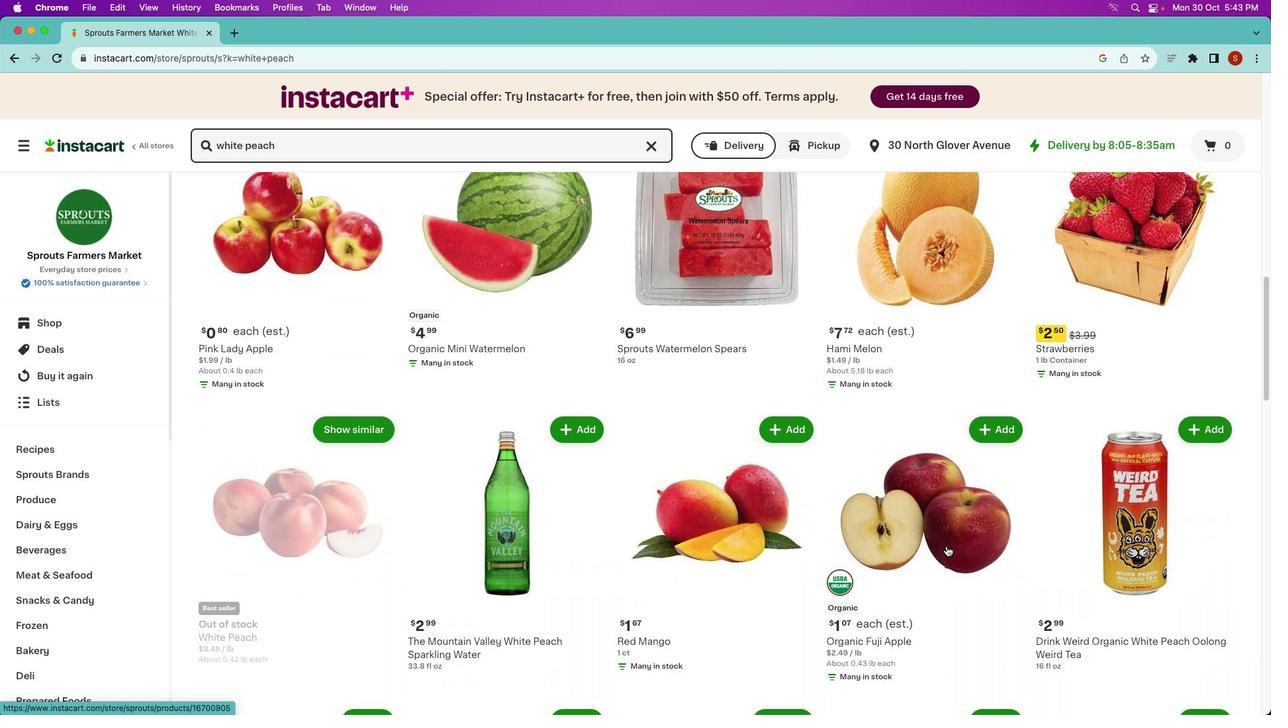 
Action: Mouse scrolled (972, 541) with delta (0, -2)
Screenshot: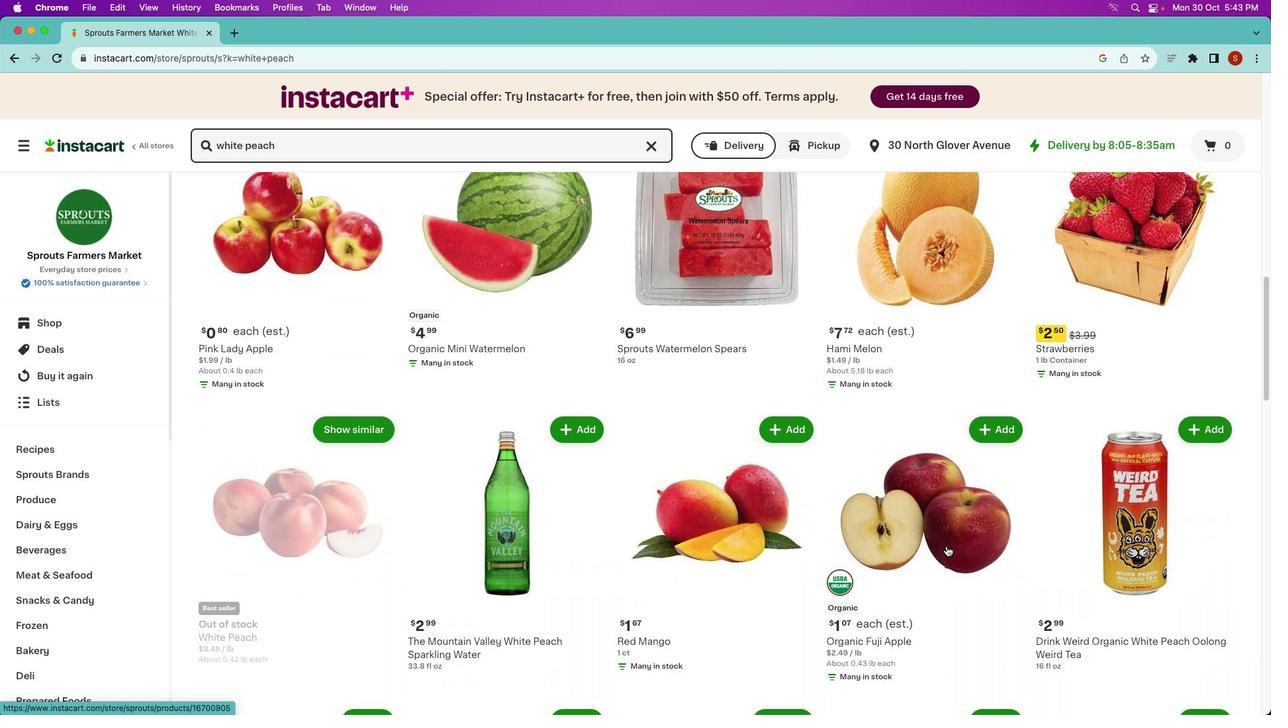 
Action: Mouse moved to (945, 545)
Screenshot: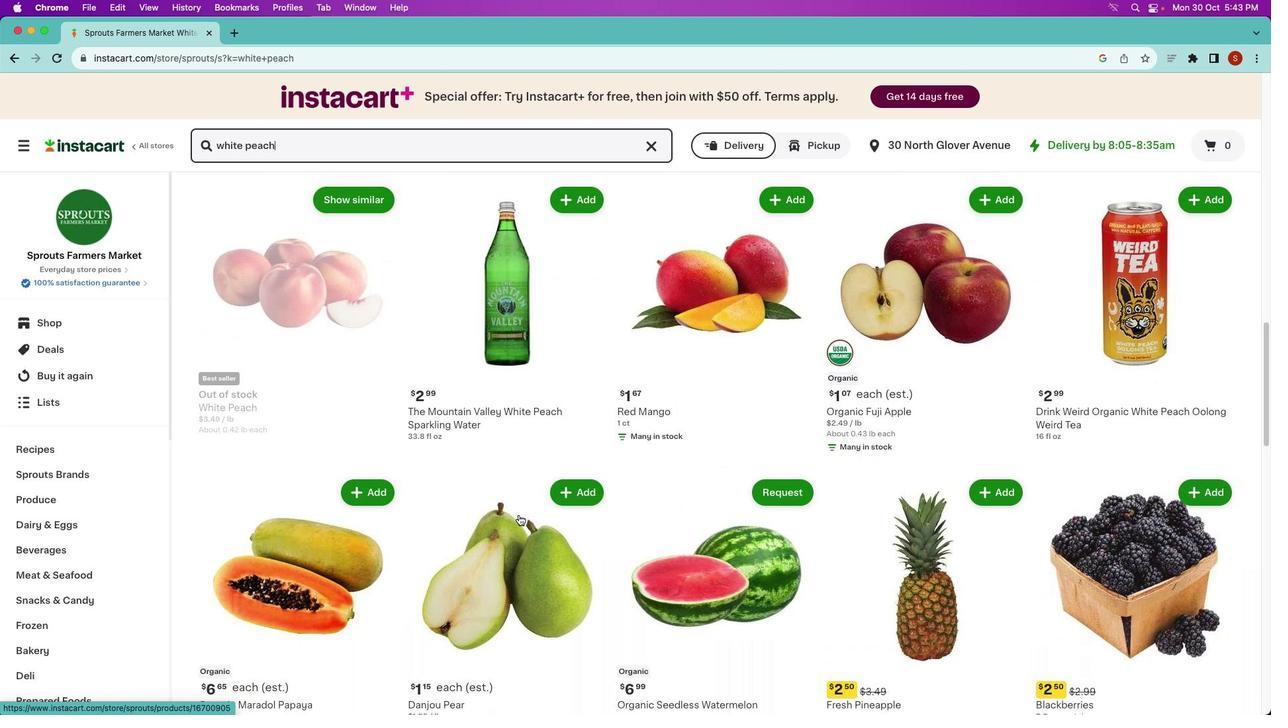 
Action: Mouse scrolled (945, 545) with delta (0, 0)
Screenshot: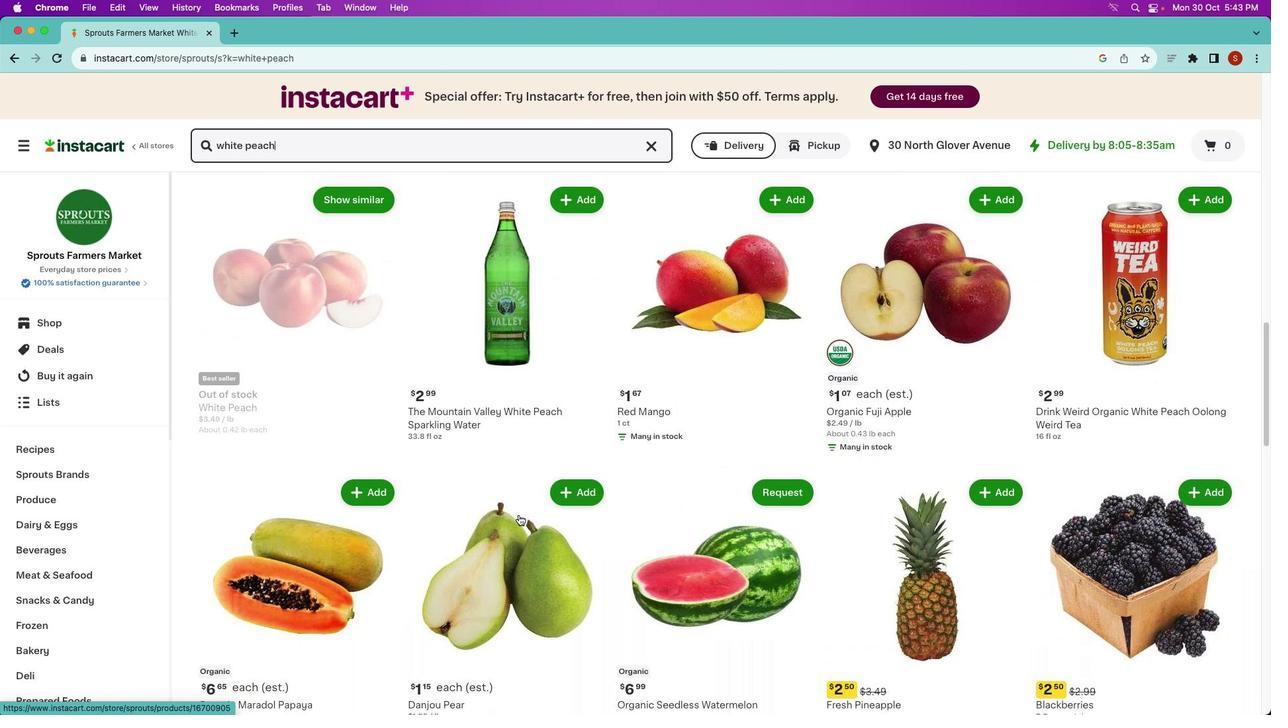 
Action: Mouse moved to (938, 545)
Screenshot: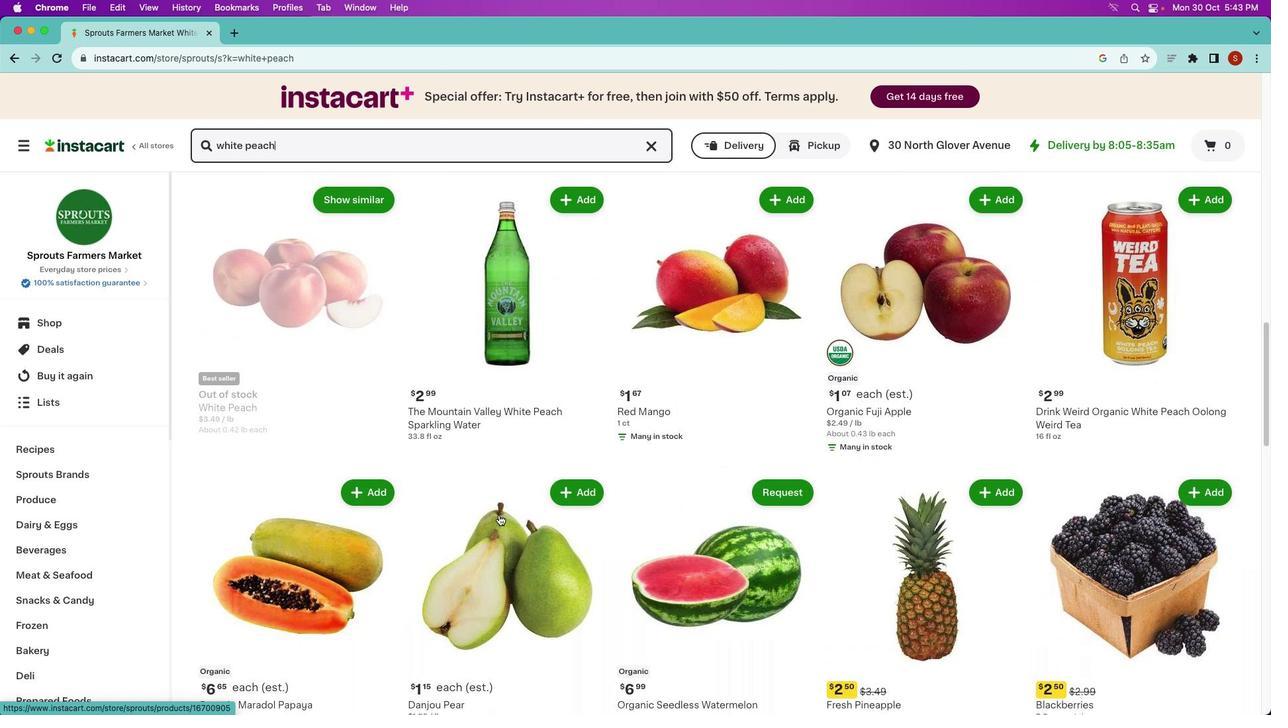 
Action: Mouse scrolled (938, 545) with delta (0, 0)
Screenshot: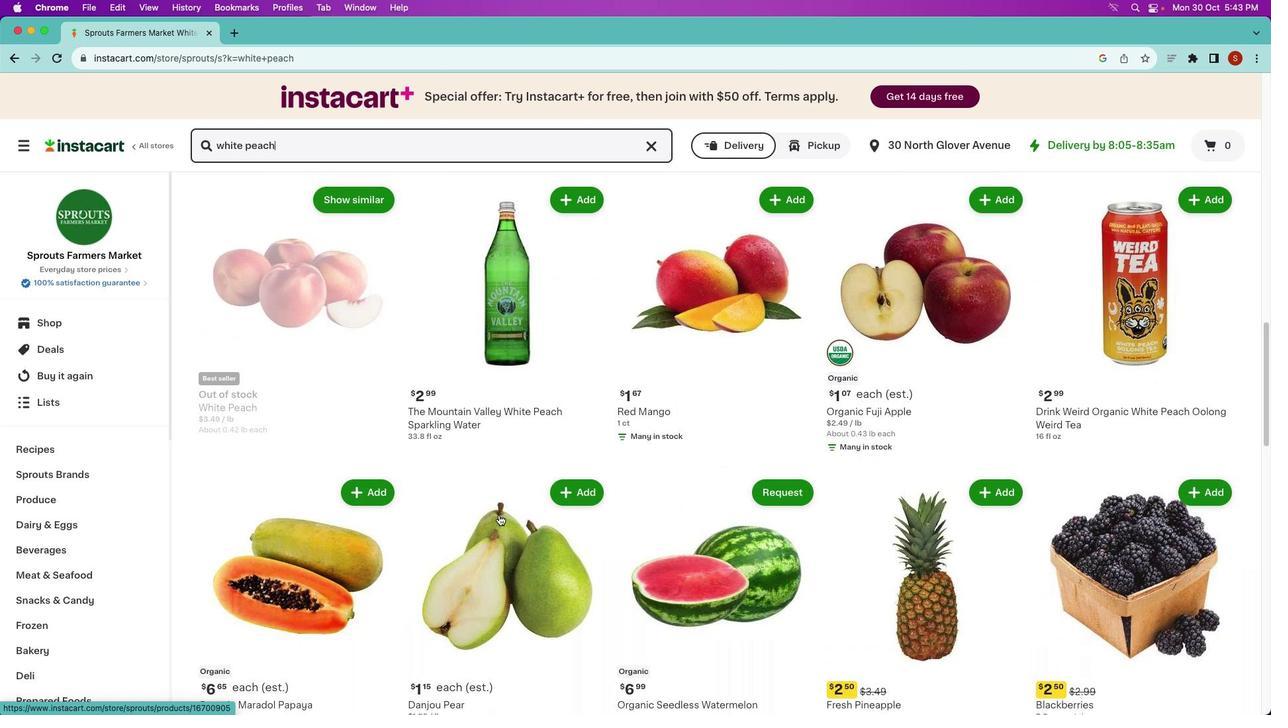 
Action: Mouse moved to (933, 543)
Screenshot: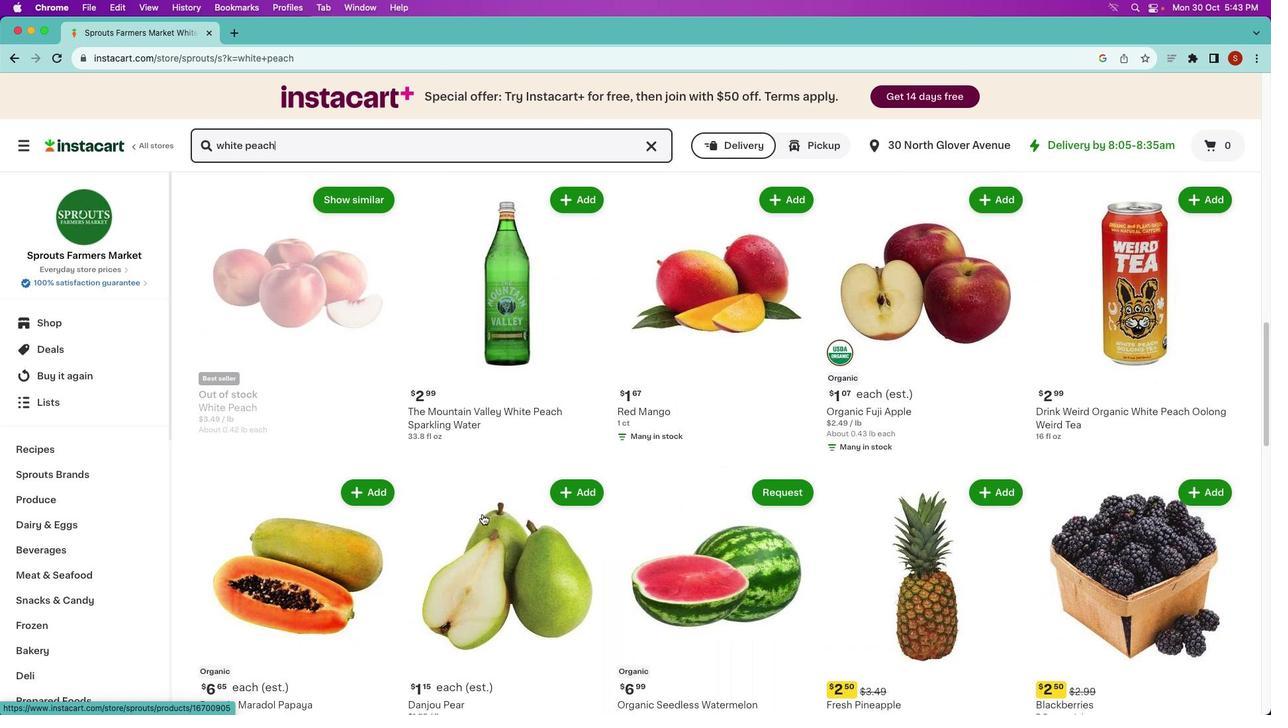 
Action: Mouse scrolled (933, 543) with delta (0, -1)
Screenshot: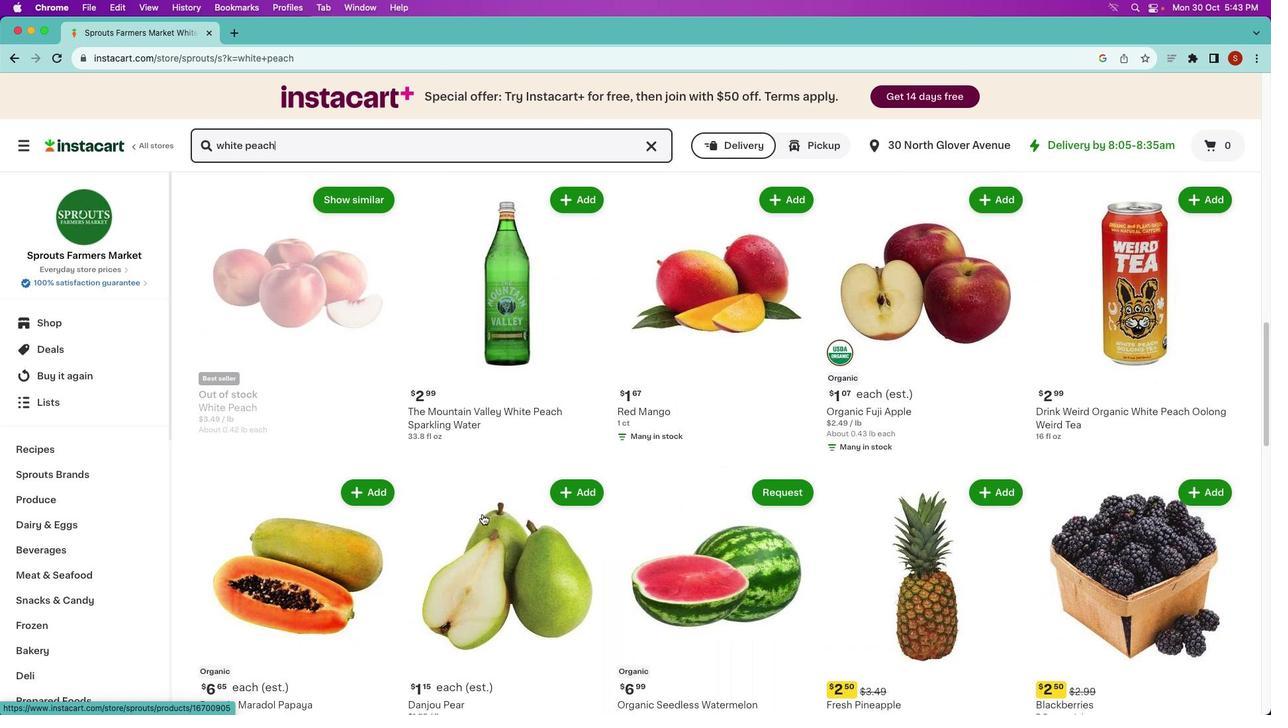 
Action: Mouse moved to (931, 541)
Screenshot: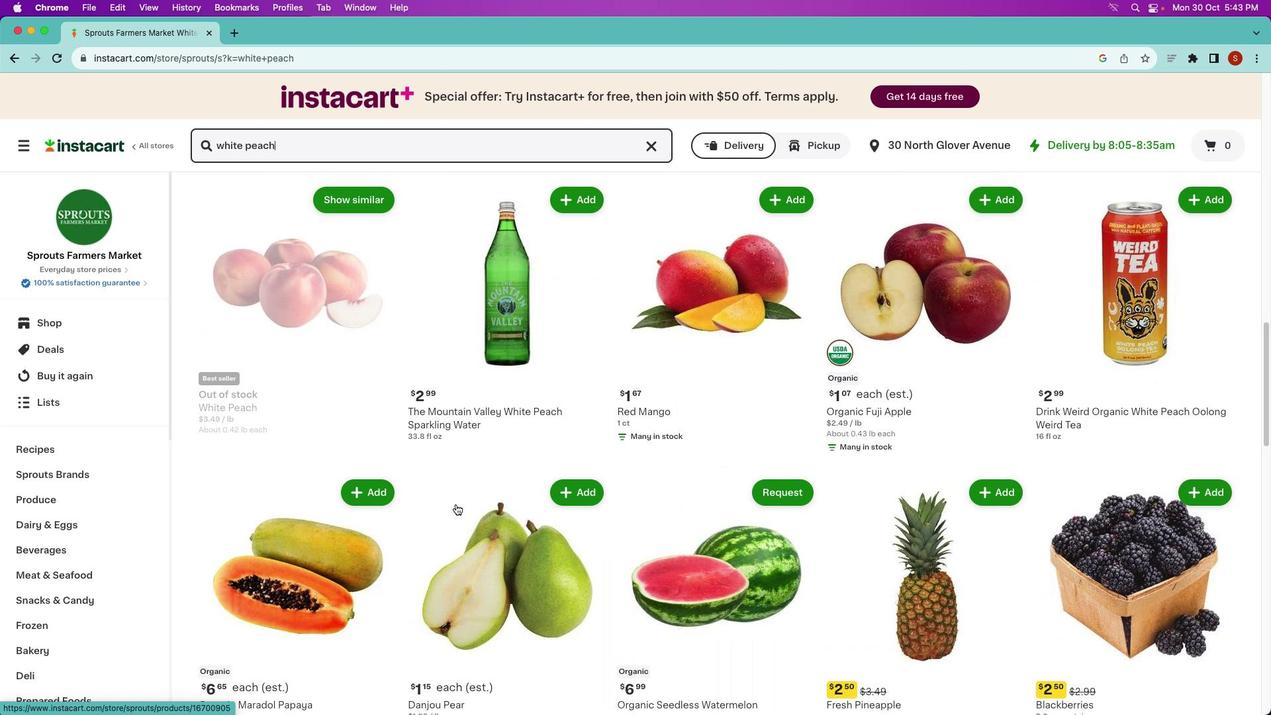 
Action: Mouse scrolled (931, 541) with delta (0, -2)
Screenshot: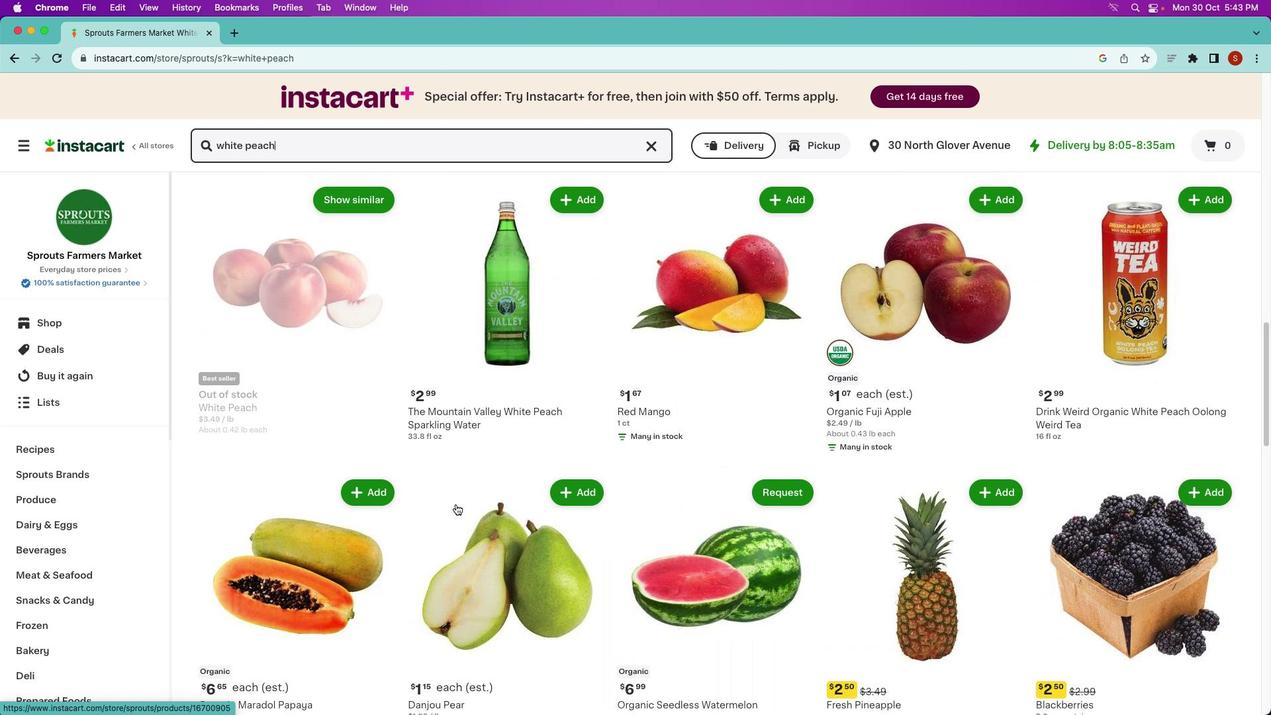 
Action: Mouse moved to (507, 511)
Screenshot: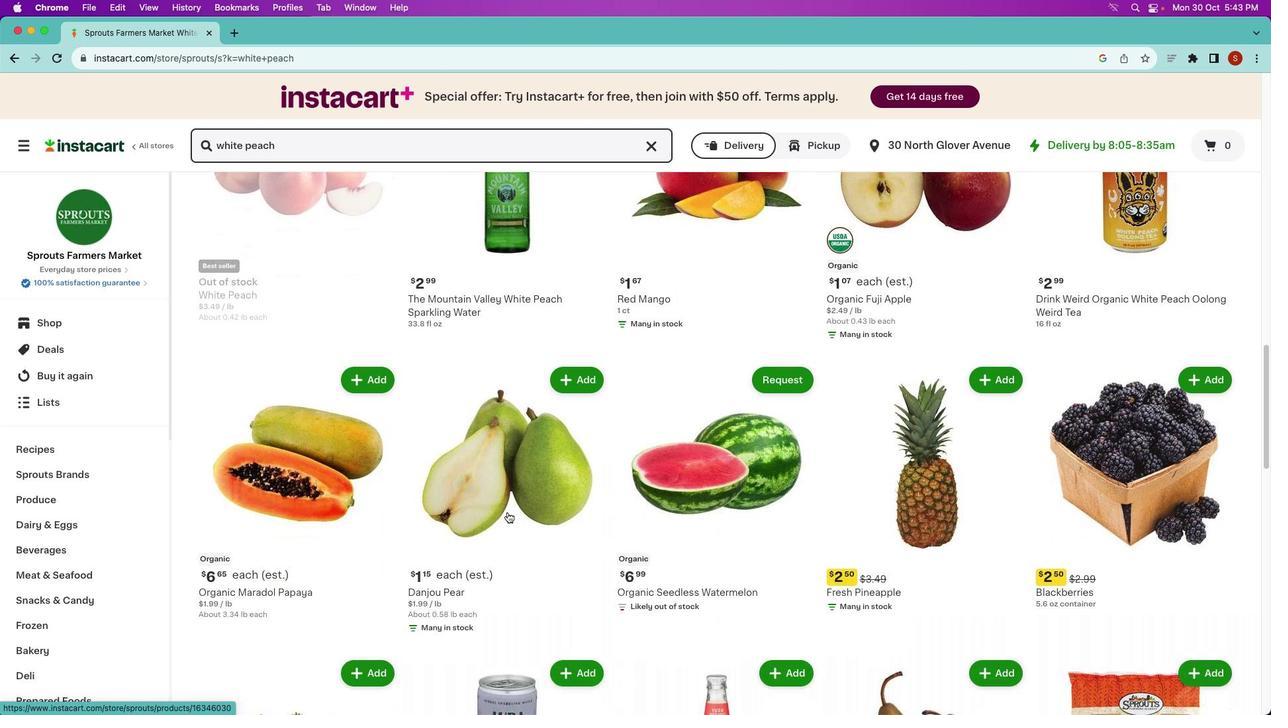 
Action: Mouse scrolled (507, 511) with delta (0, 0)
Screenshot: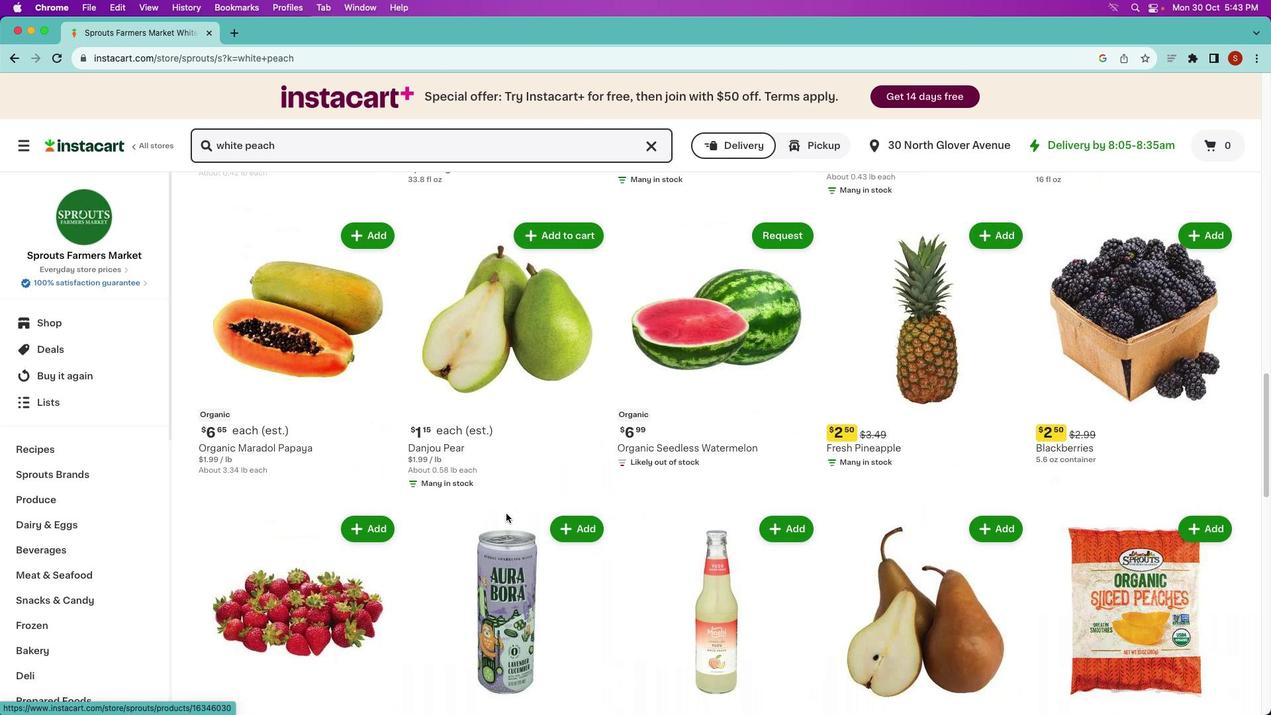 
Action: Mouse scrolled (507, 511) with delta (0, 0)
Screenshot: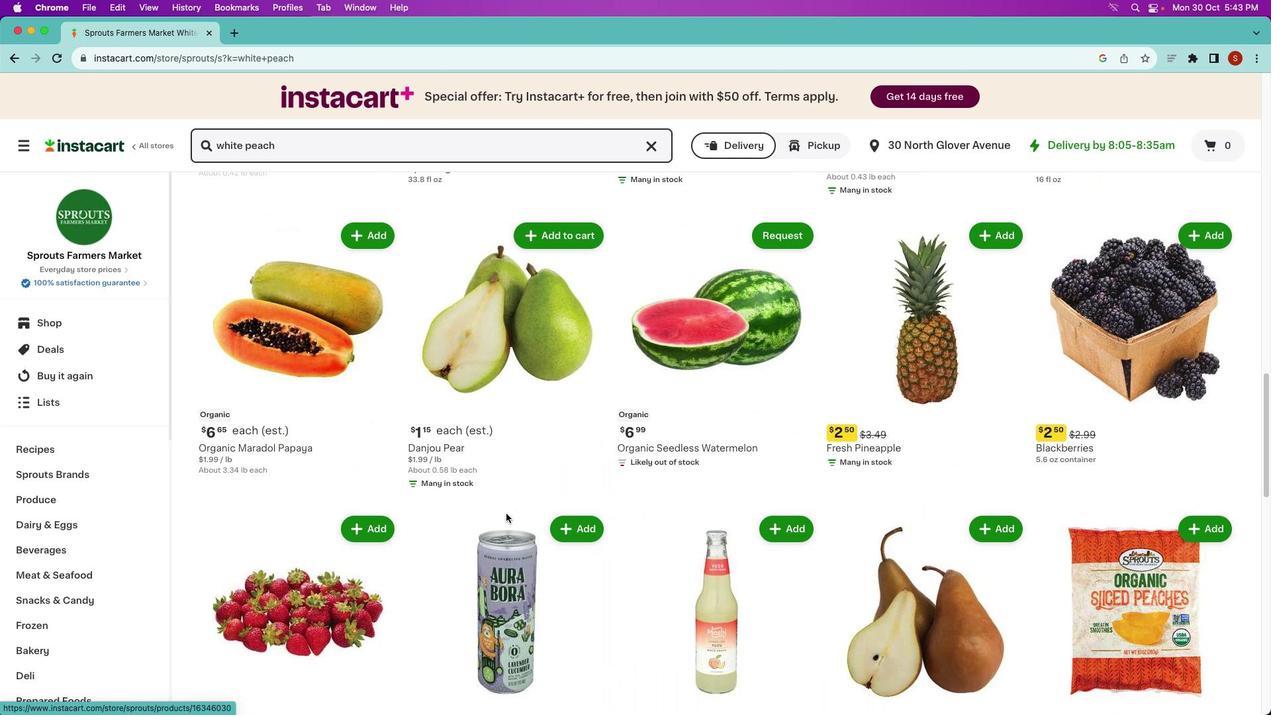 
Action: Mouse scrolled (507, 511) with delta (0, -1)
Screenshot: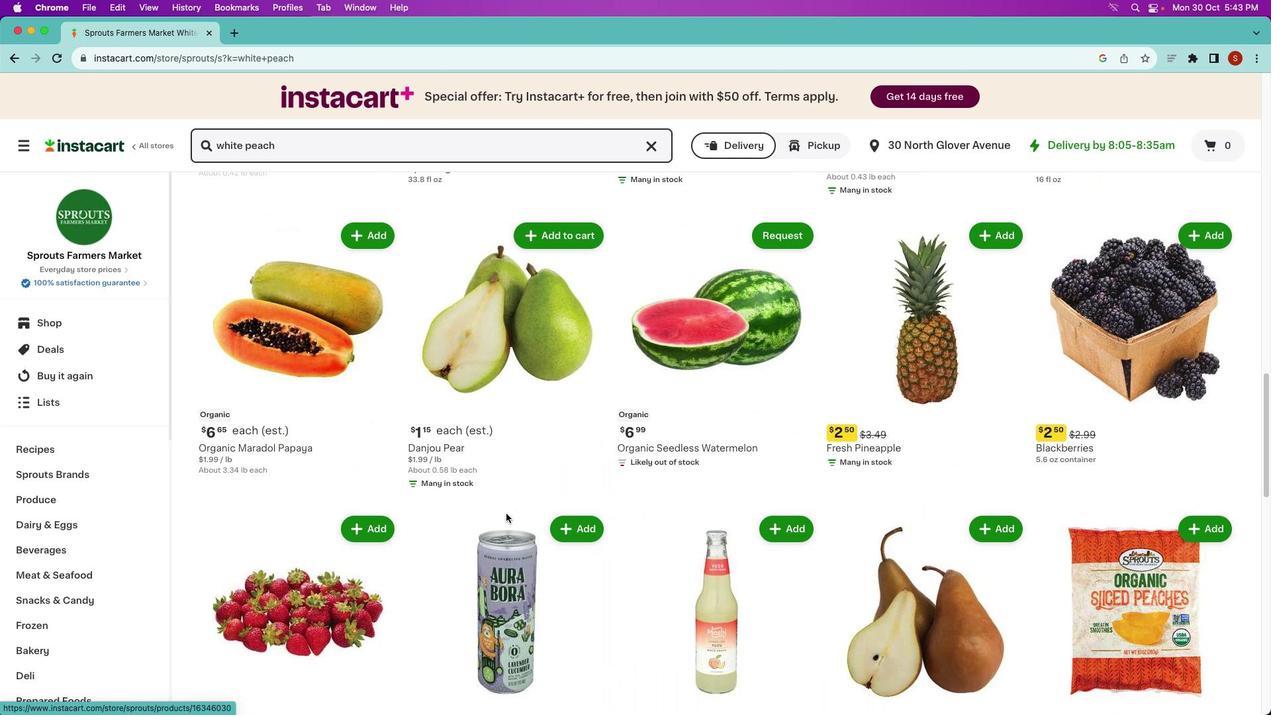 
Action: Mouse scrolled (507, 511) with delta (0, -3)
Screenshot: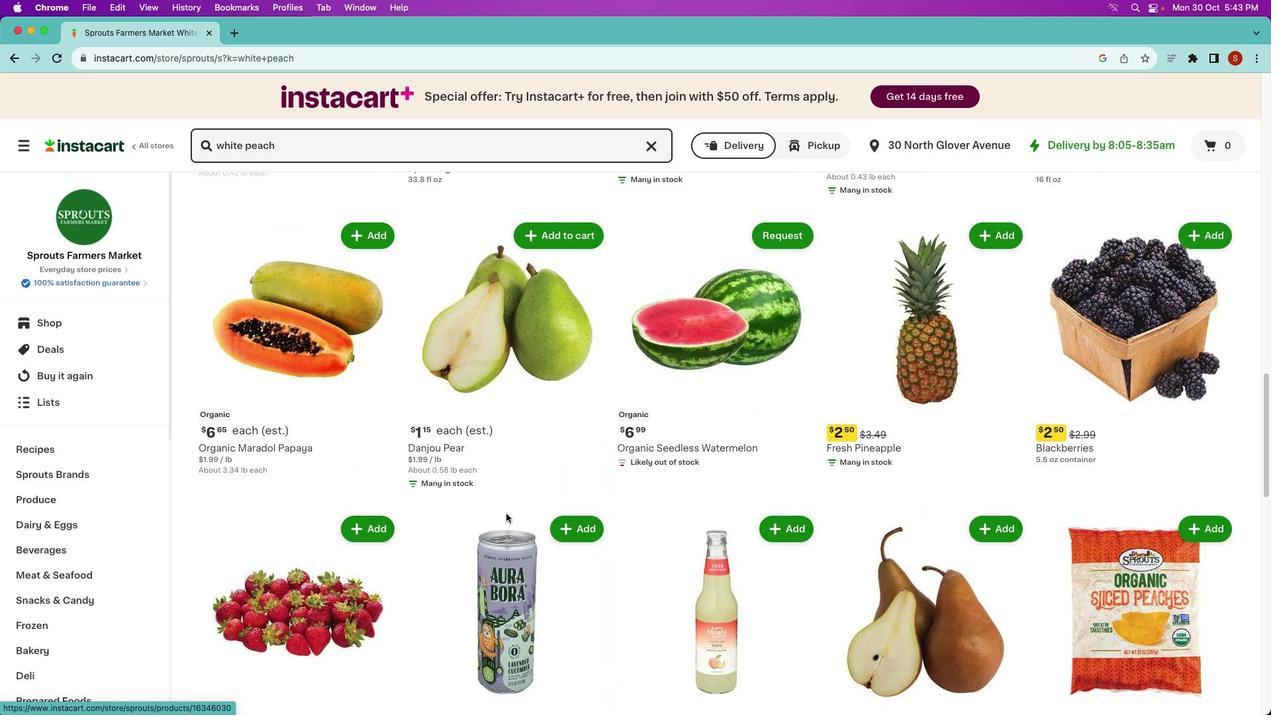
Action: Mouse moved to (723, 490)
Screenshot: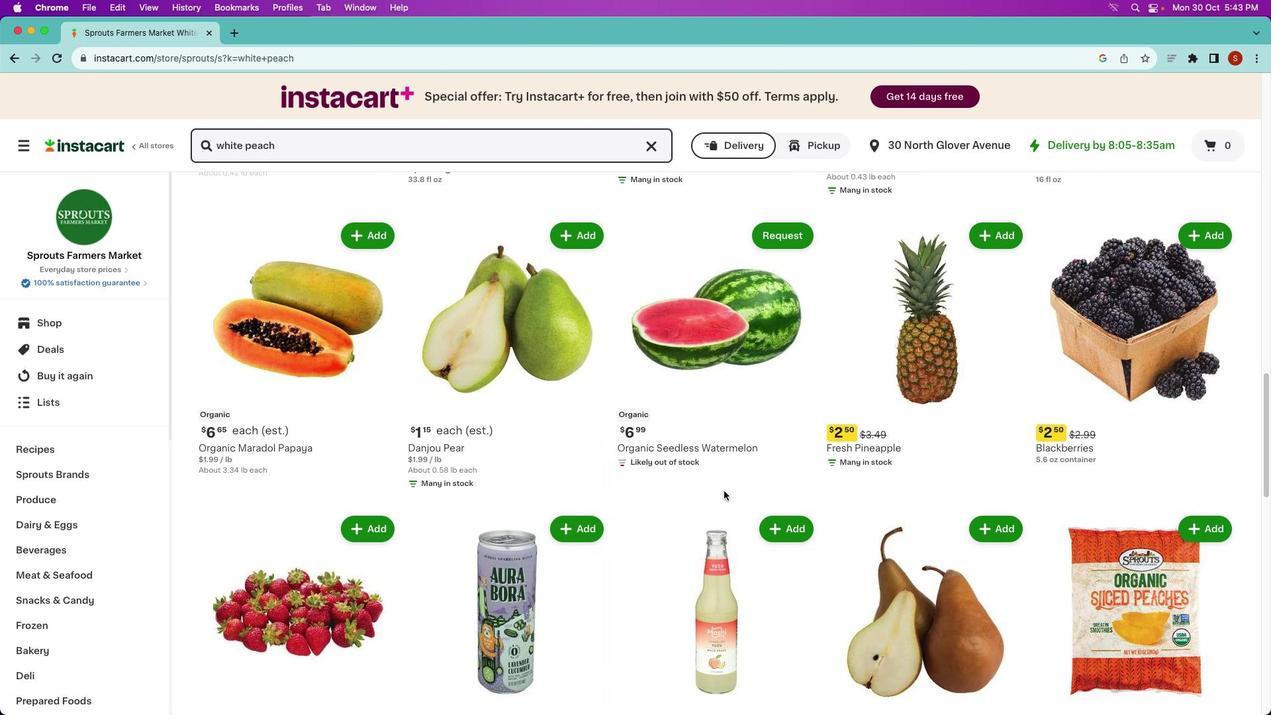 
Action: Mouse scrolled (723, 490) with delta (0, 0)
Screenshot: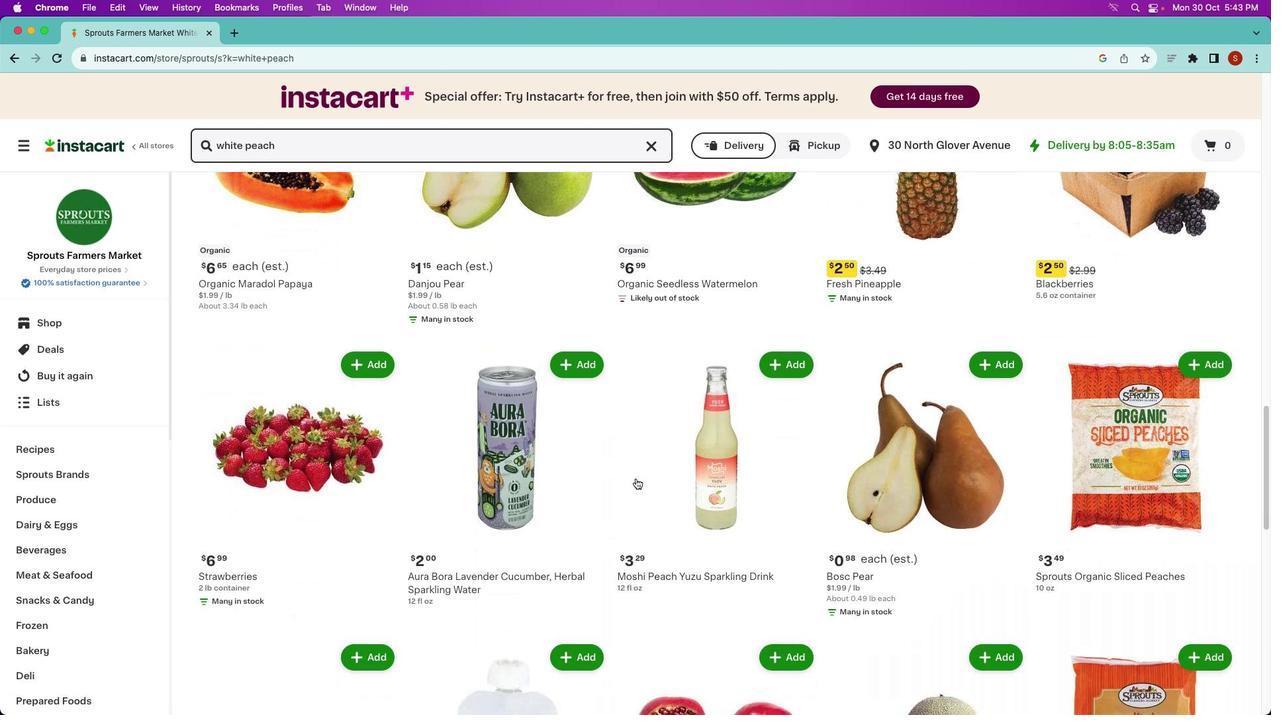 
Action: Mouse scrolled (723, 490) with delta (0, 0)
Screenshot: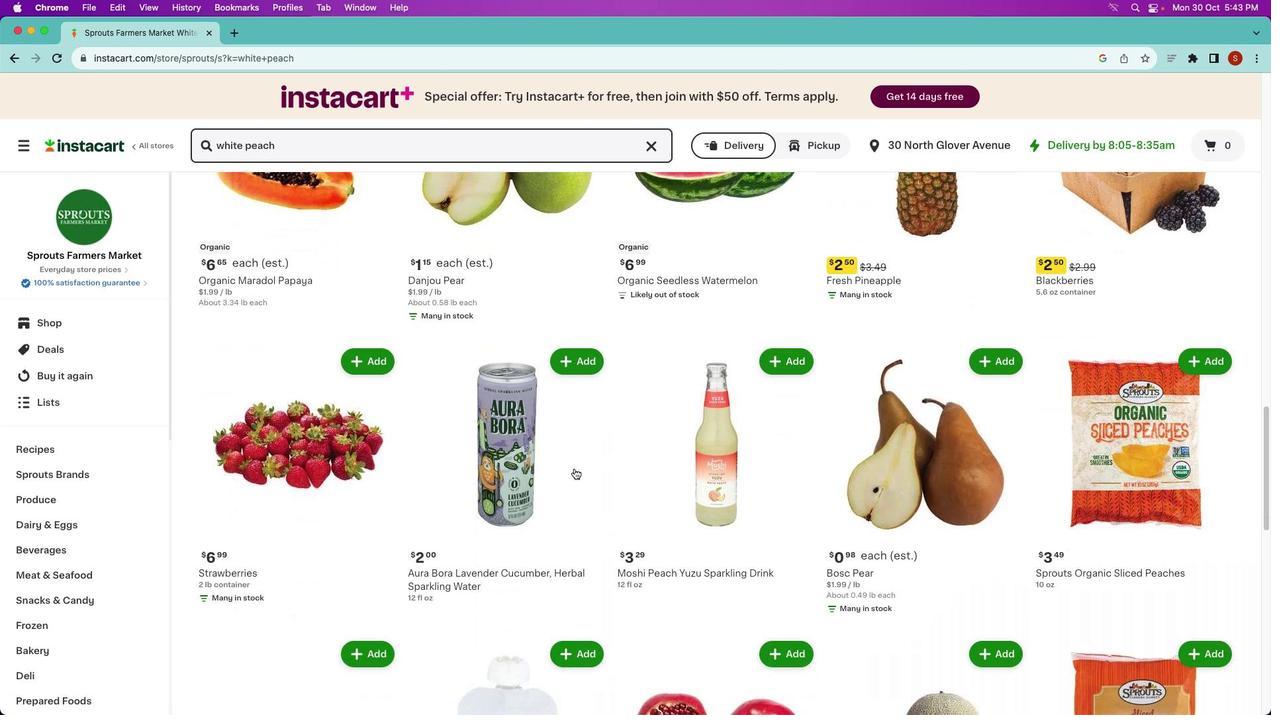 
Action: Mouse scrolled (723, 490) with delta (0, -1)
Screenshot: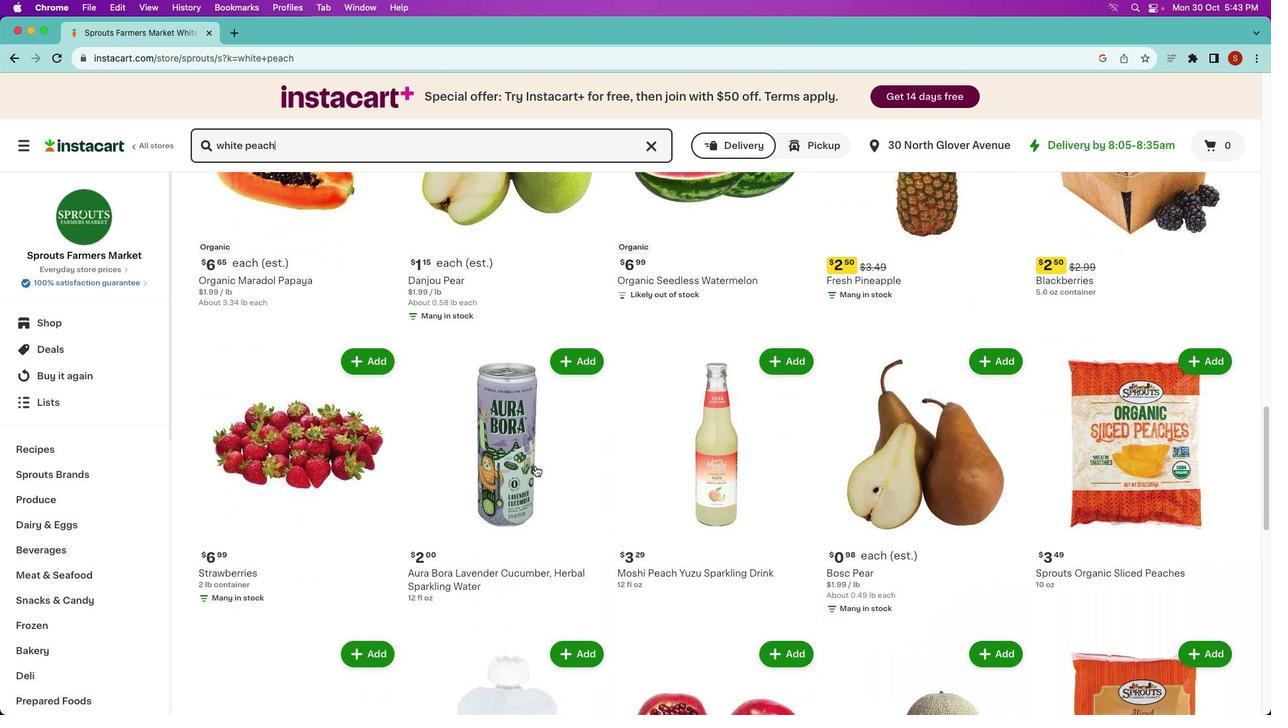 
Action: Mouse moved to (723, 490)
Screenshot: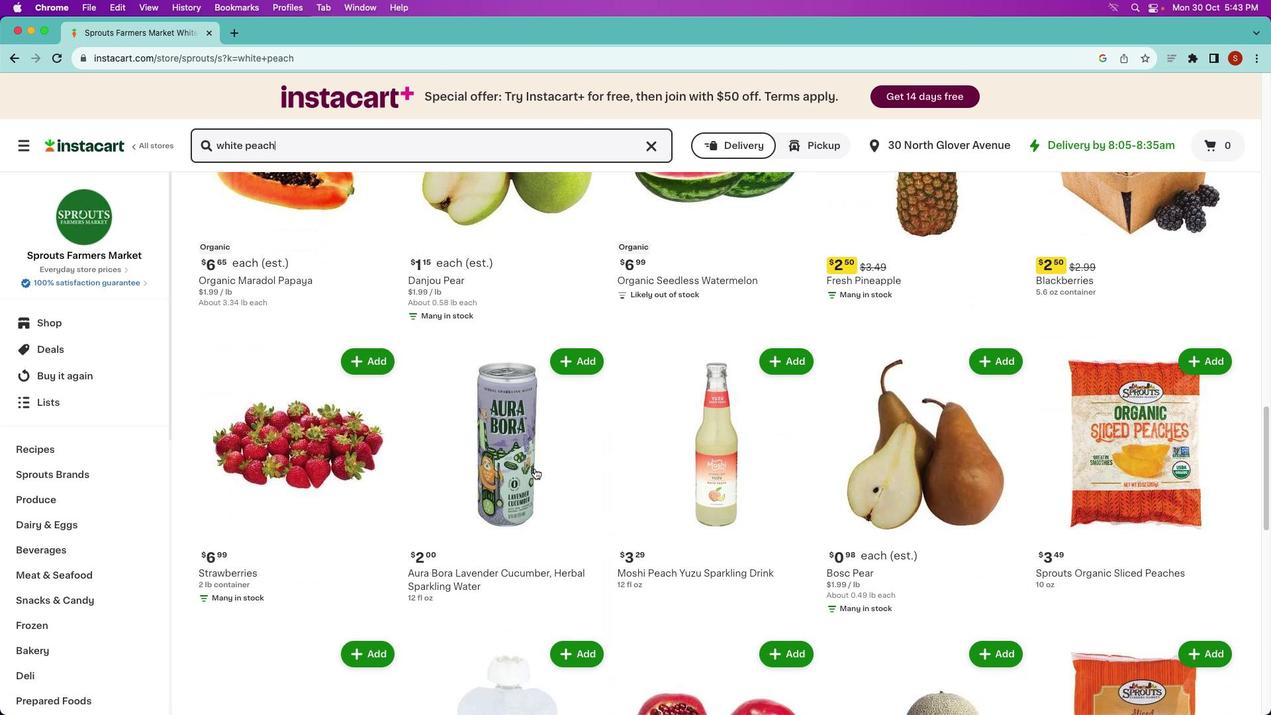 
Action: Mouse scrolled (723, 490) with delta (0, -1)
Screenshot: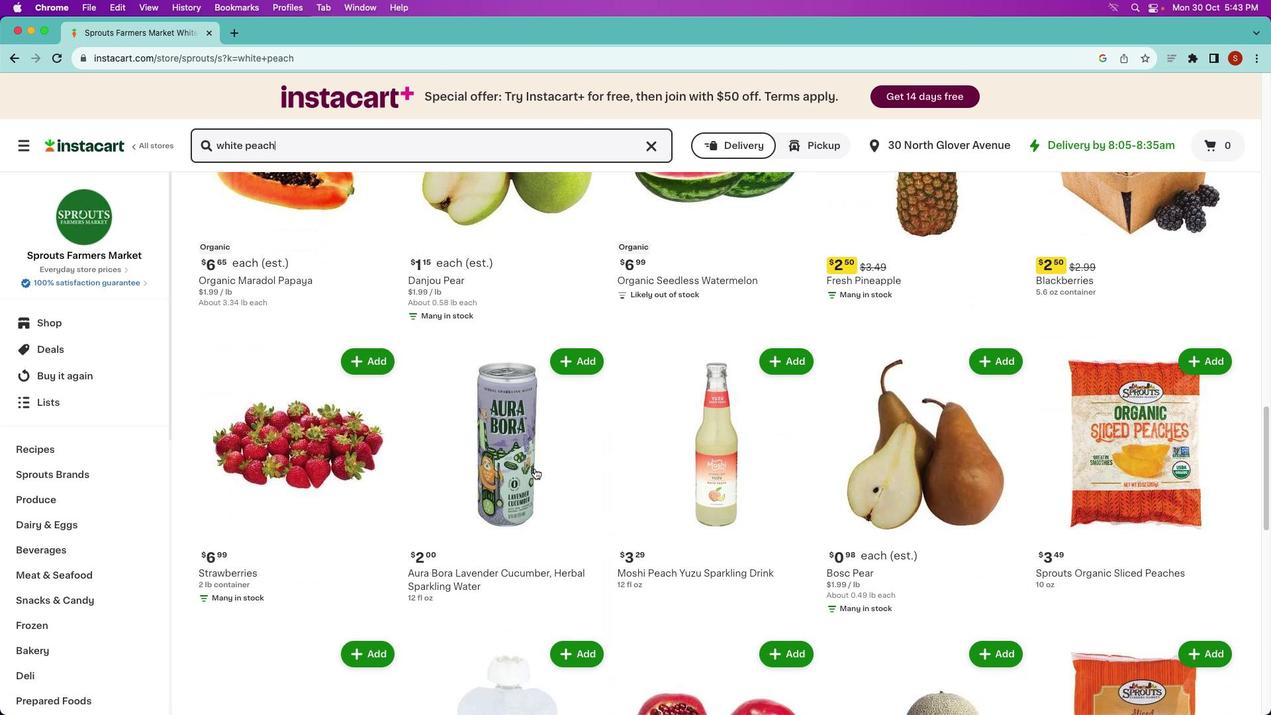 
Action: Mouse moved to (538, 498)
Screenshot: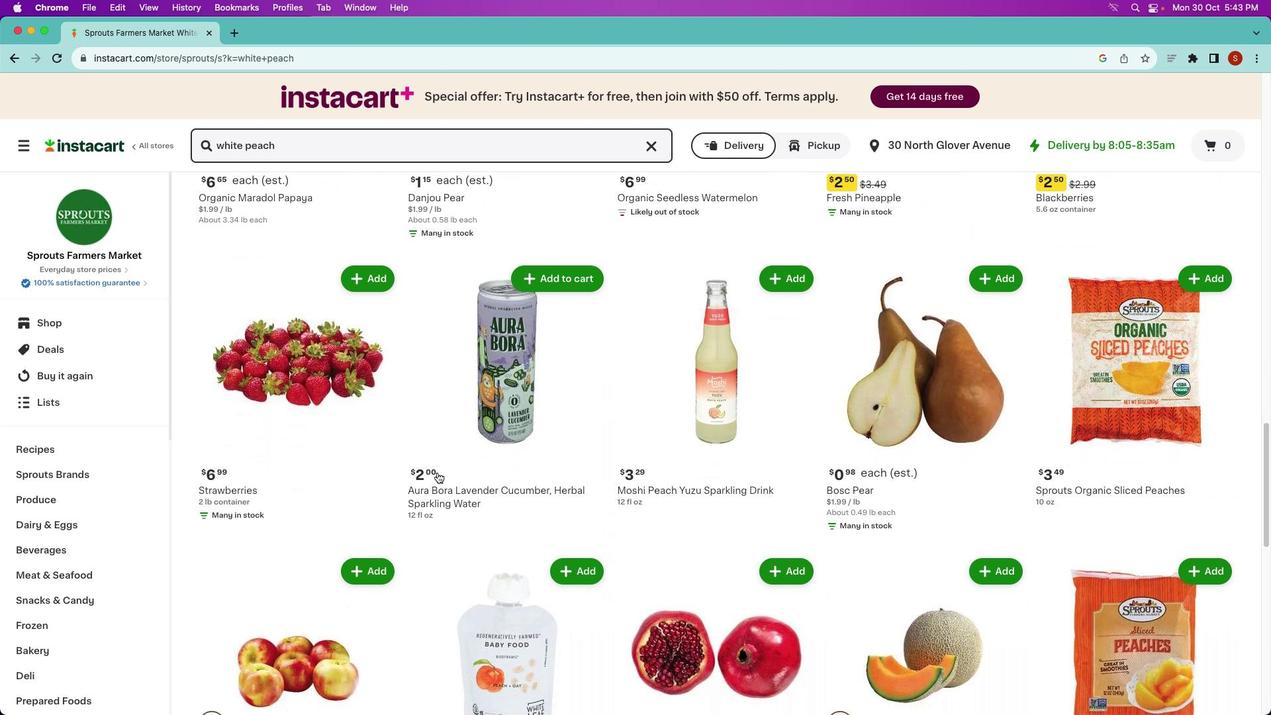 
Action: Mouse scrolled (538, 498) with delta (0, 0)
Screenshot: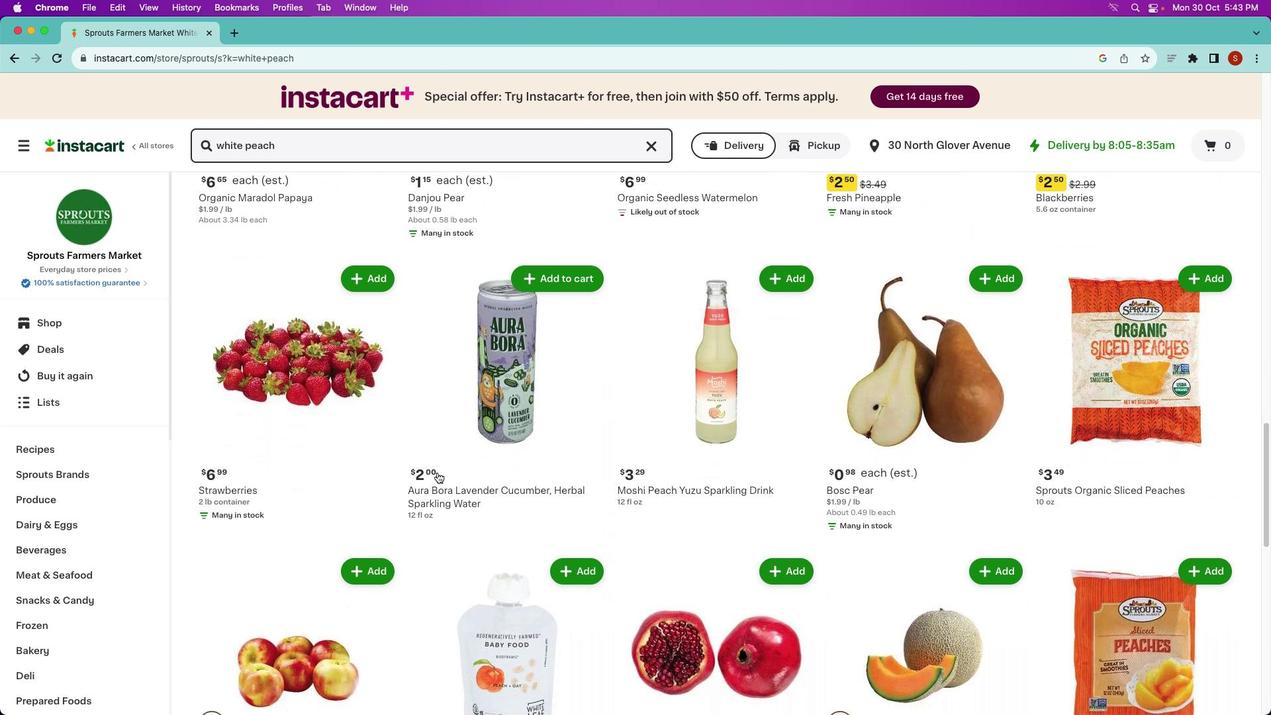 
Action: Mouse moved to (555, 496)
Screenshot: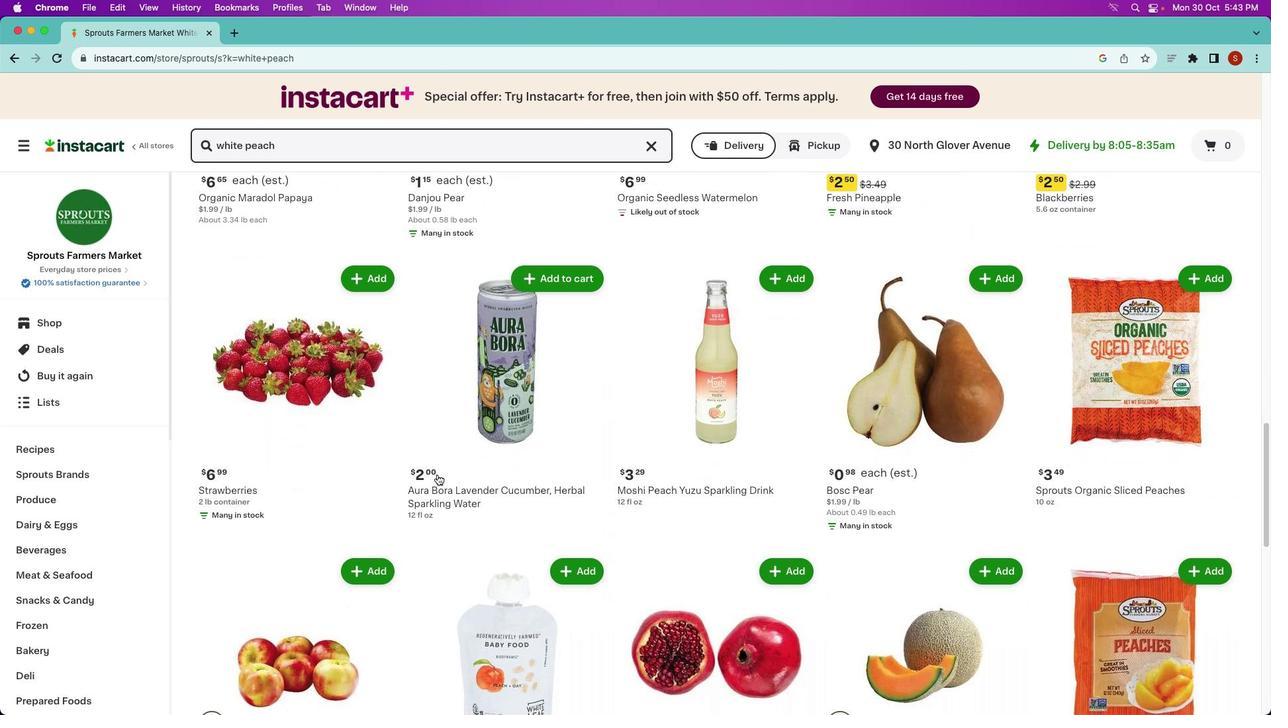 
Action: Mouse scrolled (555, 496) with delta (0, 0)
Screenshot: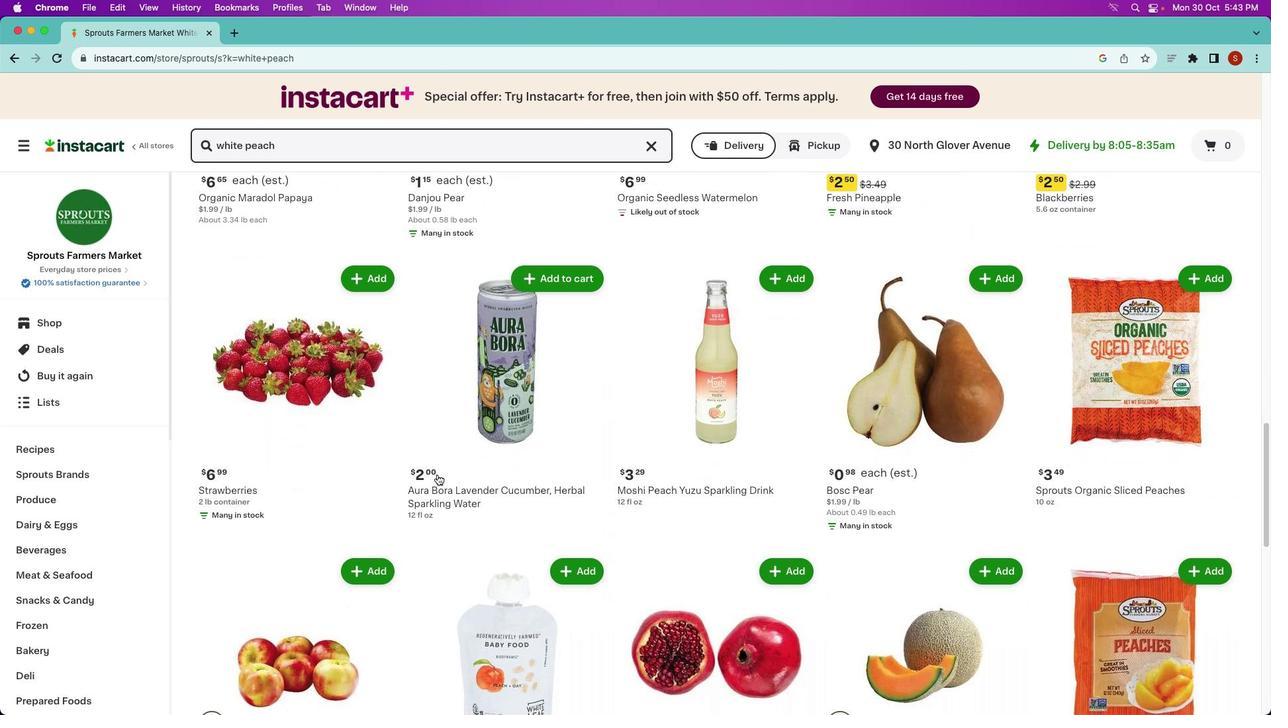 
Action: Mouse moved to (562, 494)
Screenshot: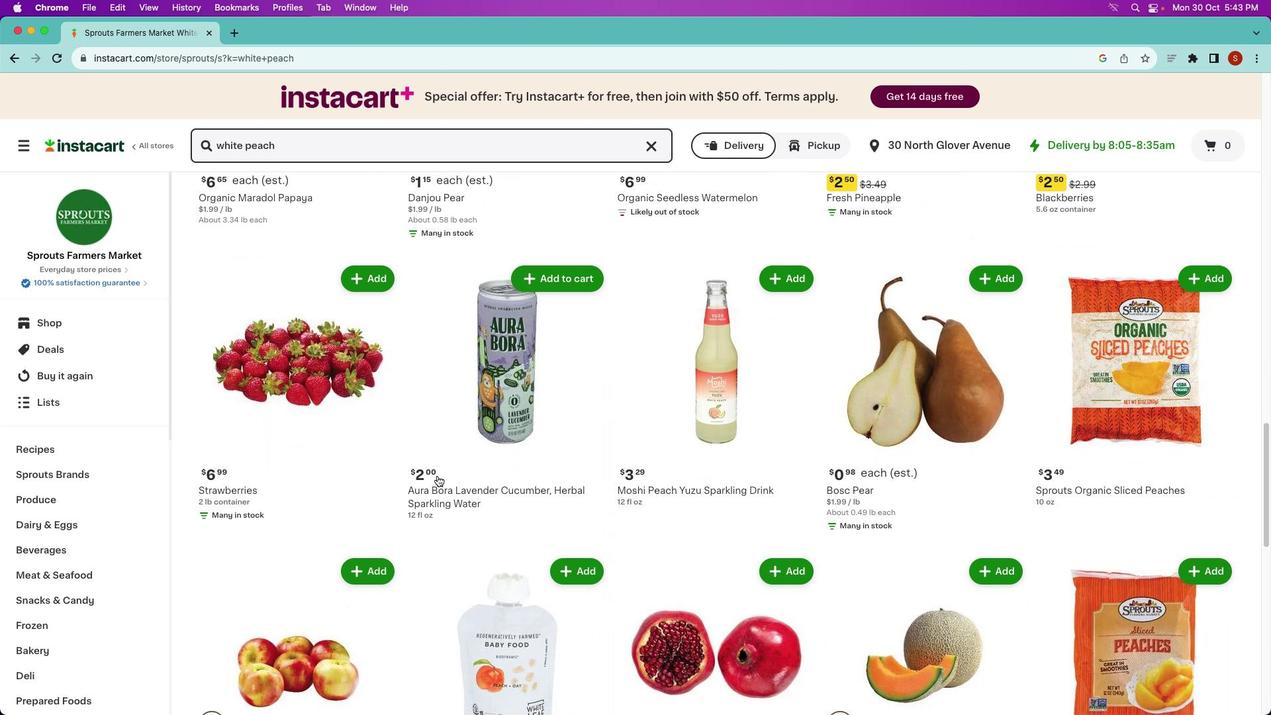 
Action: Mouse scrolled (562, 494) with delta (0, -1)
Screenshot: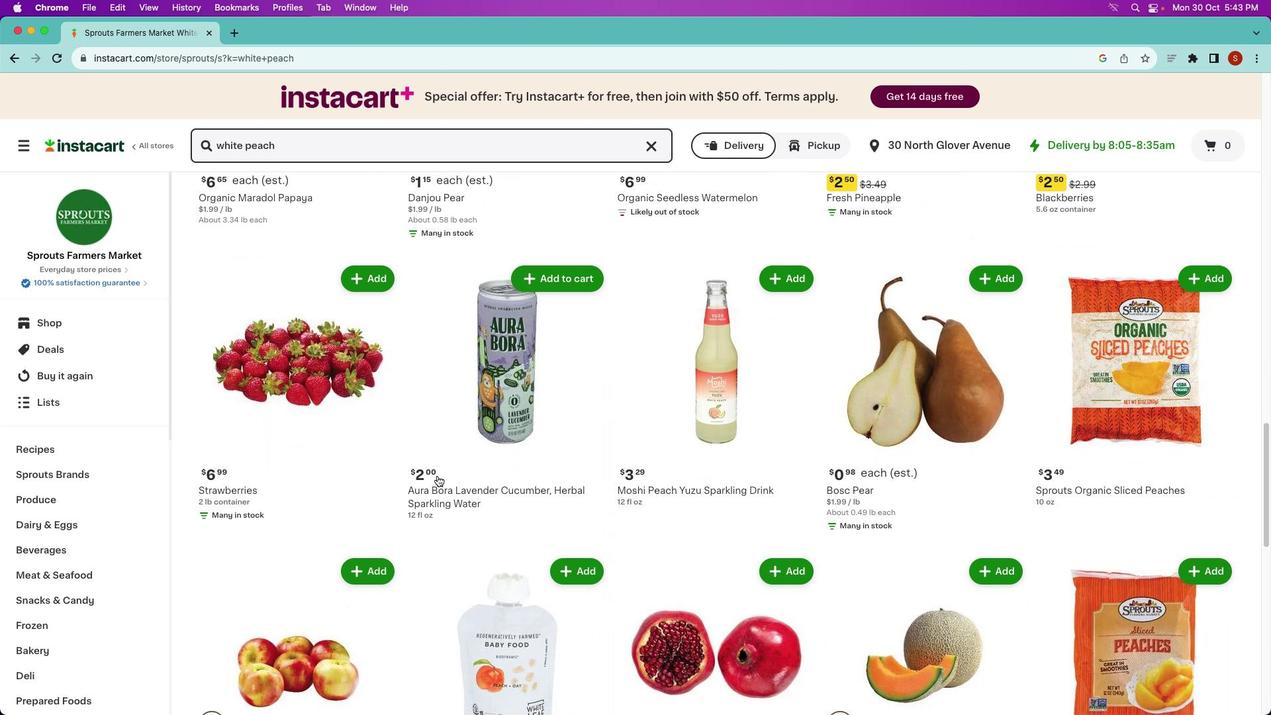 
Action: Mouse moved to (607, 507)
Screenshot: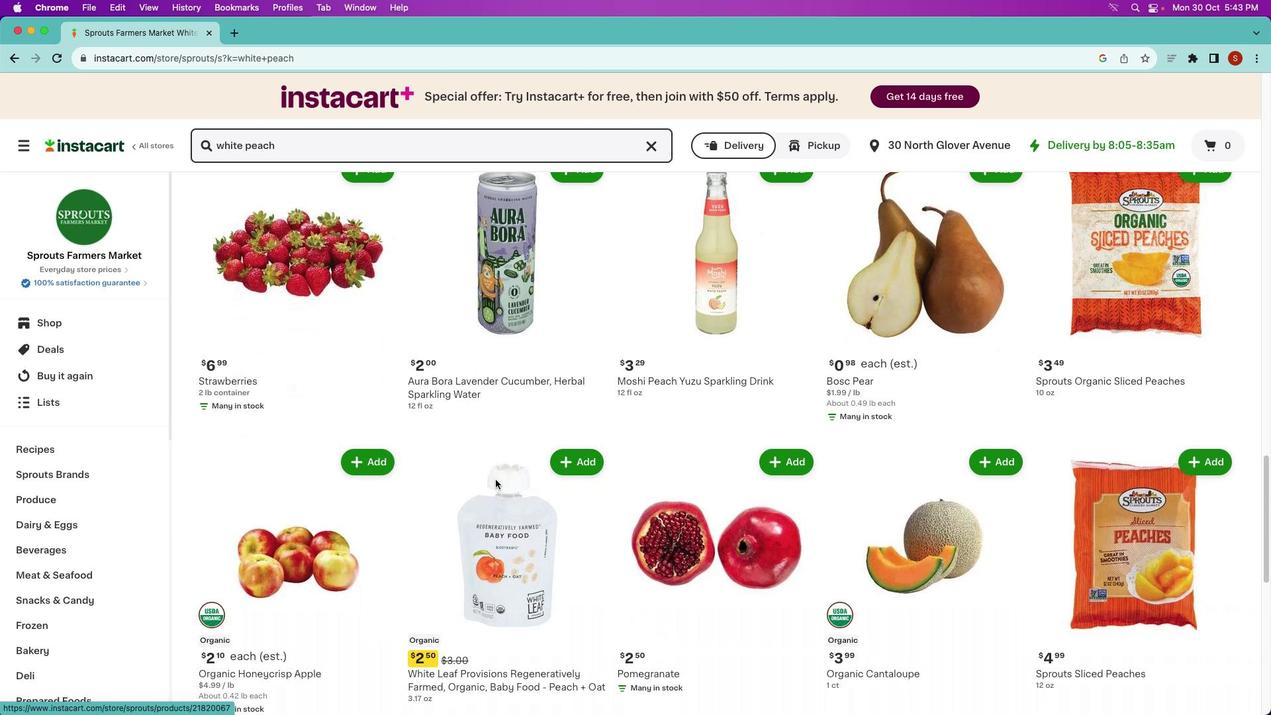 
Action: Mouse scrolled (607, 507) with delta (0, 0)
Screenshot: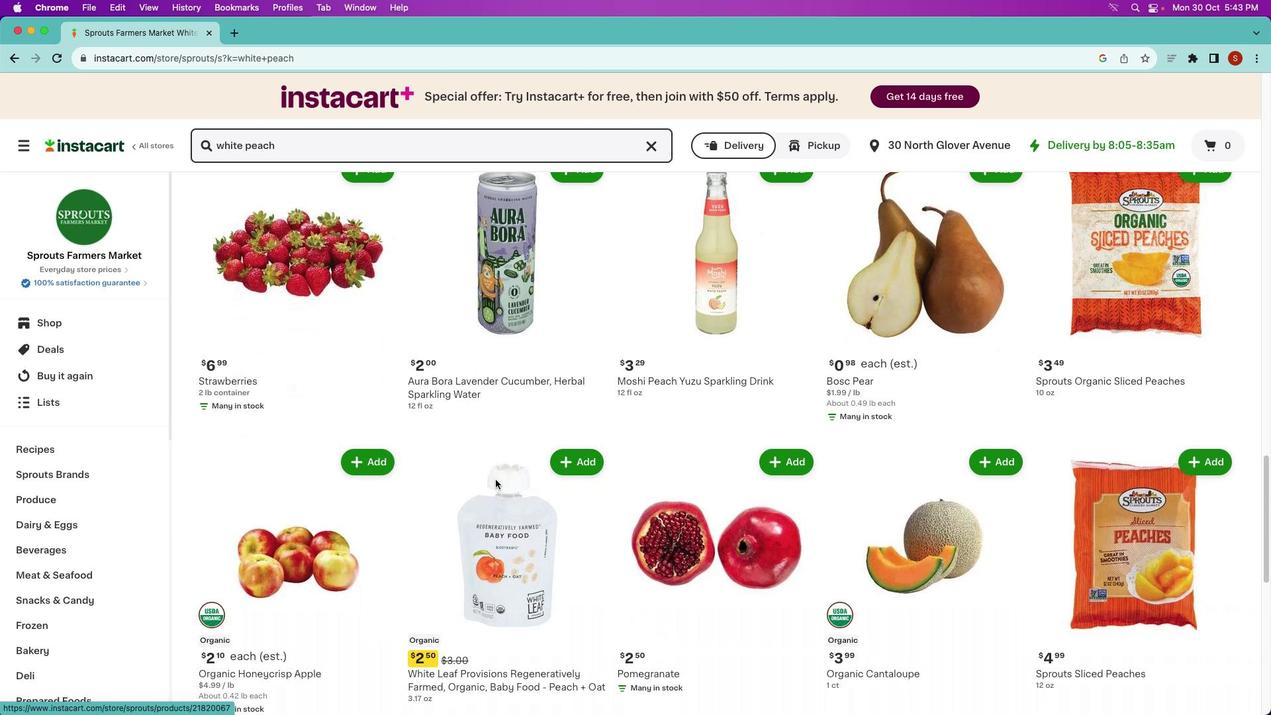 
Action: Mouse moved to (608, 505)
Screenshot: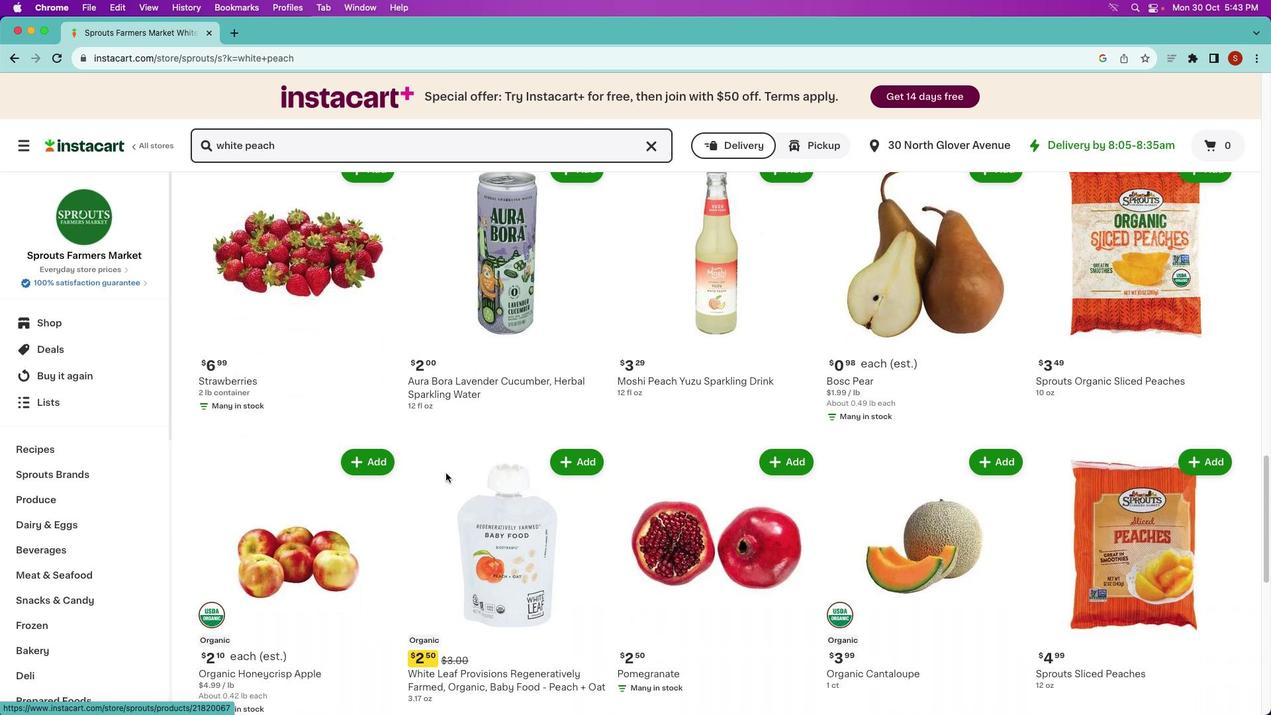 
Action: Mouse scrolled (608, 505) with delta (0, 0)
Screenshot: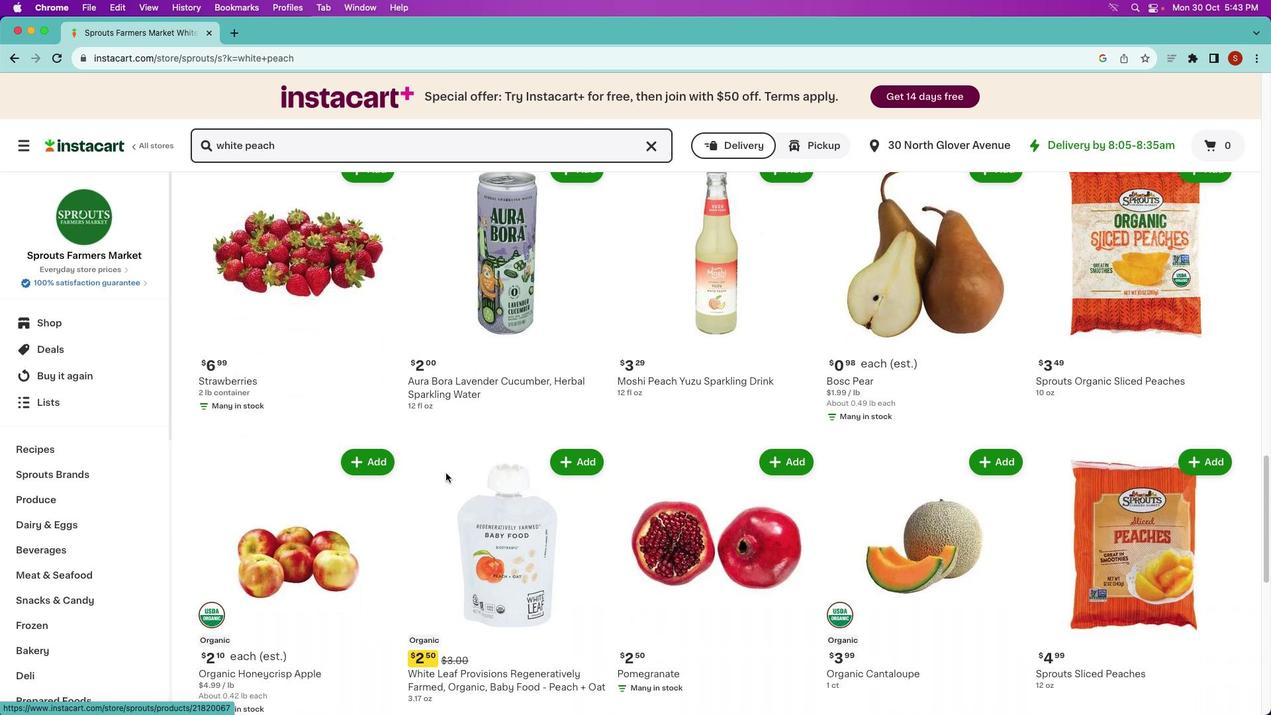 
Action: Mouse moved to (609, 501)
Screenshot: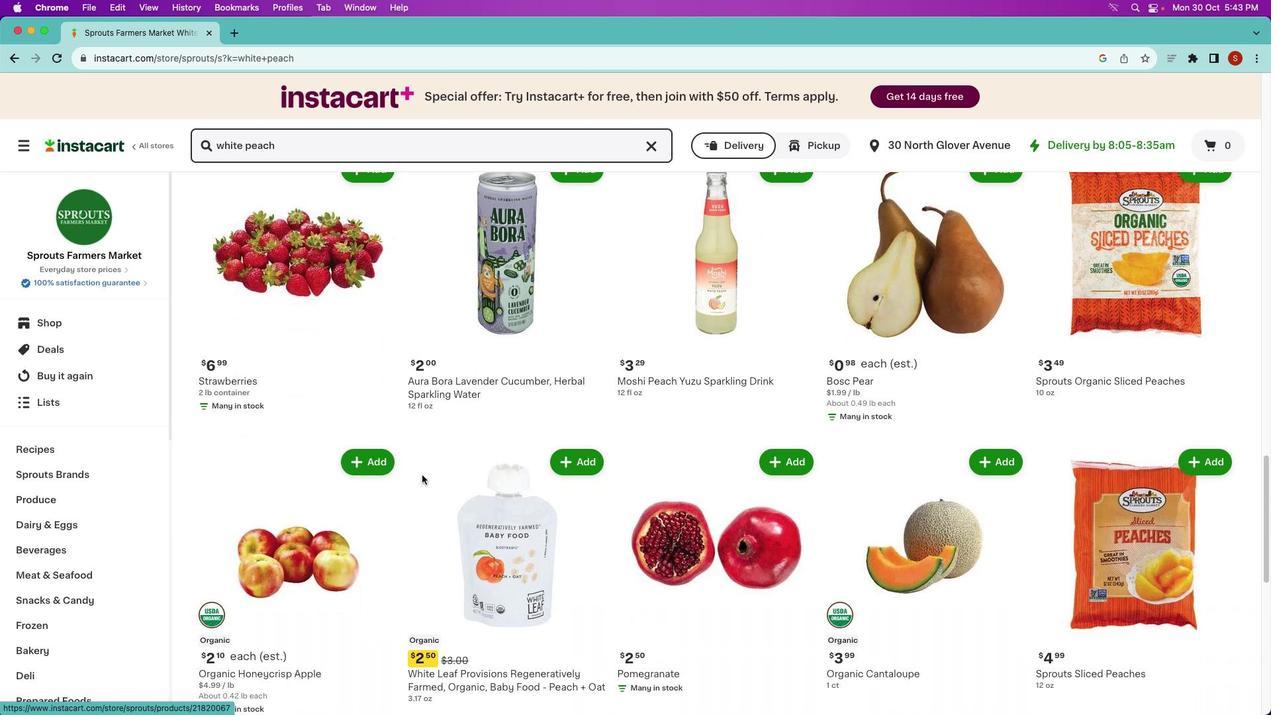 
Action: Mouse scrolled (609, 501) with delta (0, -1)
Screenshot: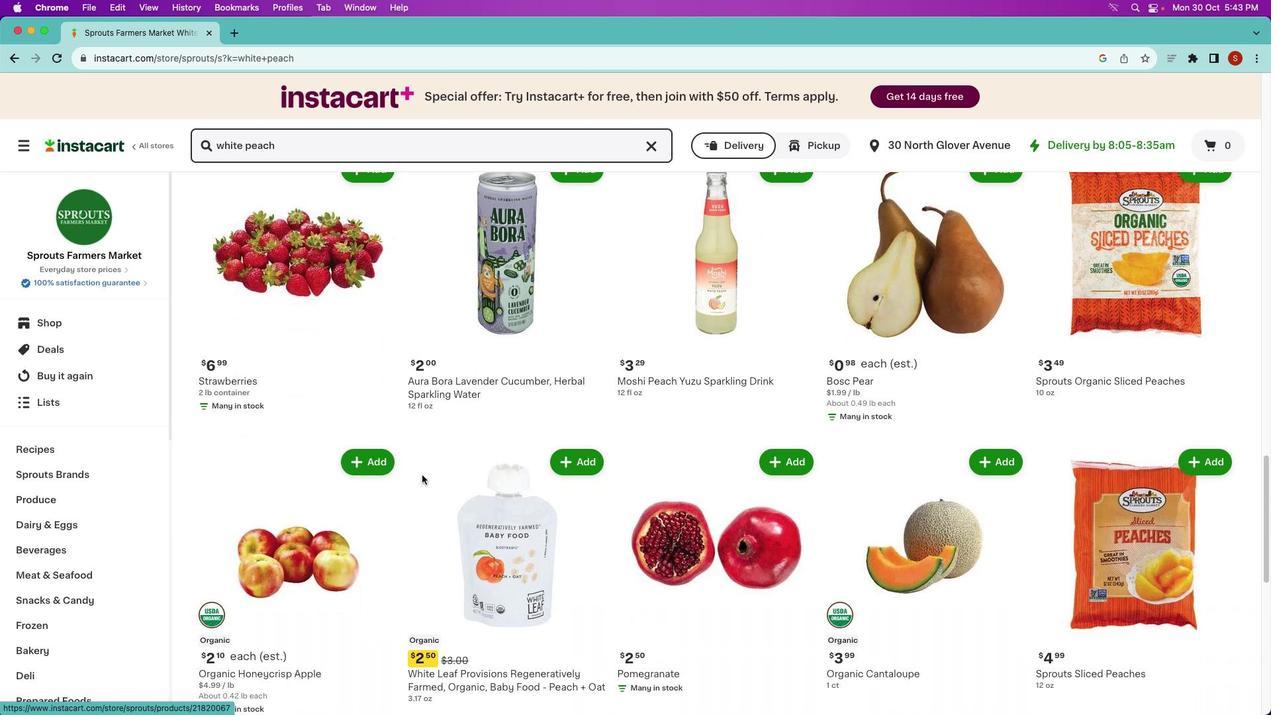 
Action: Mouse moved to (410, 489)
Screenshot: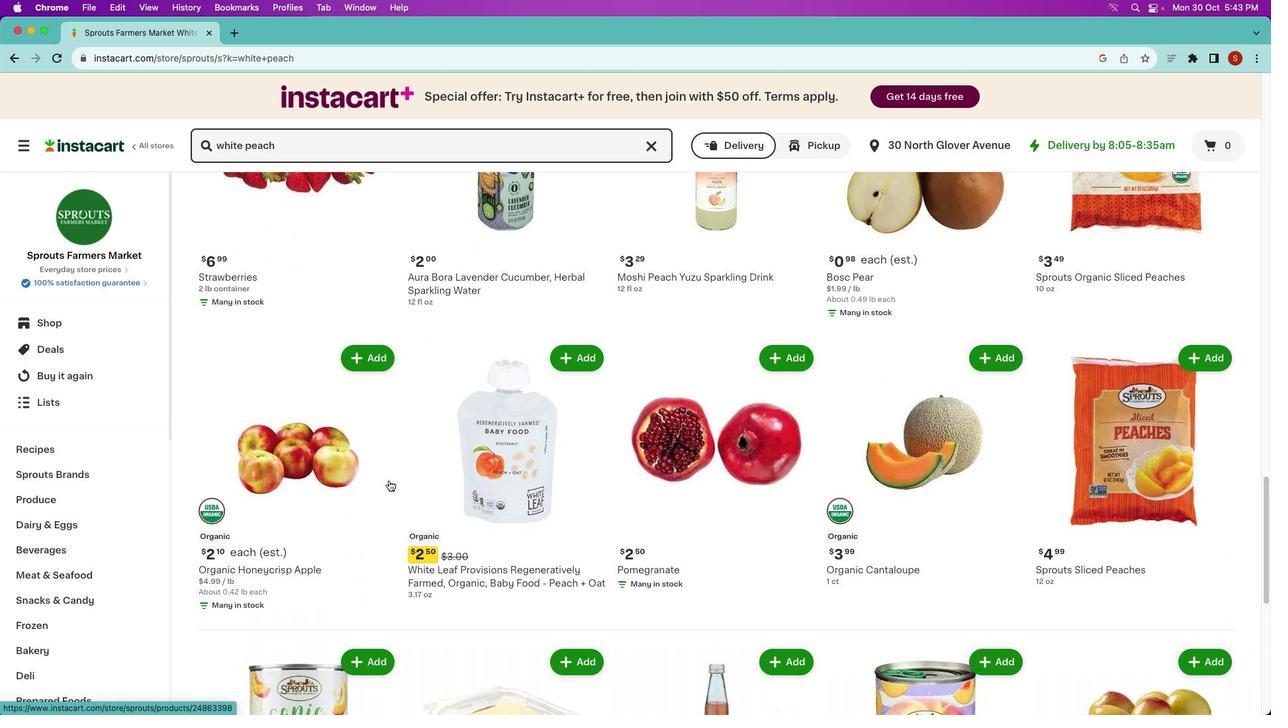 
Action: Mouse scrolled (410, 489) with delta (0, 0)
Screenshot: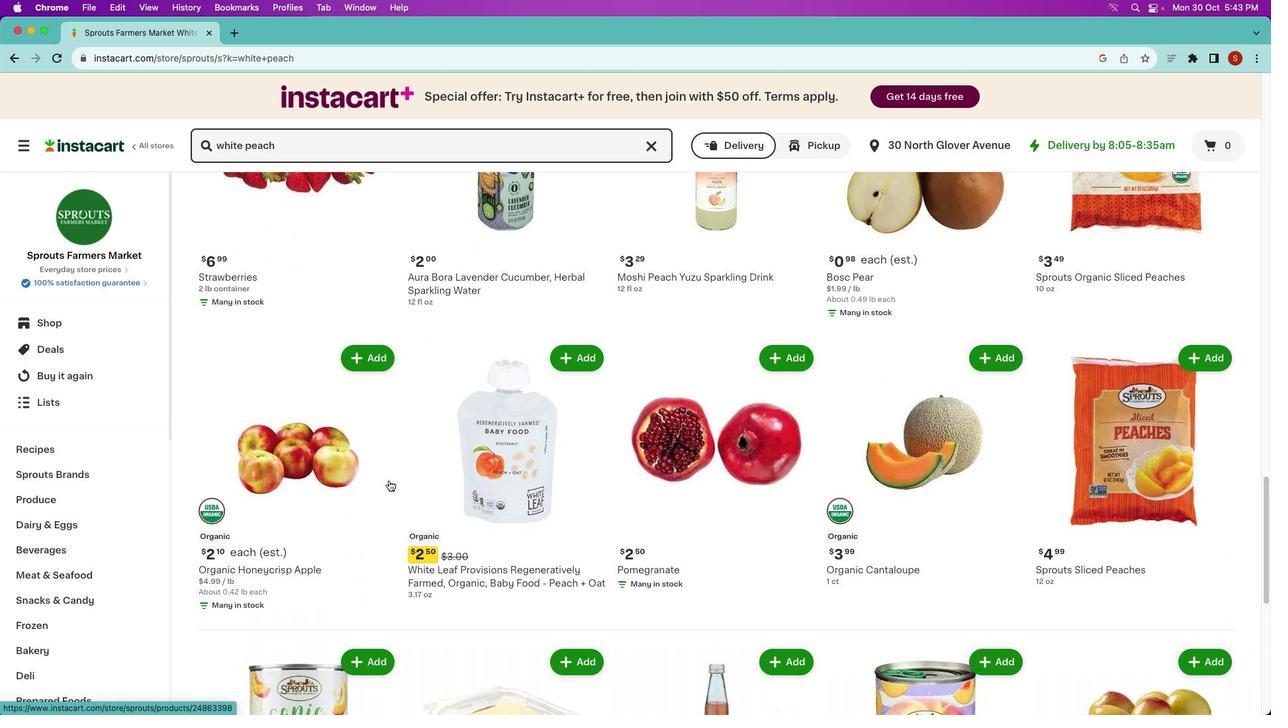 
Action: Mouse moved to (431, 478)
Screenshot: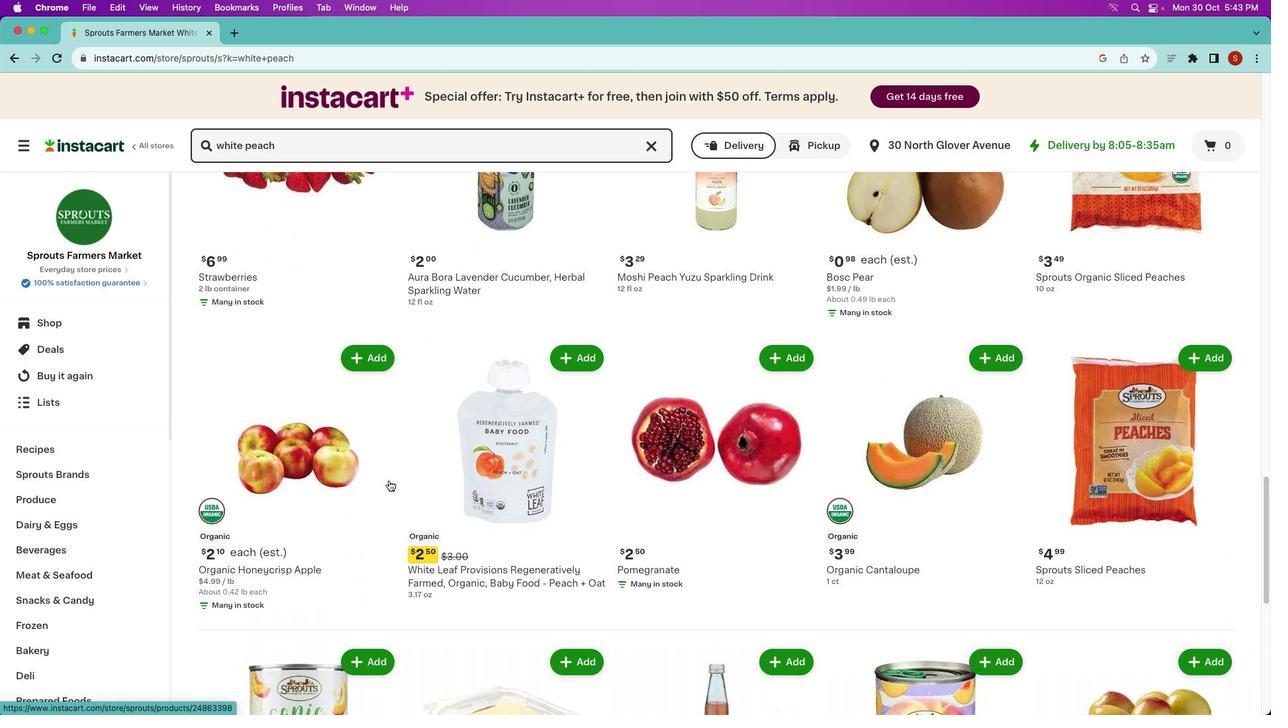 
Action: Mouse scrolled (431, 478) with delta (0, 0)
Screenshot: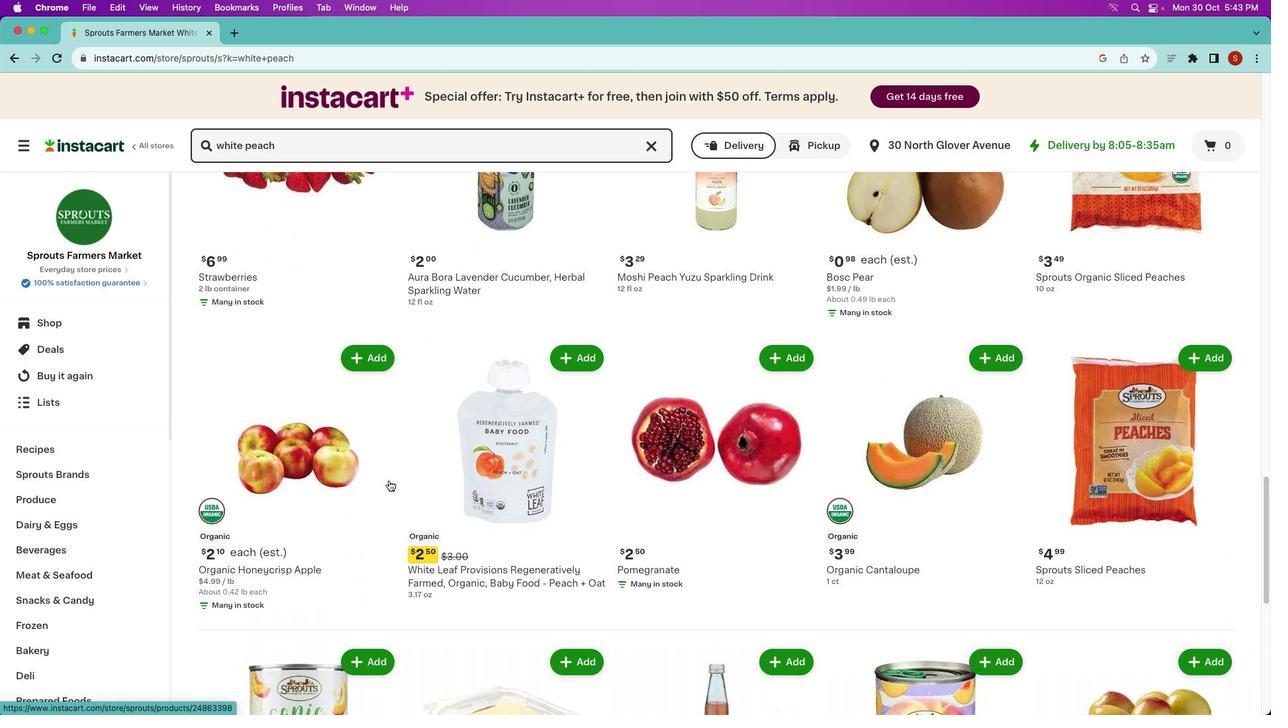 
Action: Mouse moved to (441, 470)
Screenshot: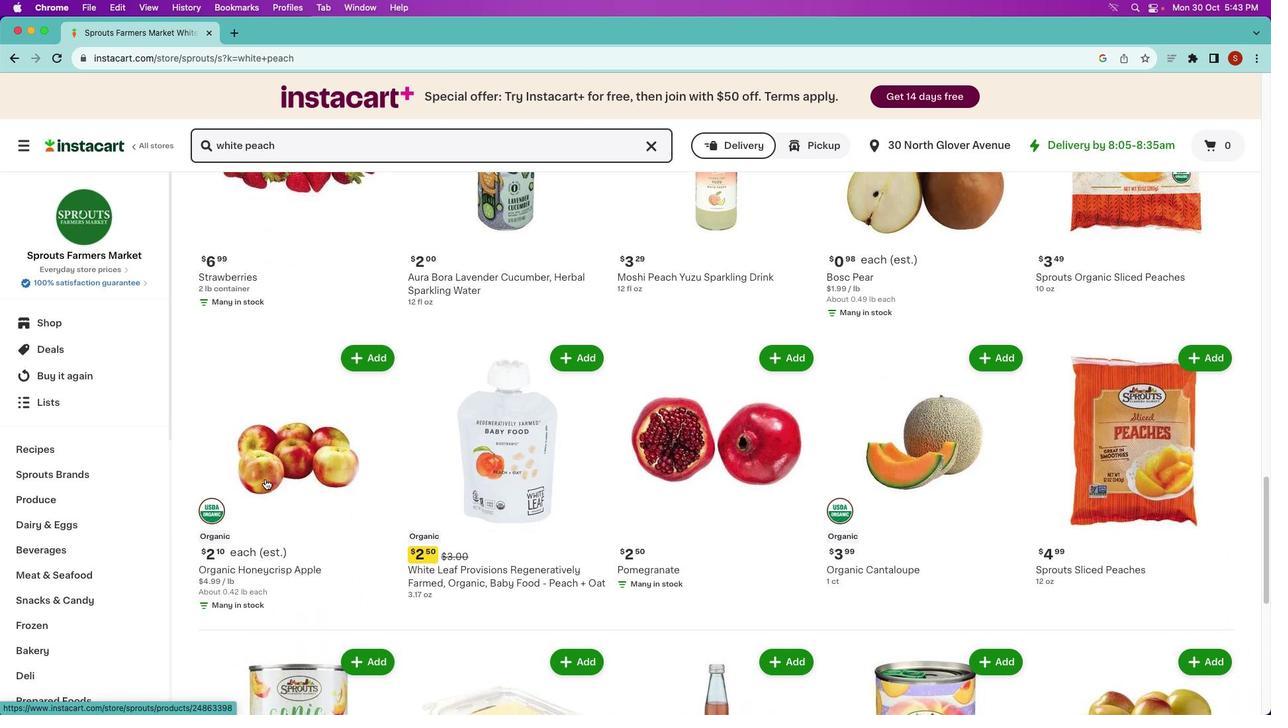 
Action: Mouse scrolled (441, 470) with delta (0, -1)
Screenshot: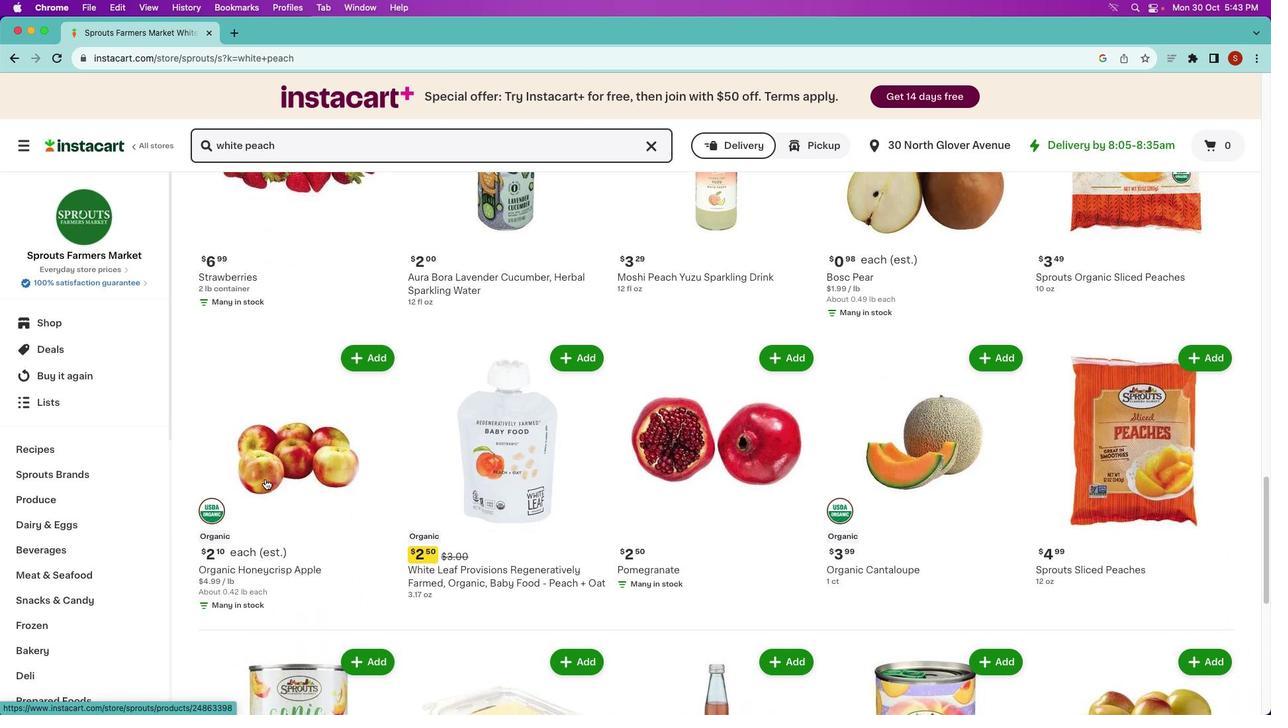 
Action: Mouse moved to (616, 570)
Screenshot: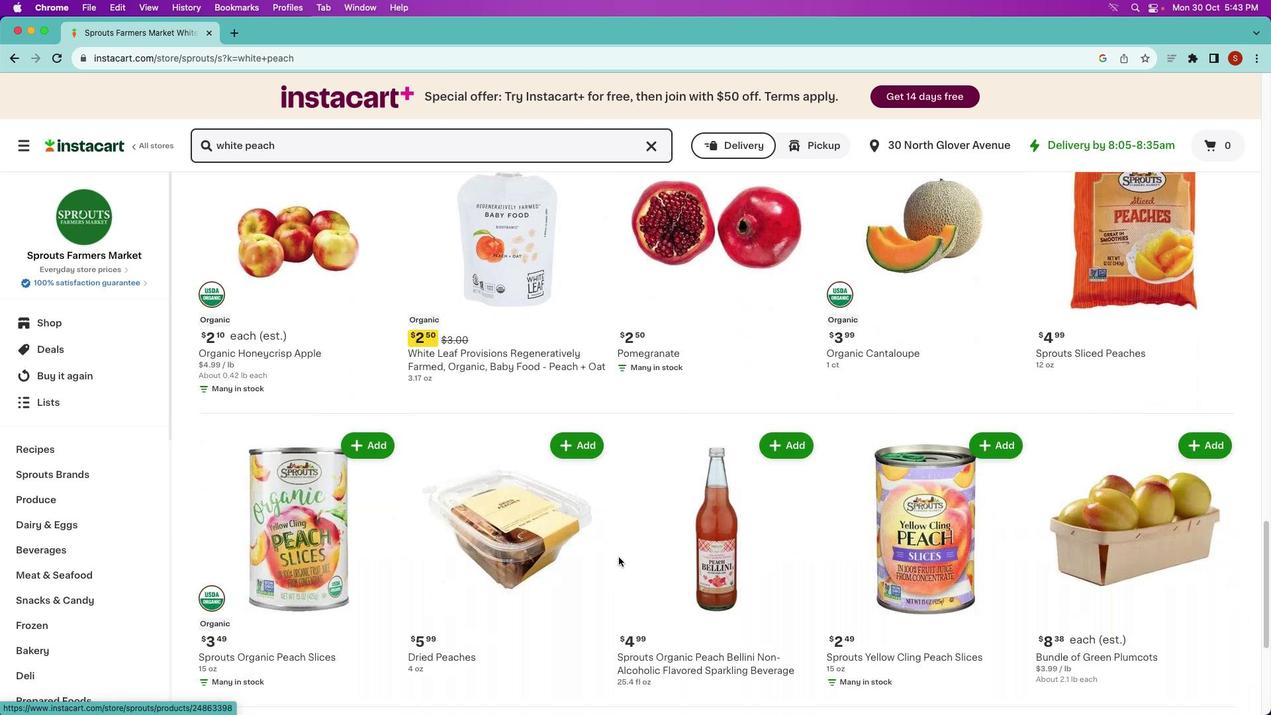 
Action: Mouse scrolled (616, 570) with delta (0, 0)
Screenshot: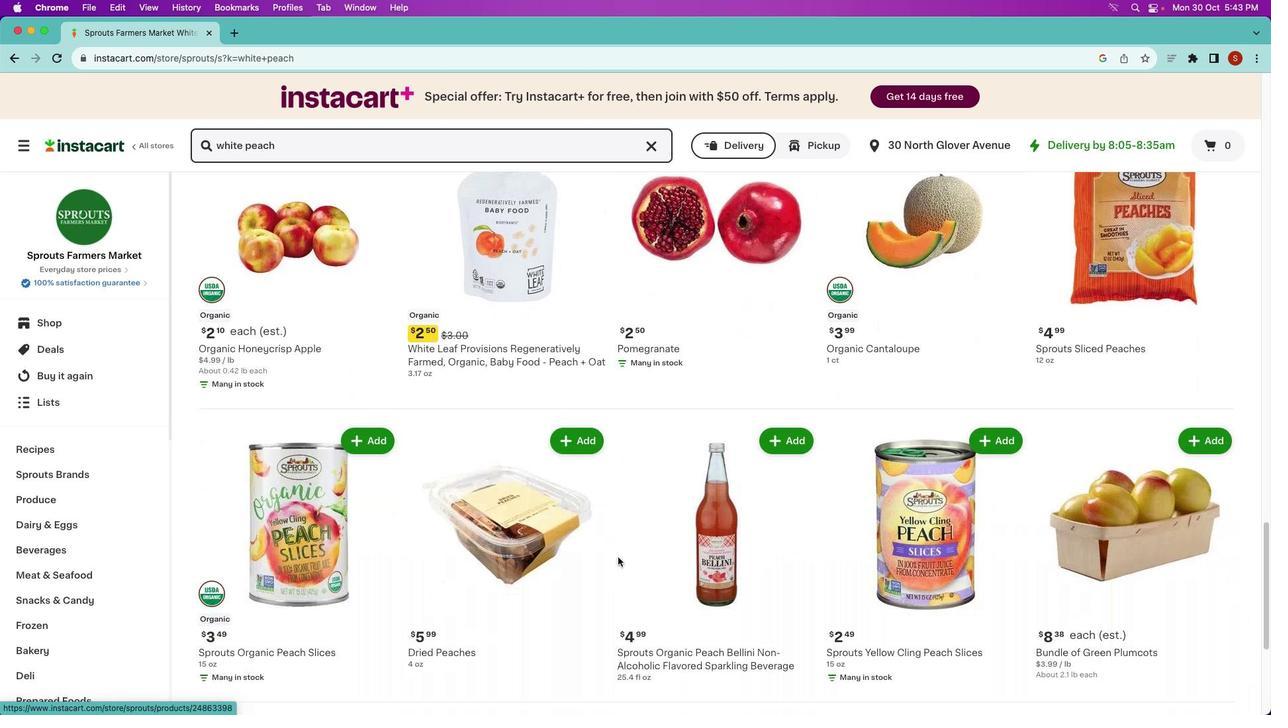 
Action: Mouse moved to (617, 569)
Screenshot: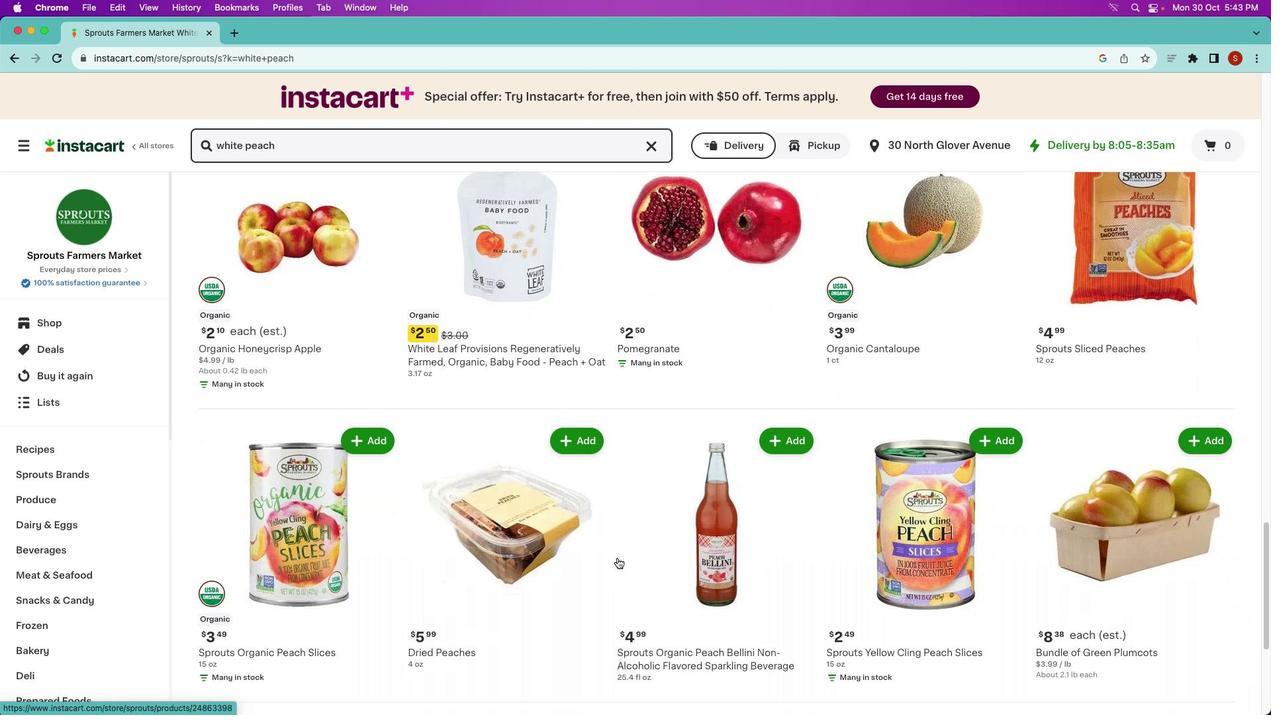 
Action: Mouse scrolled (617, 569) with delta (0, 0)
Screenshot: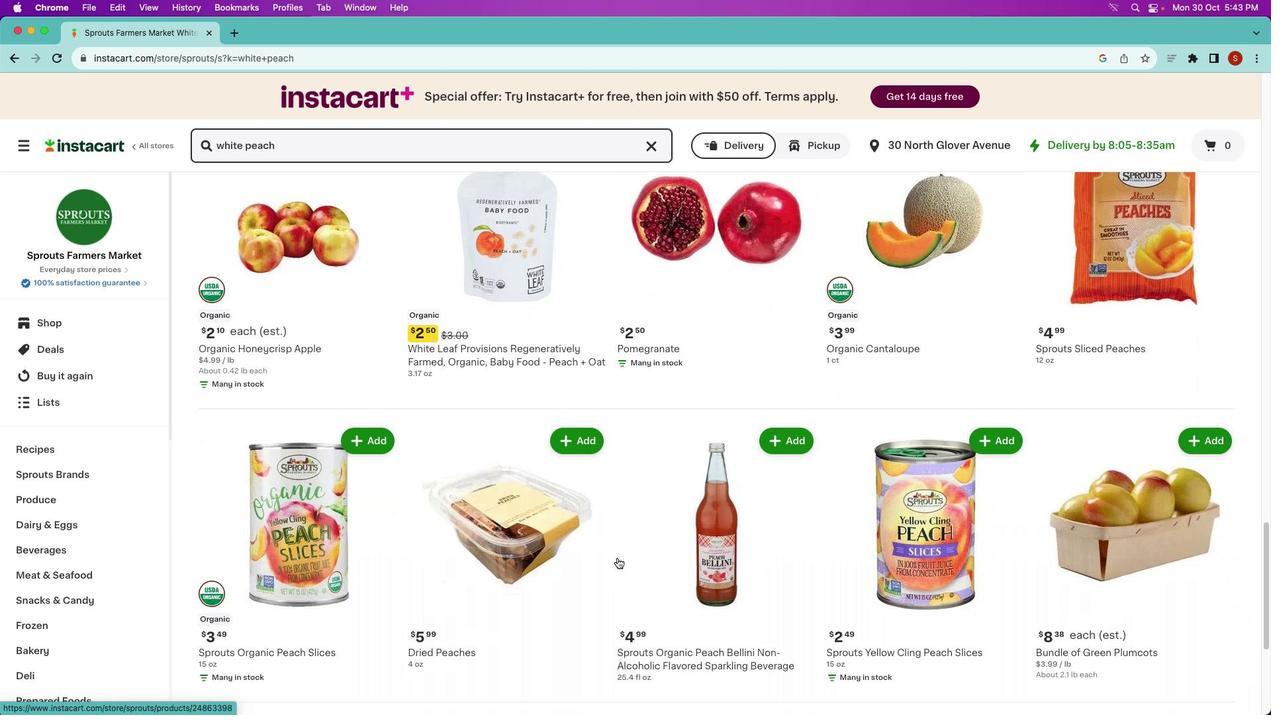 
Action: Mouse moved to (621, 566)
Screenshot: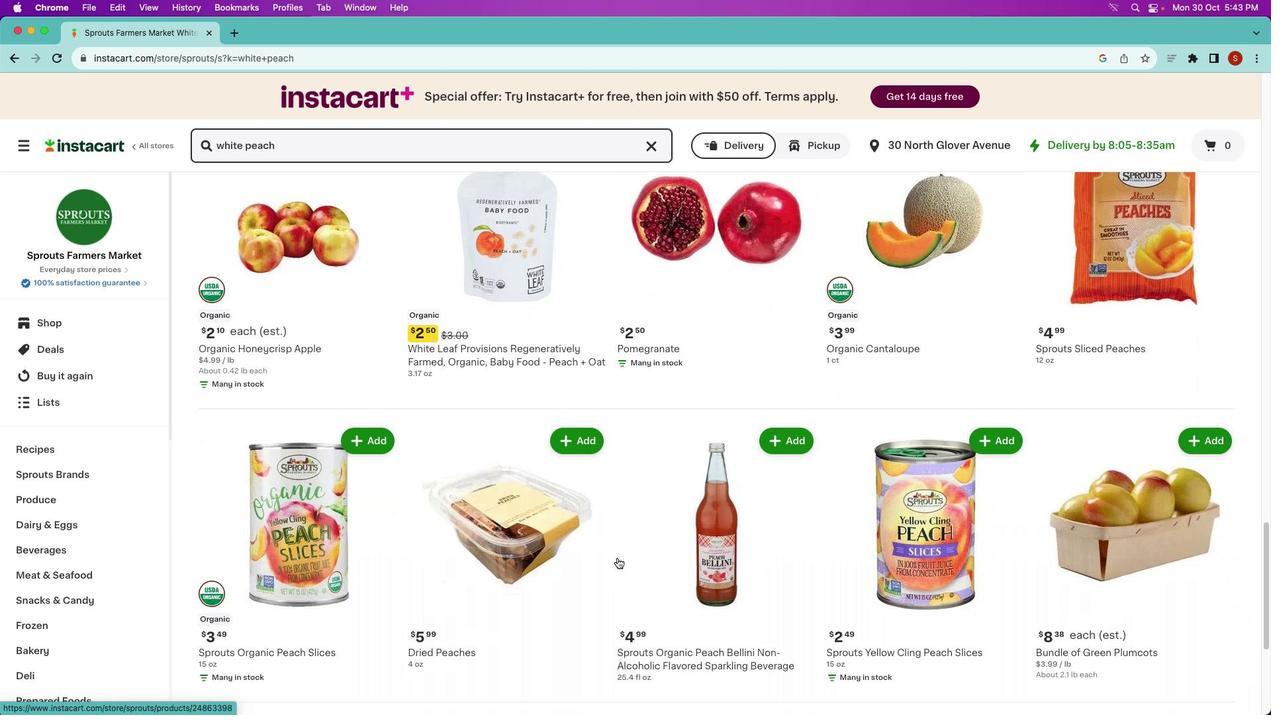 
Action: Mouse scrolled (621, 566) with delta (0, -1)
Screenshot: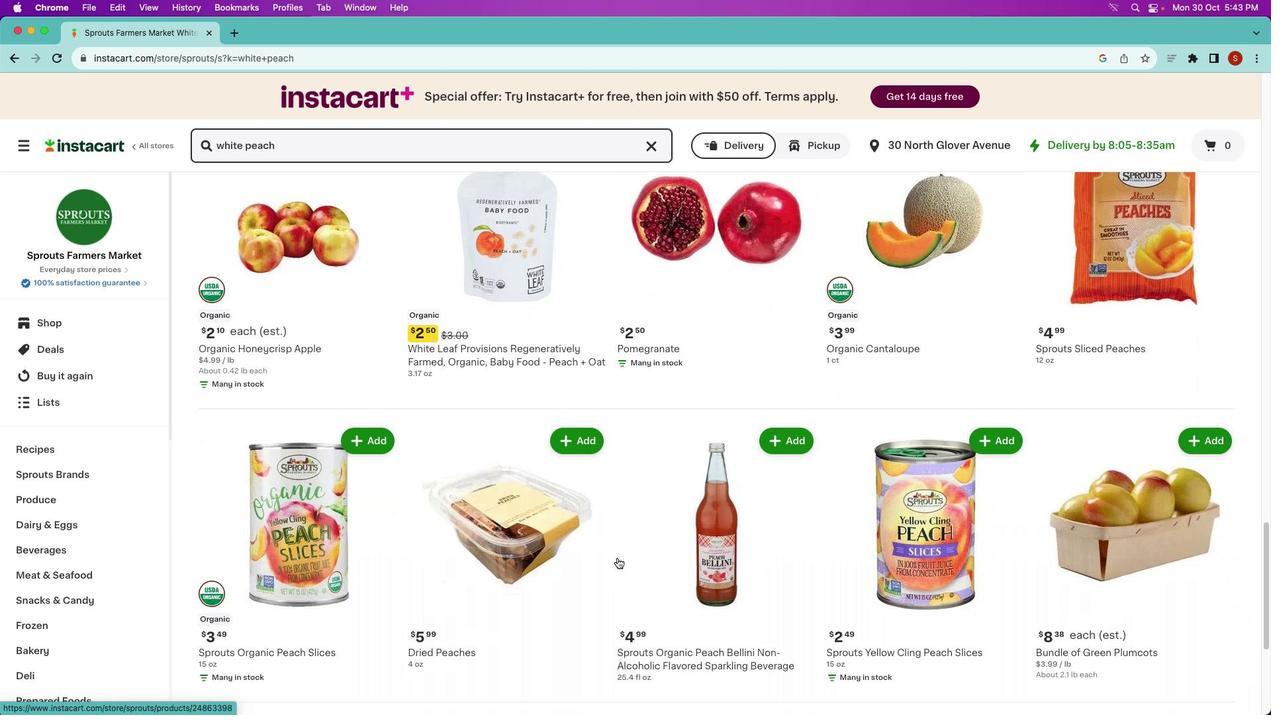 
Action: Mouse moved to (623, 559)
Screenshot: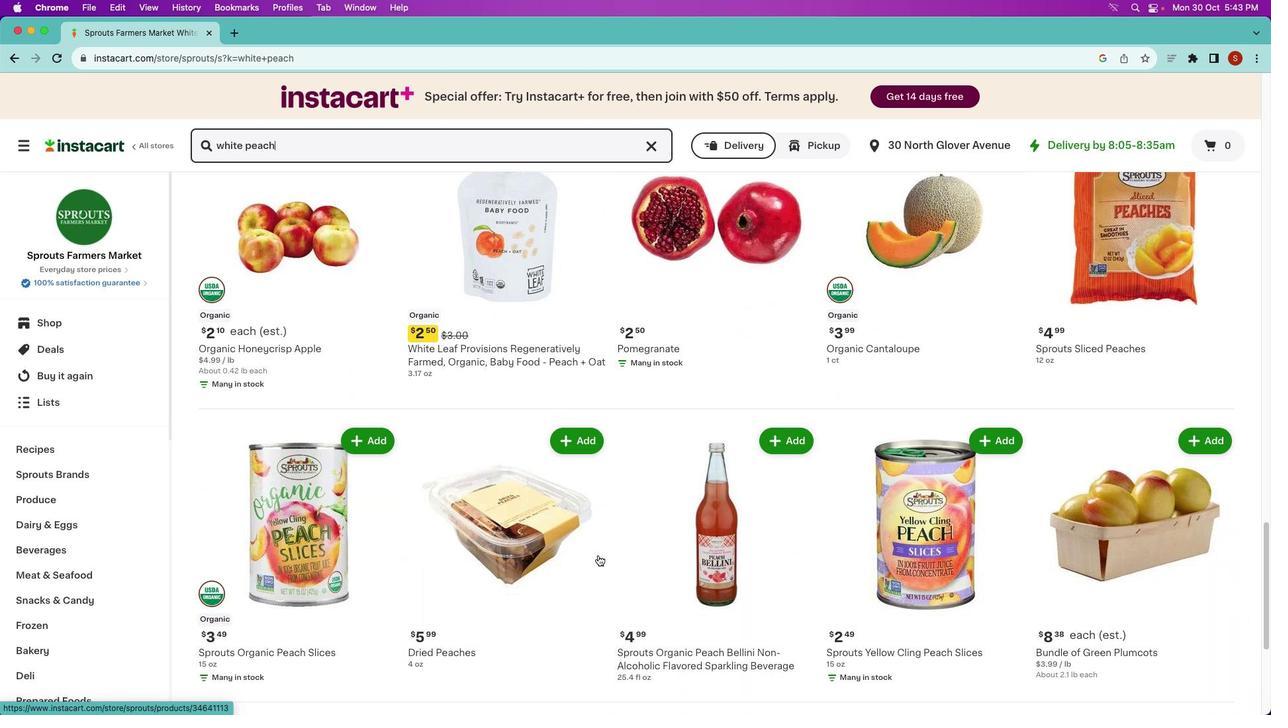 
Action: Mouse scrolled (623, 559) with delta (0, -2)
Screenshot: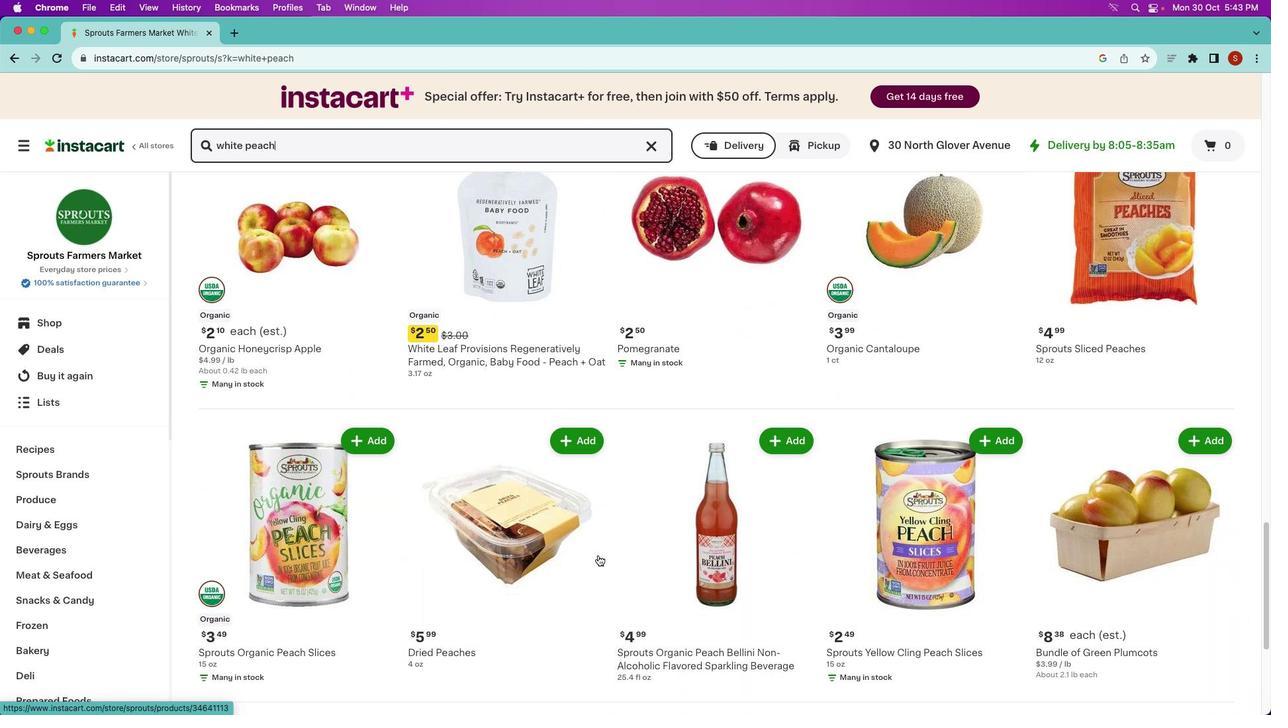 
Action: Mouse moved to (429, 559)
Screenshot: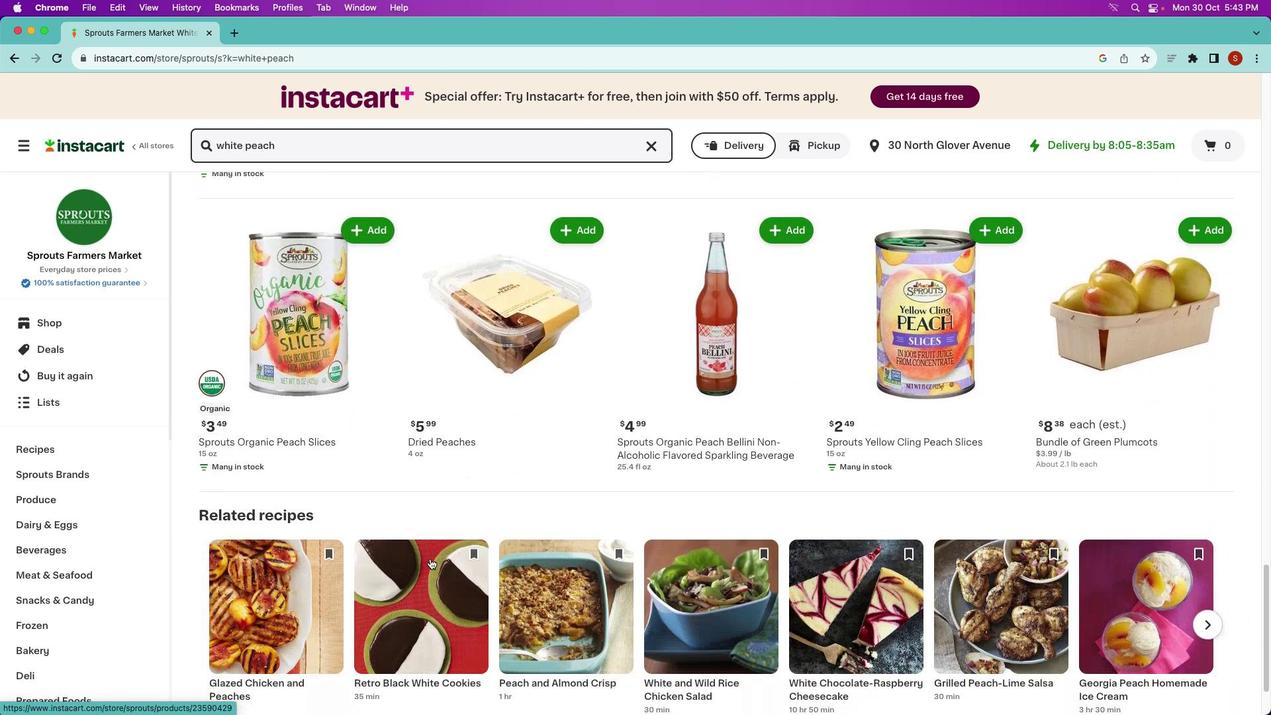 
Action: Mouse scrolled (429, 559) with delta (0, 0)
Screenshot: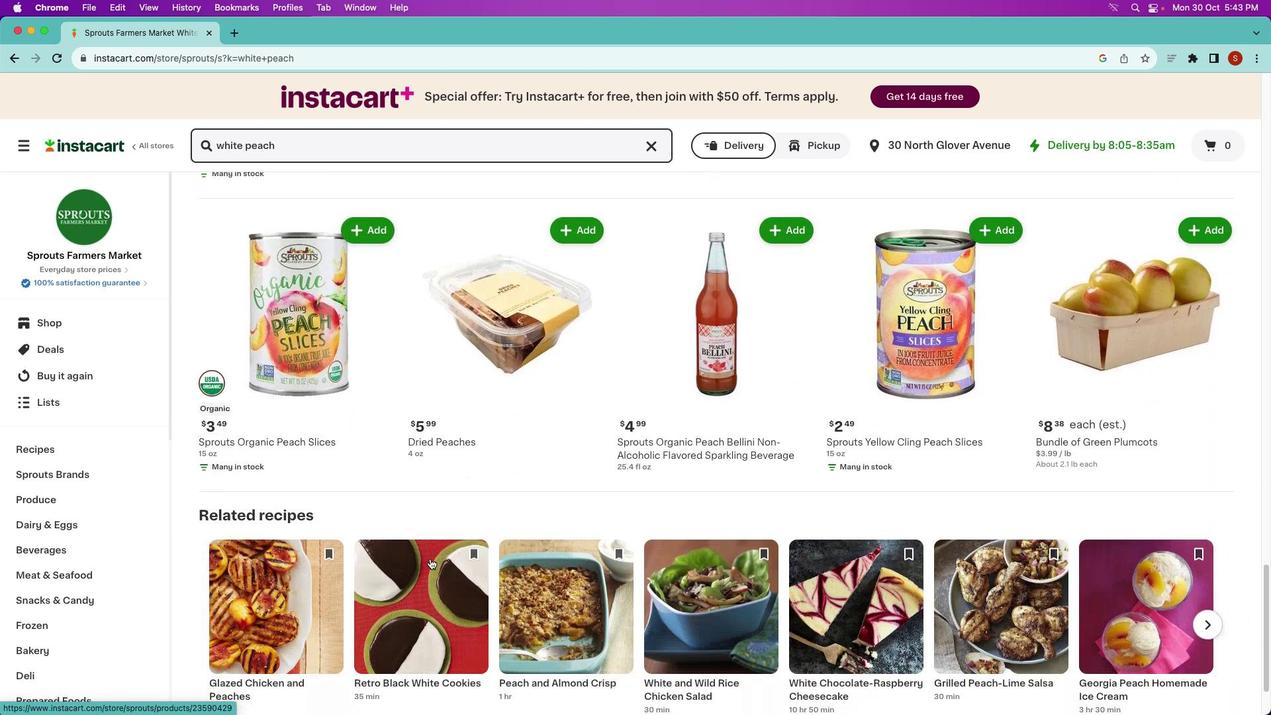 
Action: Mouse scrolled (429, 559) with delta (0, 0)
Screenshot: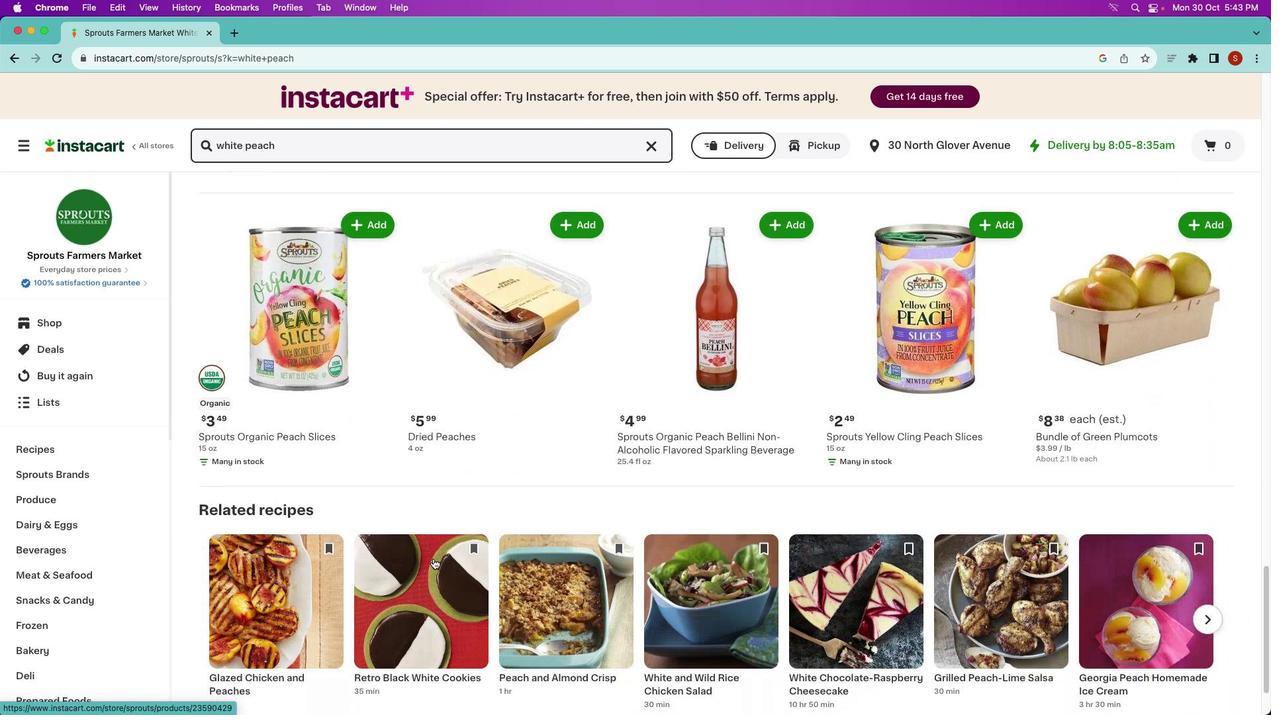 
Action: Mouse scrolled (429, 559) with delta (0, -1)
Screenshot: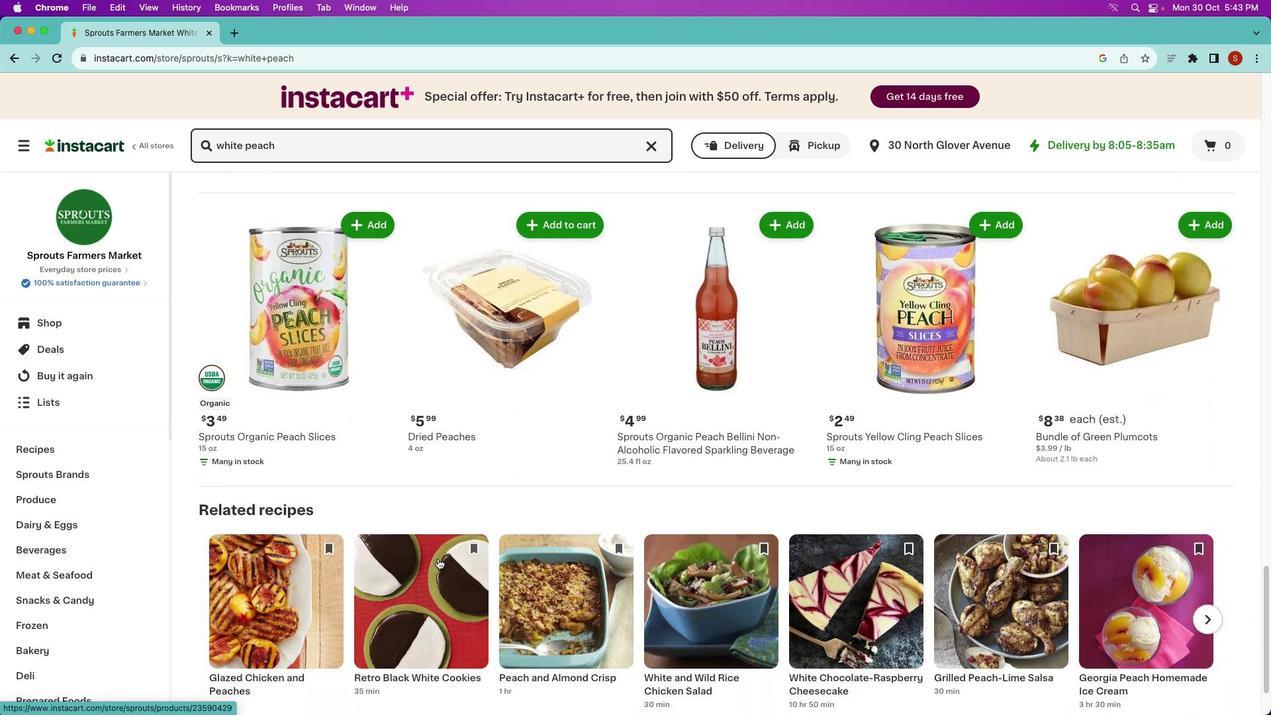 
Action: Mouse scrolled (429, 559) with delta (0, -2)
Screenshot: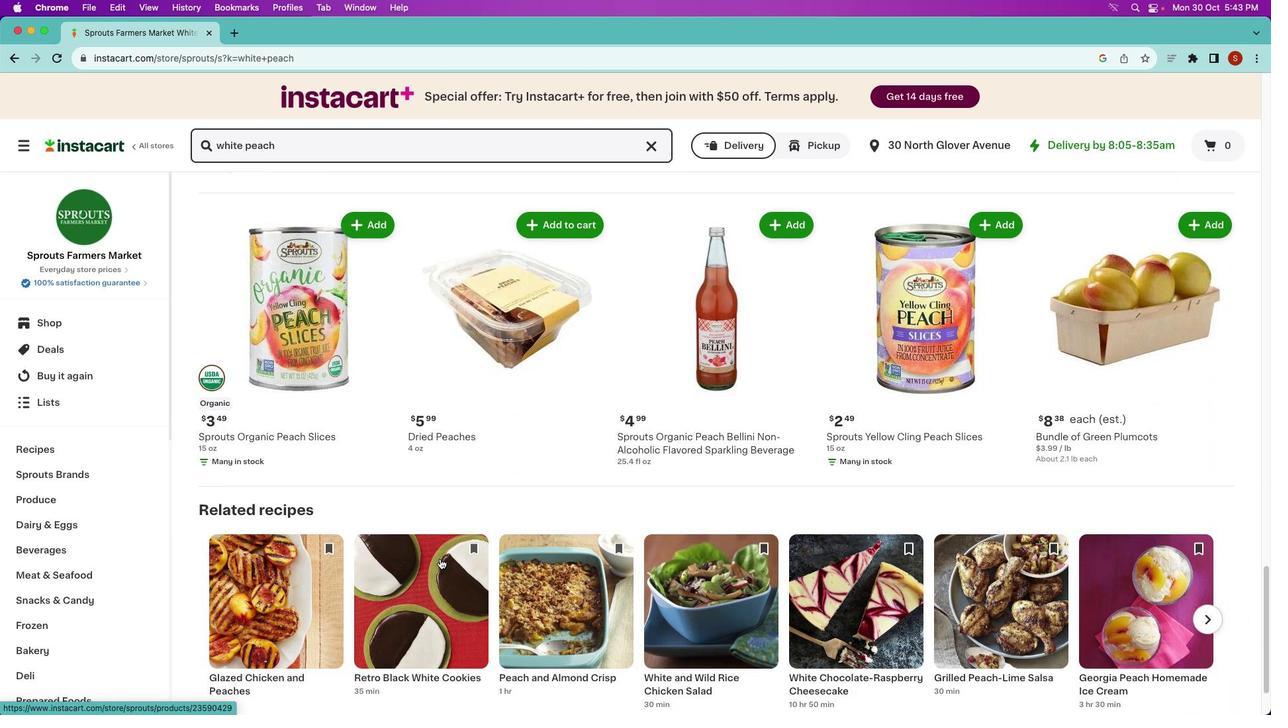 
Action: Mouse moved to (921, 456)
Screenshot: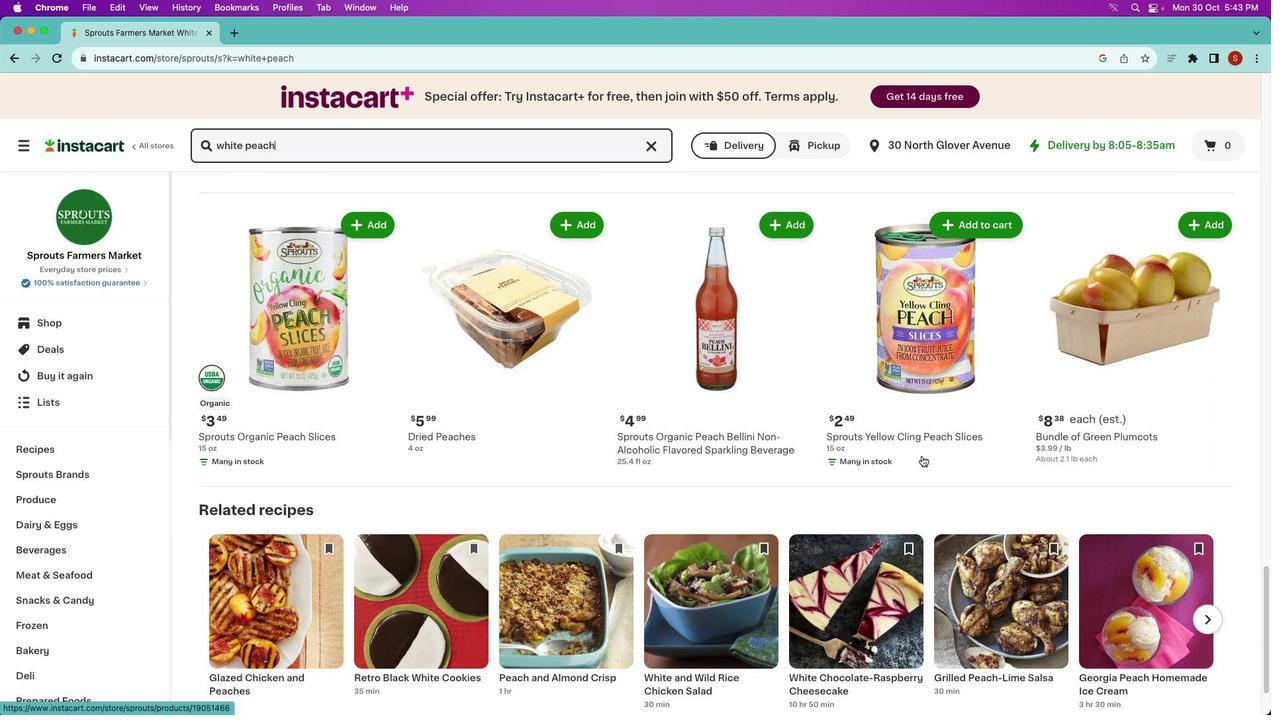 
